 Task: For heading  Tahoma with underline.  font size for heading20,  'Change the font style of data to'Arial.  and font size to 12,  Change the alignment of both headline & data to Align left.  In the sheet  Expense Log Workbook Spreadsheet Template Sheetbook
Action: Mouse moved to (38, 99)
Screenshot: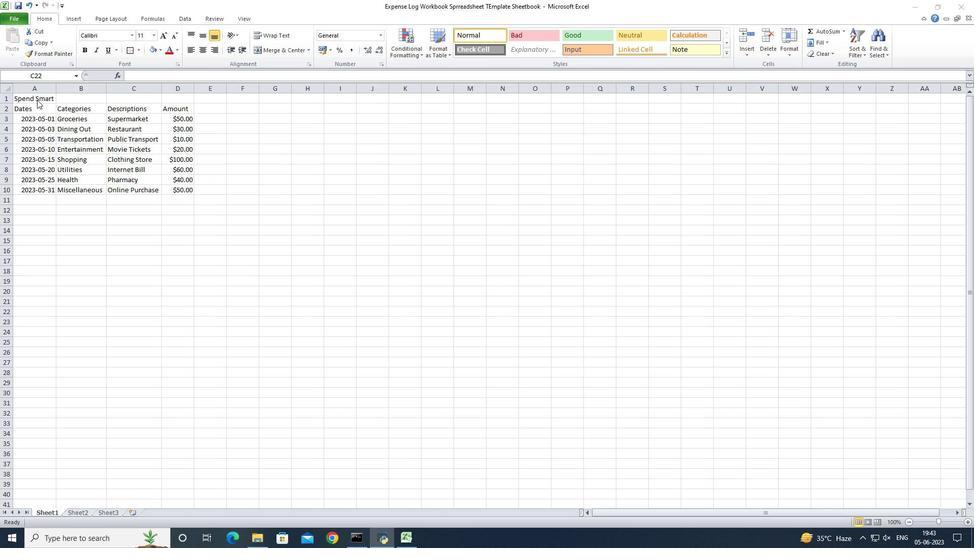 
Action: Mouse pressed left at (38, 99)
Screenshot: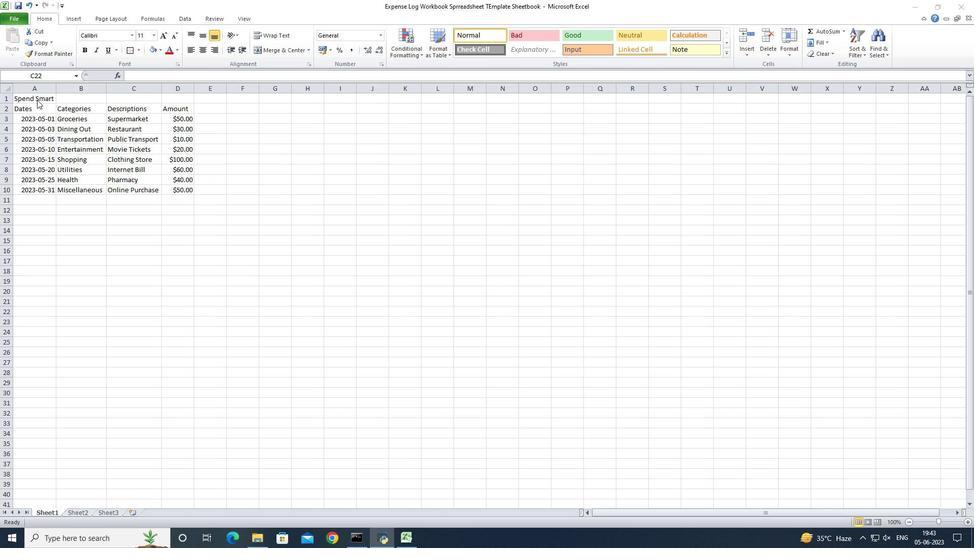 
Action: Mouse moved to (54, 92)
Screenshot: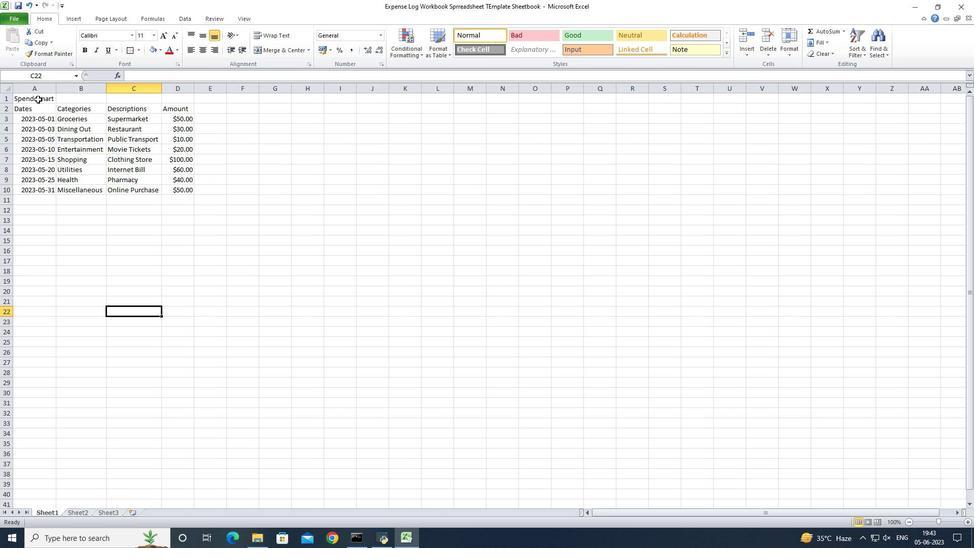 
Action: Mouse pressed left at (54, 92)
Screenshot: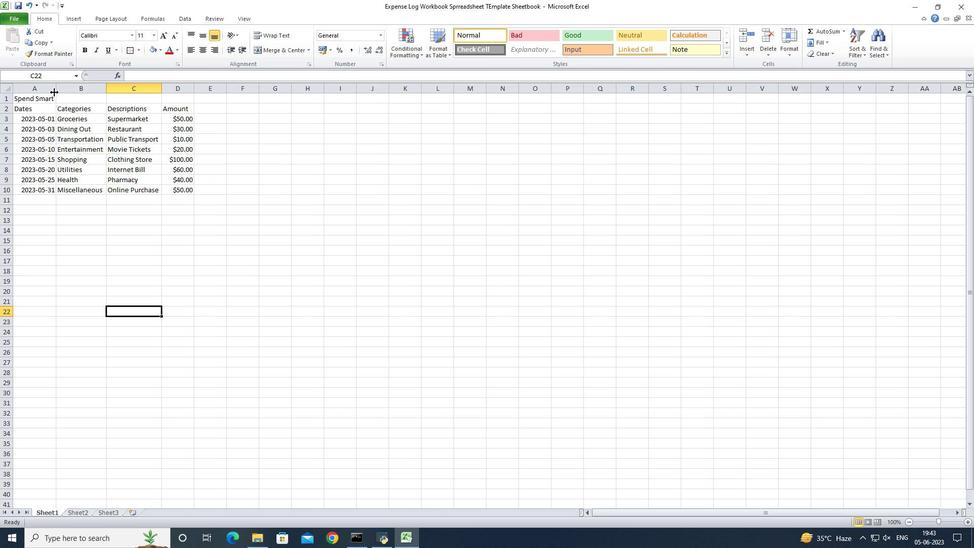 
Action: Mouse moved to (40, 98)
Screenshot: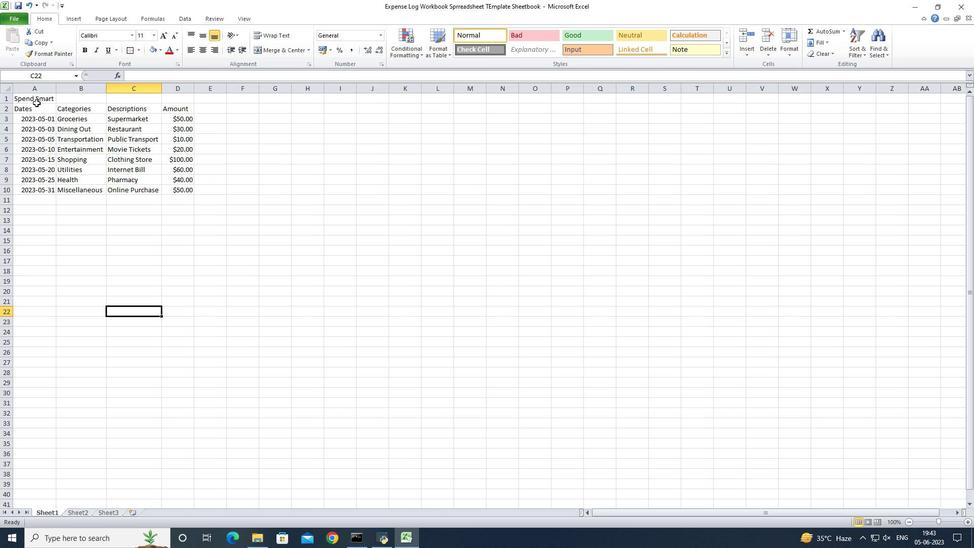 
Action: Mouse pressed left at (40, 98)
Screenshot: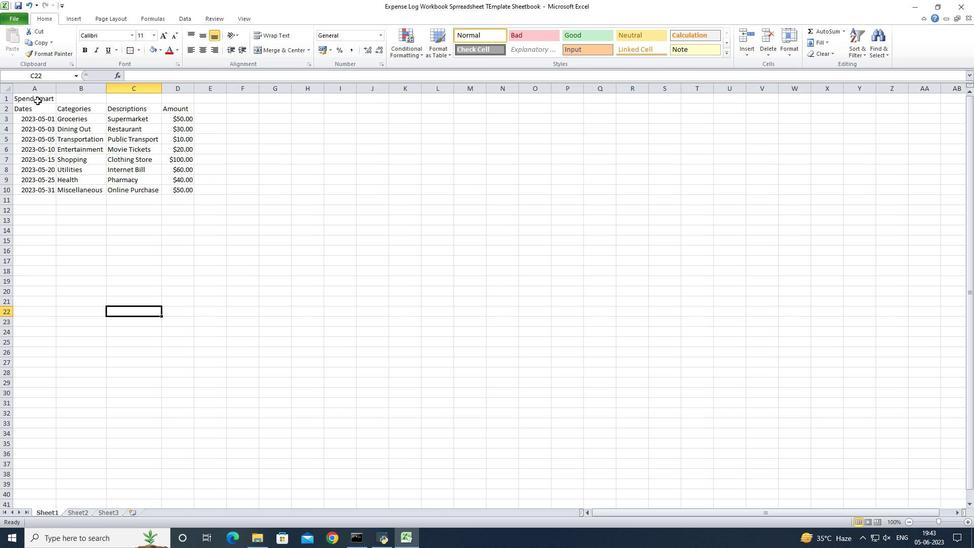 
Action: Mouse moved to (131, 35)
Screenshot: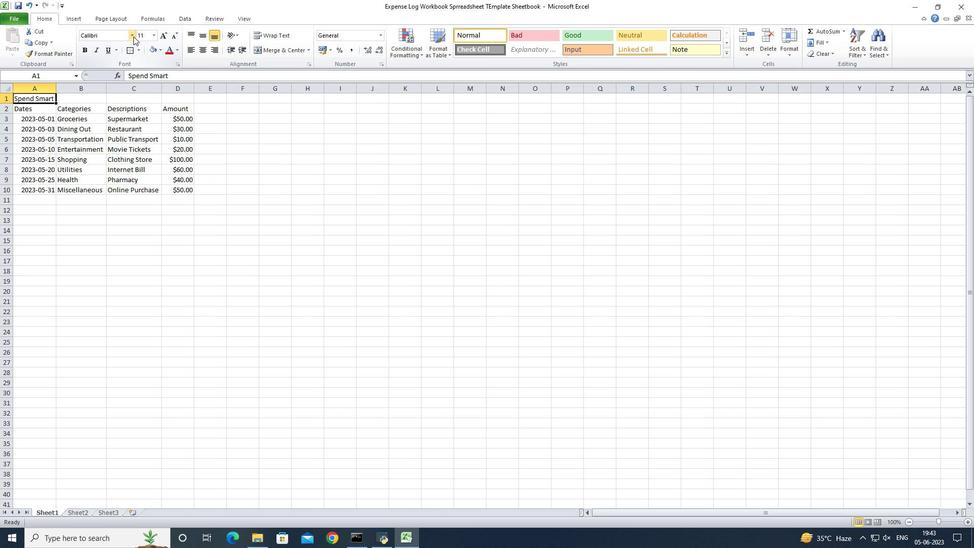 
Action: Mouse pressed left at (131, 35)
Screenshot: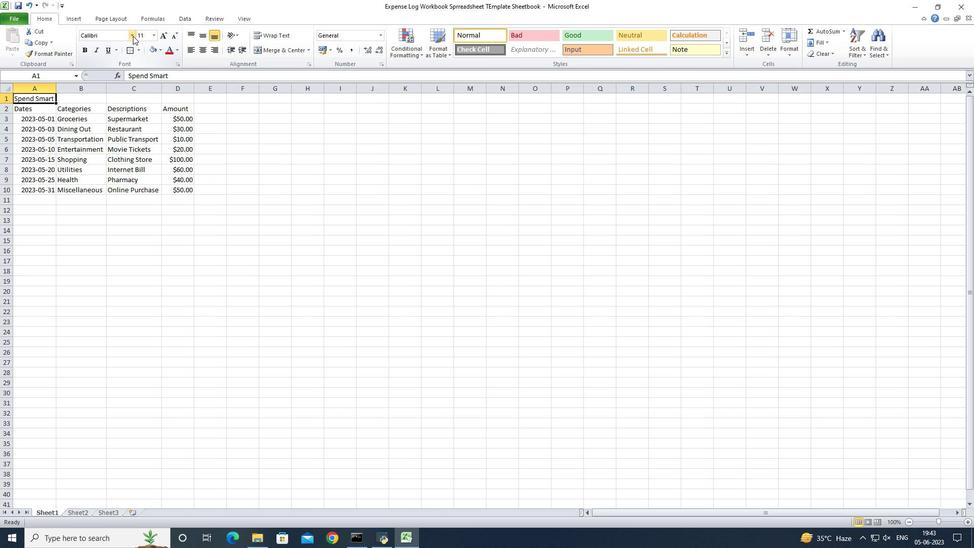 
Action: Mouse moved to (128, 260)
Screenshot: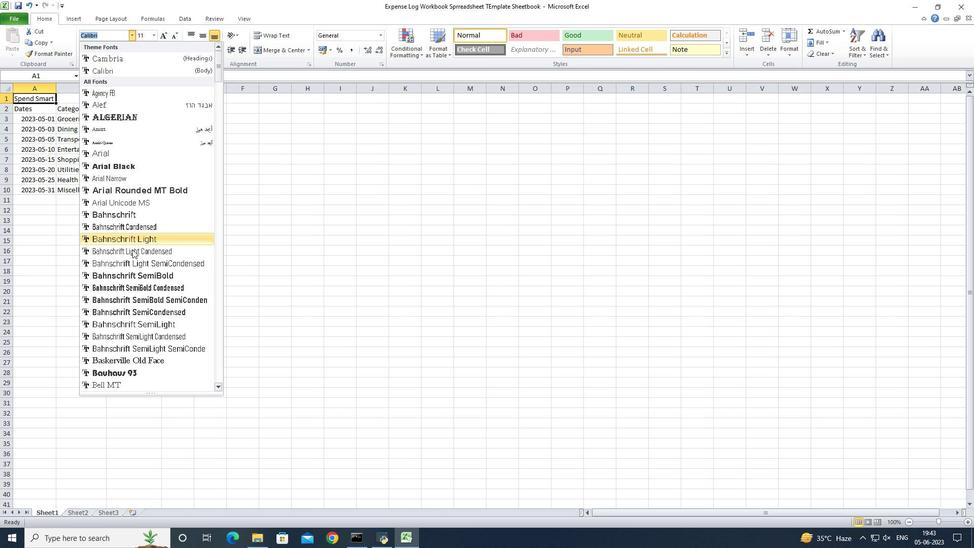 
Action: Mouse scrolled (128, 260) with delta (0, 0)
Screenshot: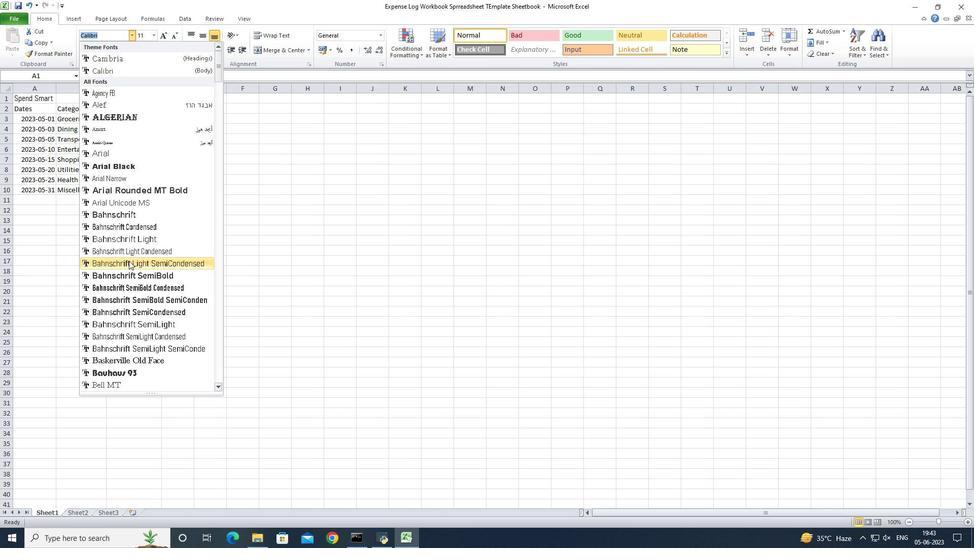 
Action: Mouse scrolled (128, 260) with delta (0, 0)
Screenshot: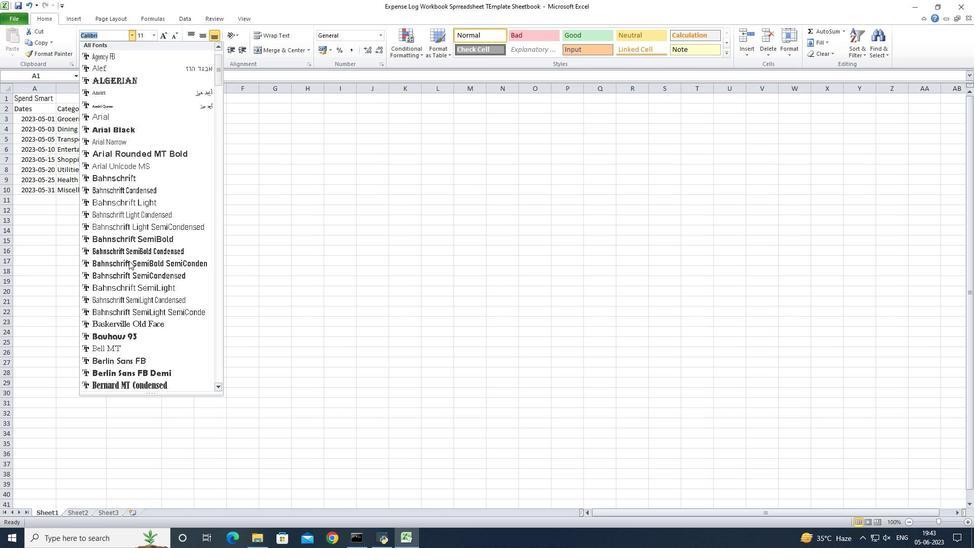 
Action: Mouse scrolled (128, 260) with delta (0, 0)
Screenshot: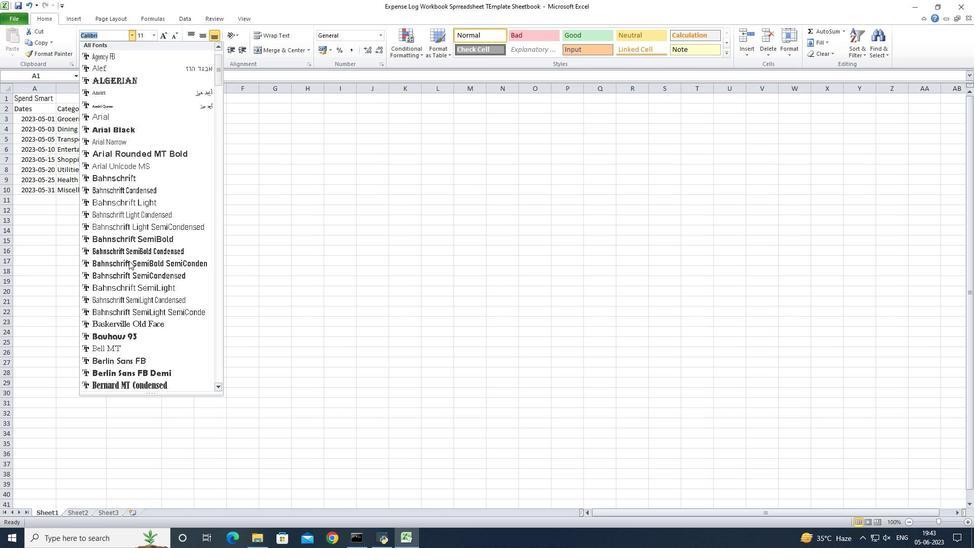 
Action: Mouse scrolled (128, 260) with delta (0, 0)
Screenshot: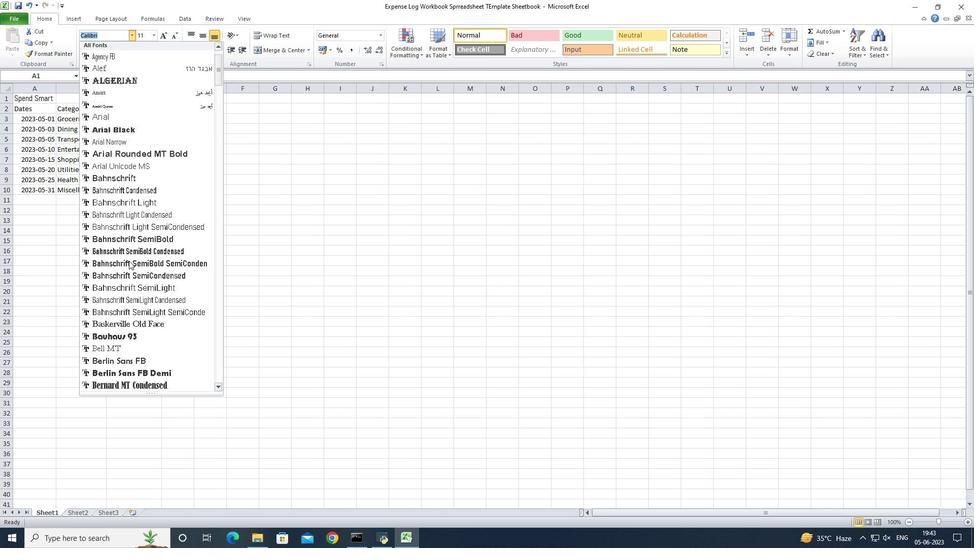 
Action: Mouse scrolled (128, 260) with delta (0, 0)
Screenshot: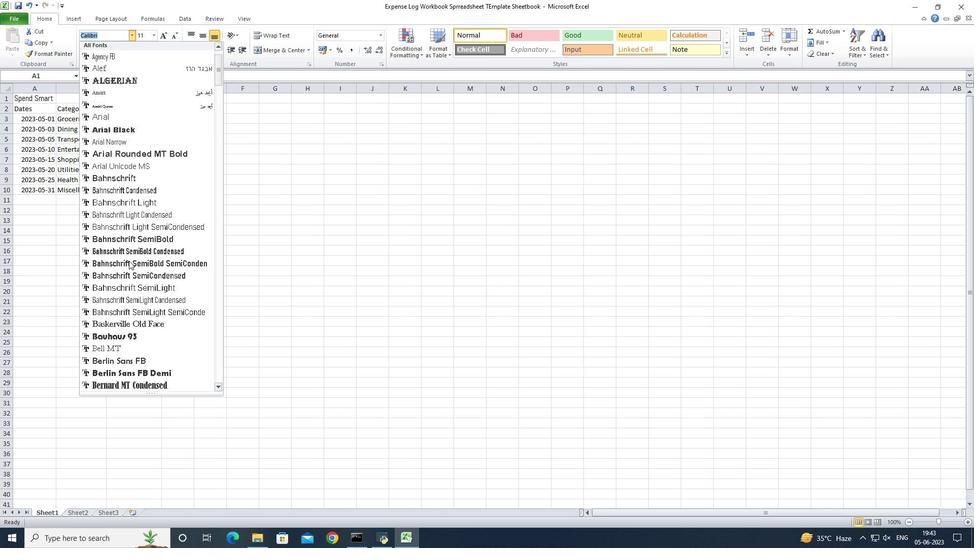 
Action: Mouse scrolled (128, 260) with delta (0, 0)
Screenshot: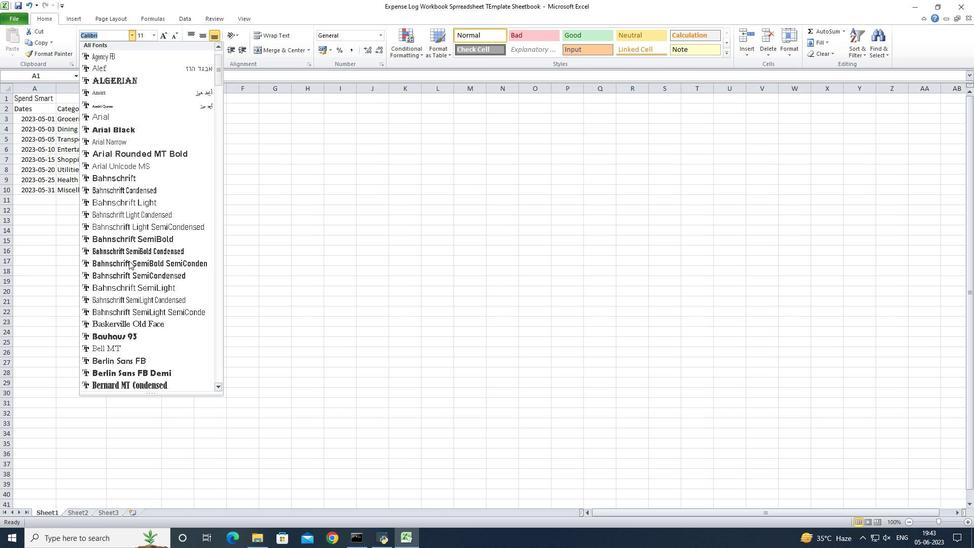 
Action: Mouse moved to (128, 259)
Screenshot: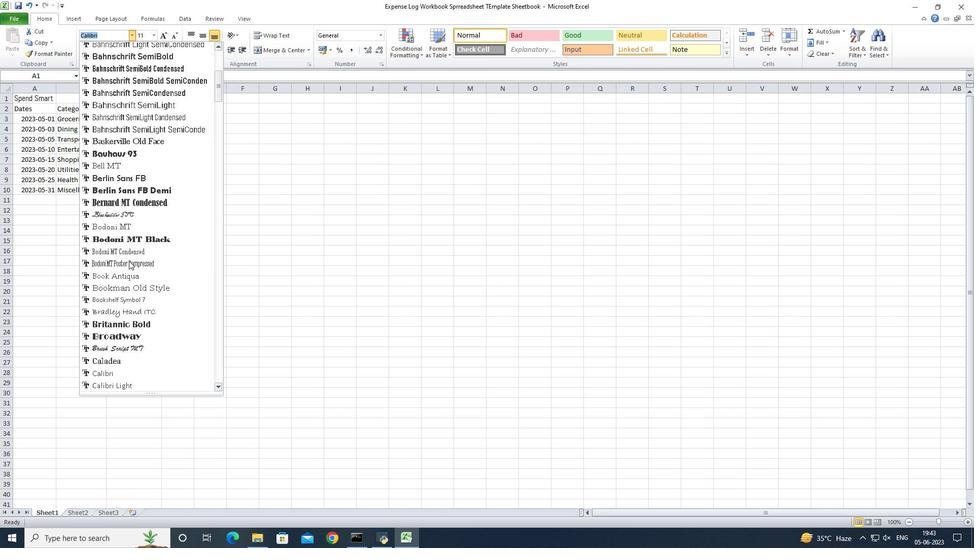 
Action: Mouse scrolled (128, 258) with delta (0, 0)
Screenshot: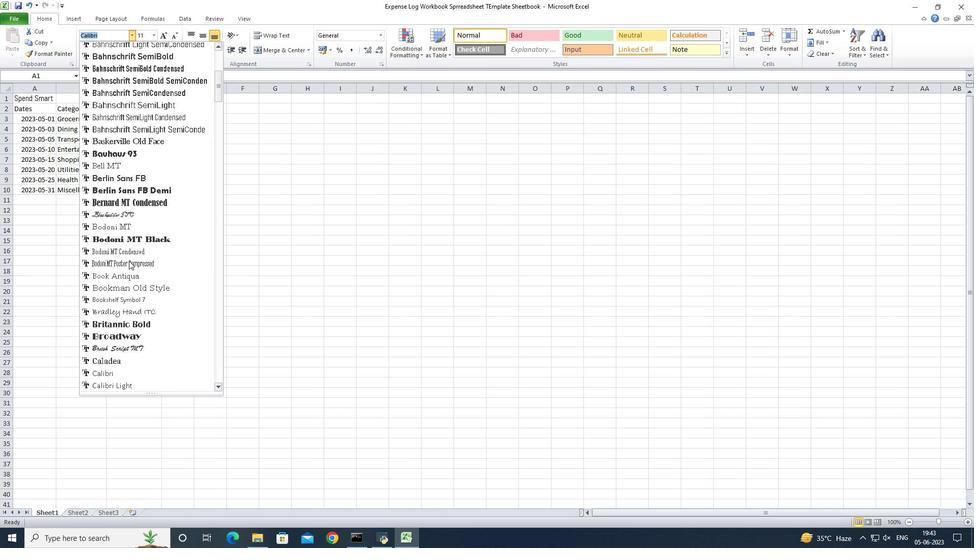 
Action: Mouse scrolled (128, 258) with delta (0, 0)
Screenshot: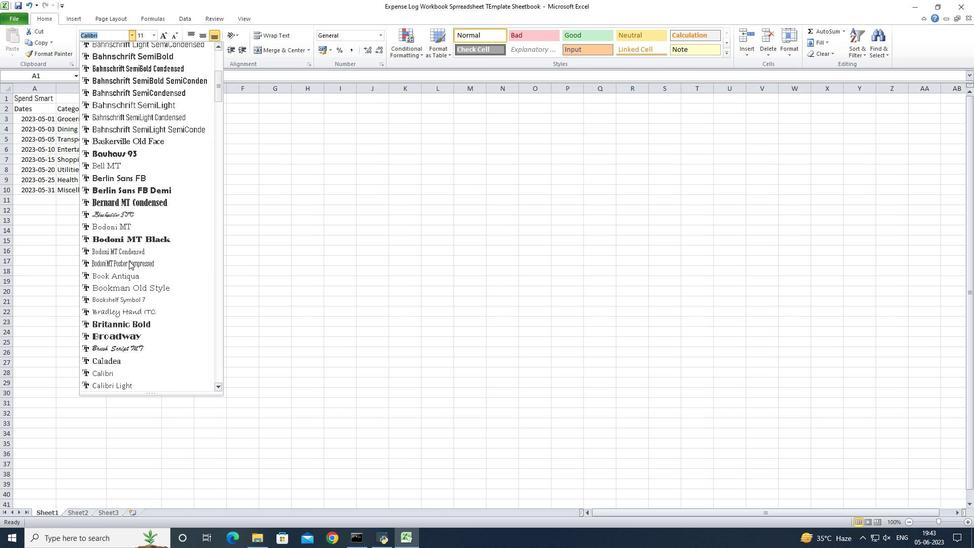 
Action: Mouse scrolled (128, 258) with delta (0, 0)
Screenshot: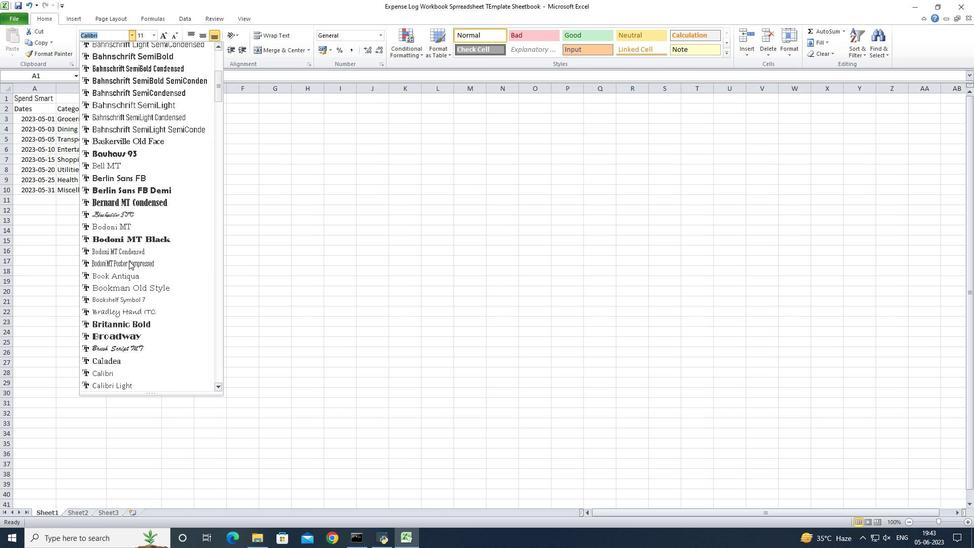 
Action: Mouse scrolled (128, 258) with delta (0, -1)
Screenshot: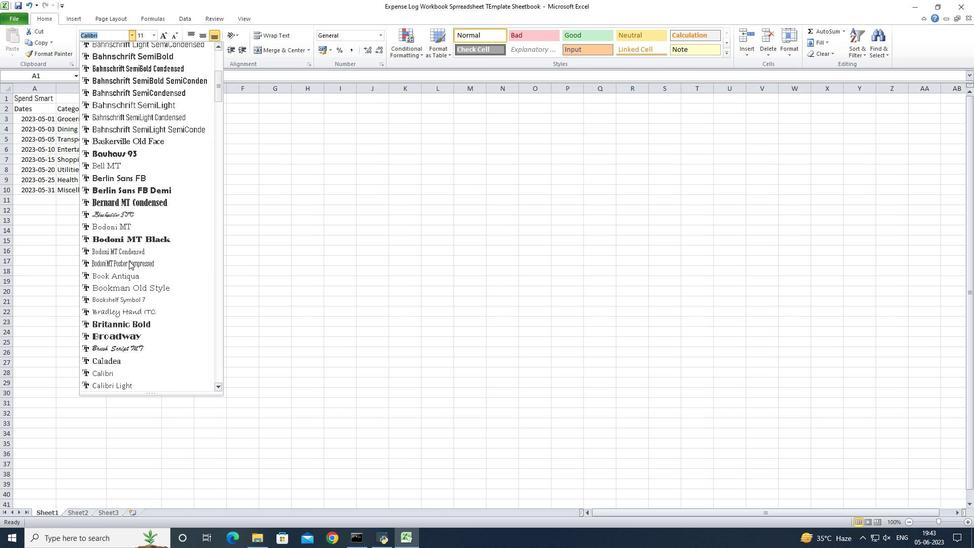 
Action: Mouse scrolled (128, 258) with delta (0, 0)
Screenshot: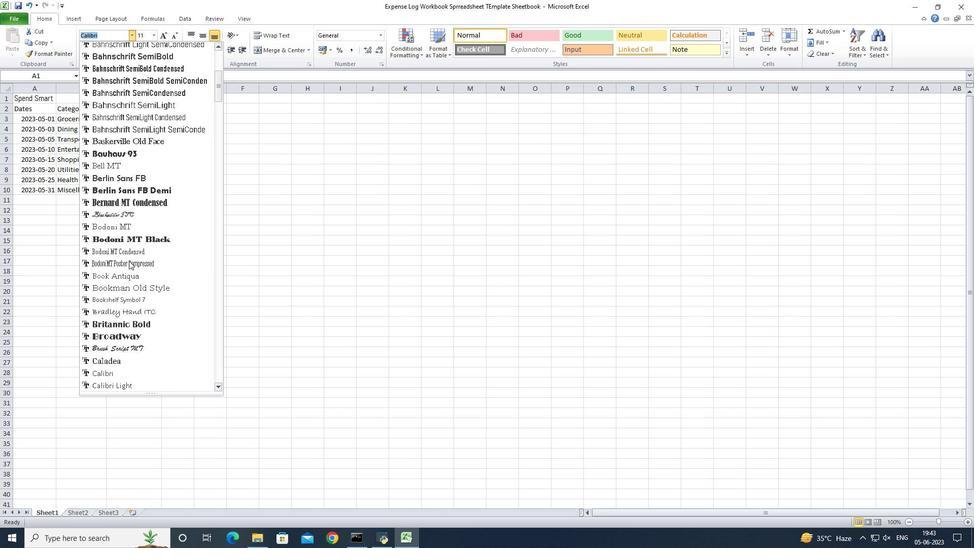 
Action: Mouse scrolled (128, 258) with delta (0, 0)
Screenshot: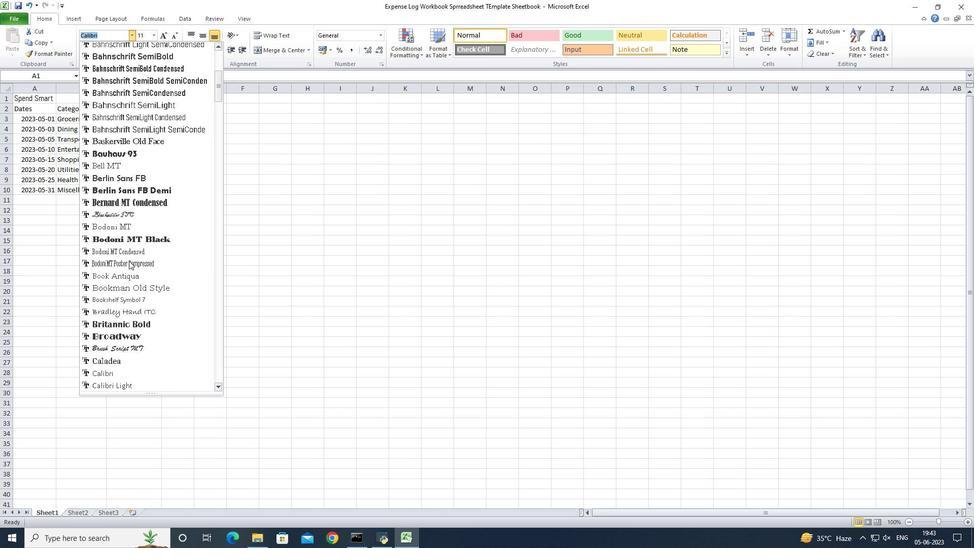 
Action: Mouse moved to (127, 249)
Screenshot: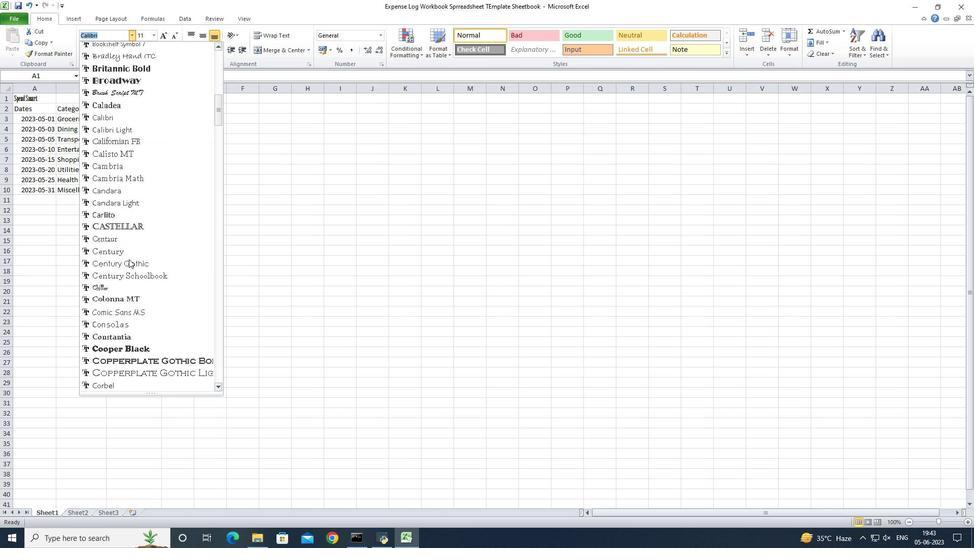 
Action: Mouse scrolled (127, 249) with delta (0, 0)
Screenshot: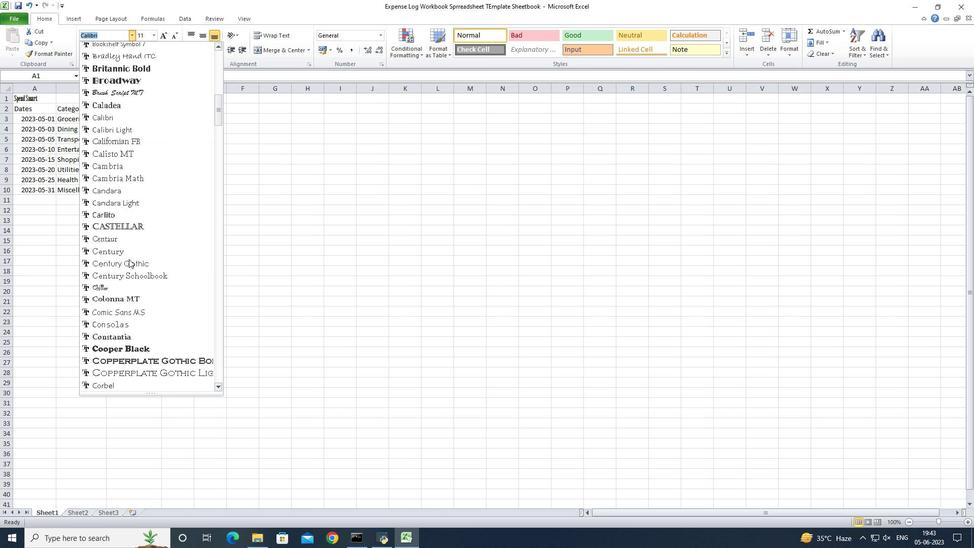 
Action: Mouse scrolled (127, 249) with delta (0, 0)
Screenshot: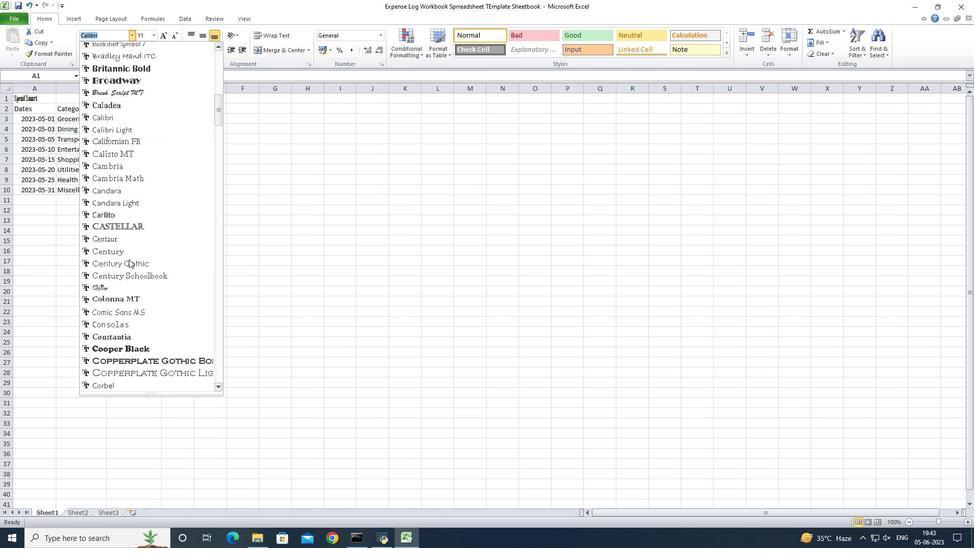 
Action: Mouse scrolled (127, 249) with delta (0, 0)
Screenshot: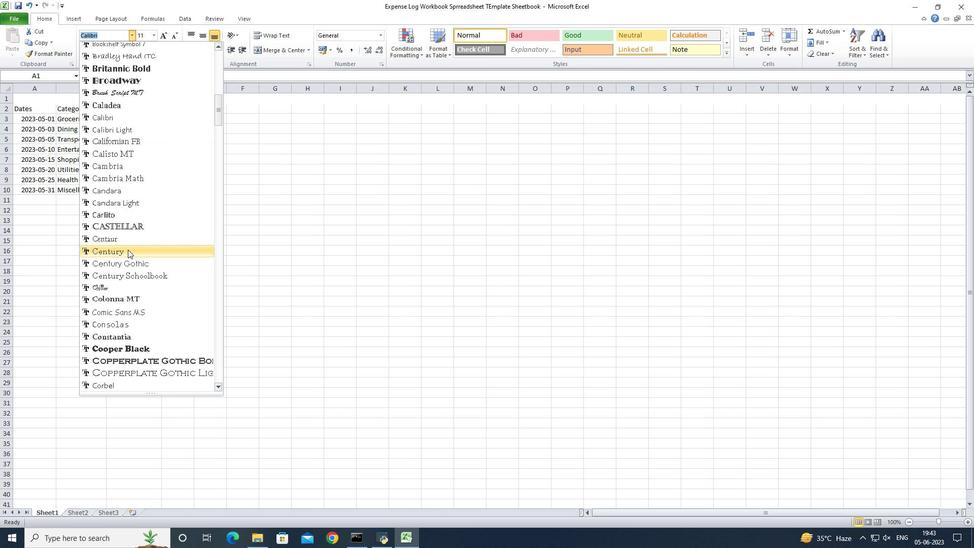 
Action: Mouse scrolled (127, 249) with delta (0, 0)
Screenshot: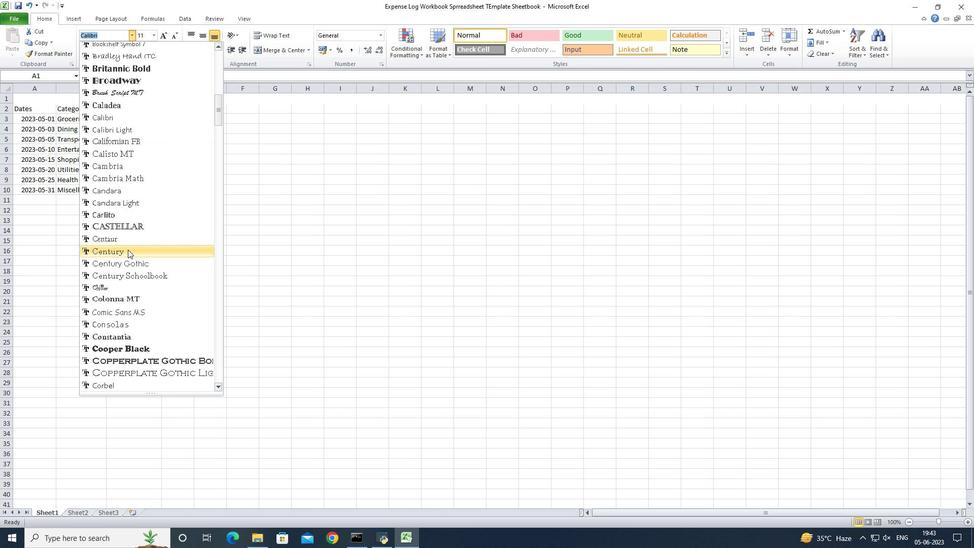 
Action: Mouse scrolled (127, 249) with delta (0, 0)
Screenshot: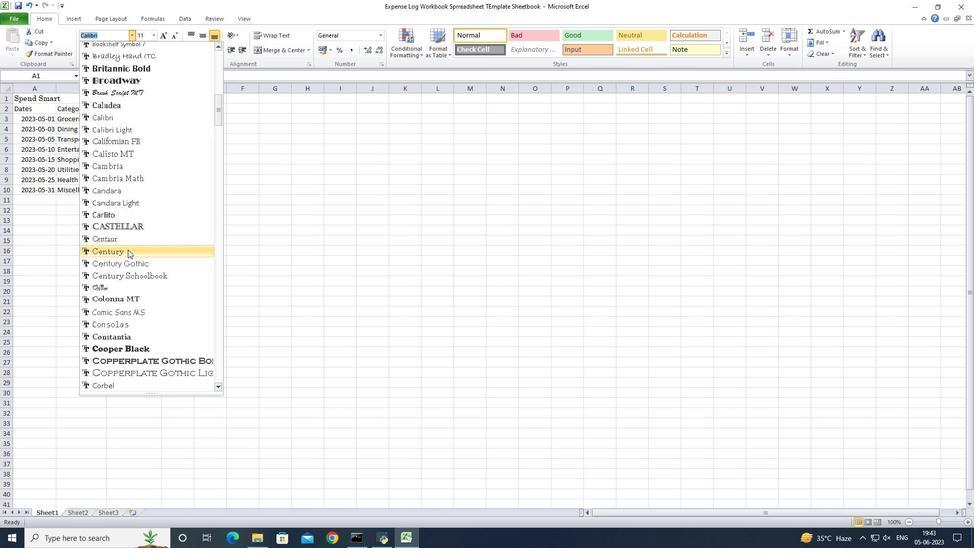 
Action: Mouse scrolled (127, 249) with delta (0, 0)
Screenshot: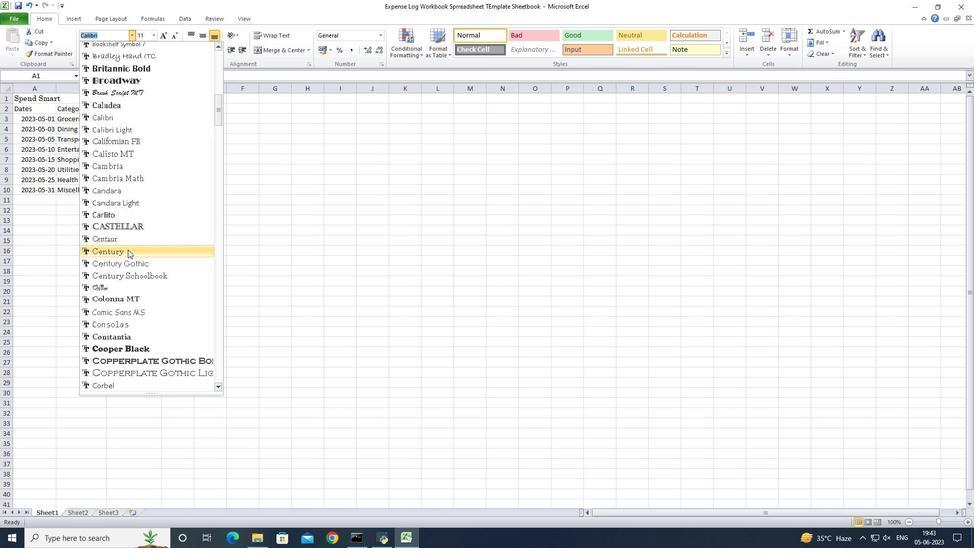 
Action: Mouse scrolled (127, 249) with delta (0, 0)
Screenshot: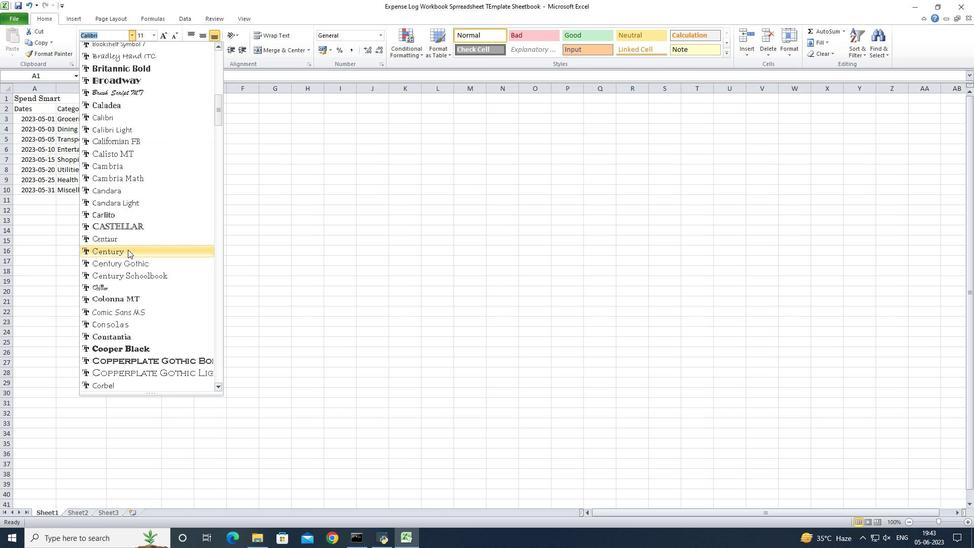 
Action: Mouse scrolled (127, 249) with delta (0, 0)
Screenshot: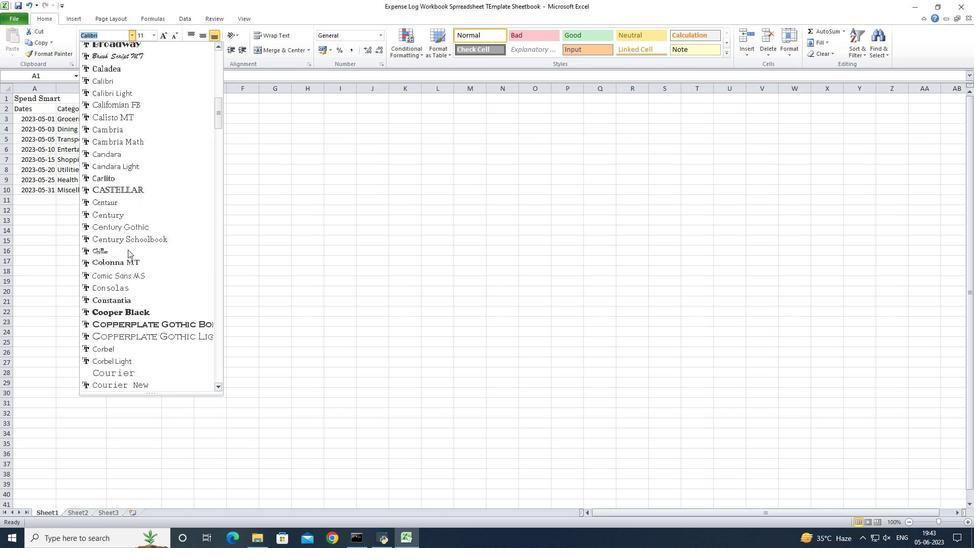 
Action: Mouse scrolled (127, 249) with delta (0, 0)
Screenshot: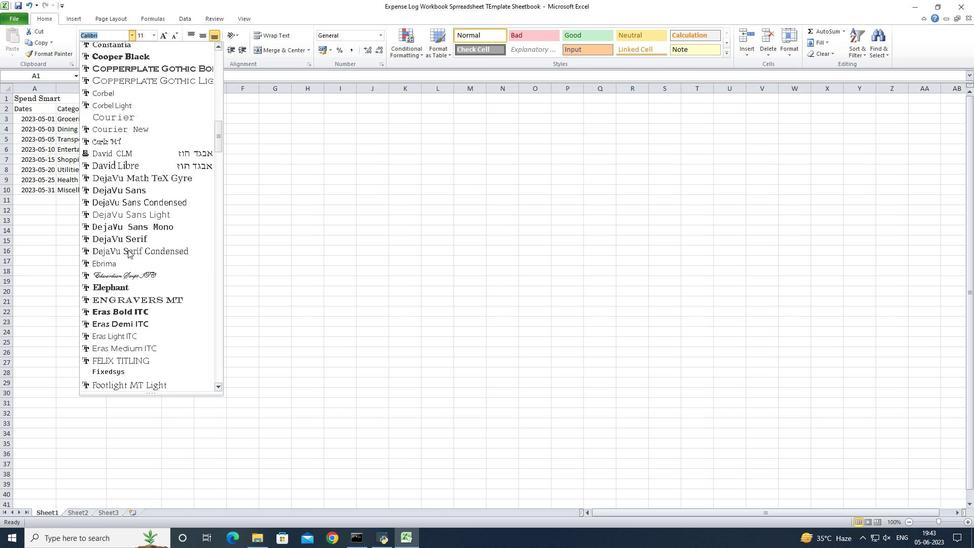 
Action: Mouse scrolled (127, 249) with delta (0, 0)
Screenshot: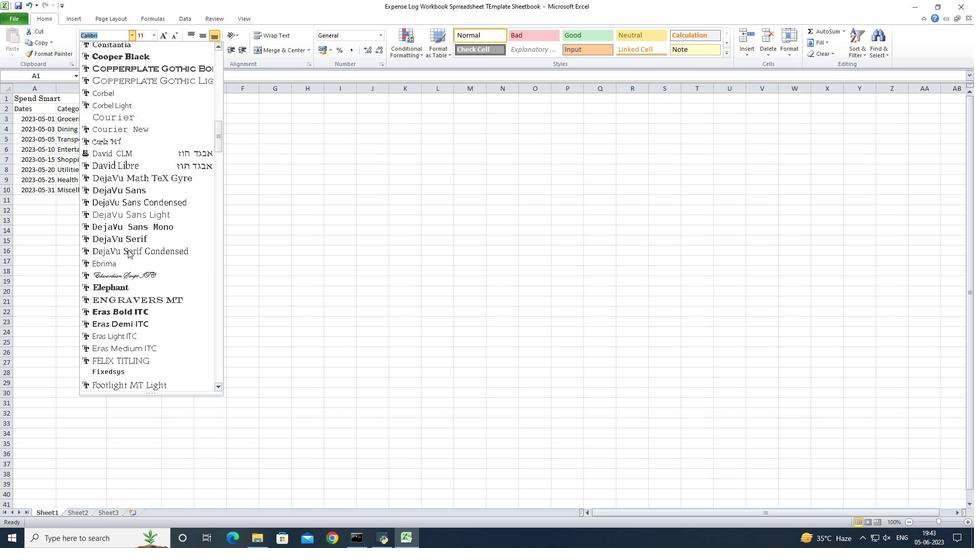 
Action: Mouse scrolled (127, 249) with delta (0, 0)
Screenshot: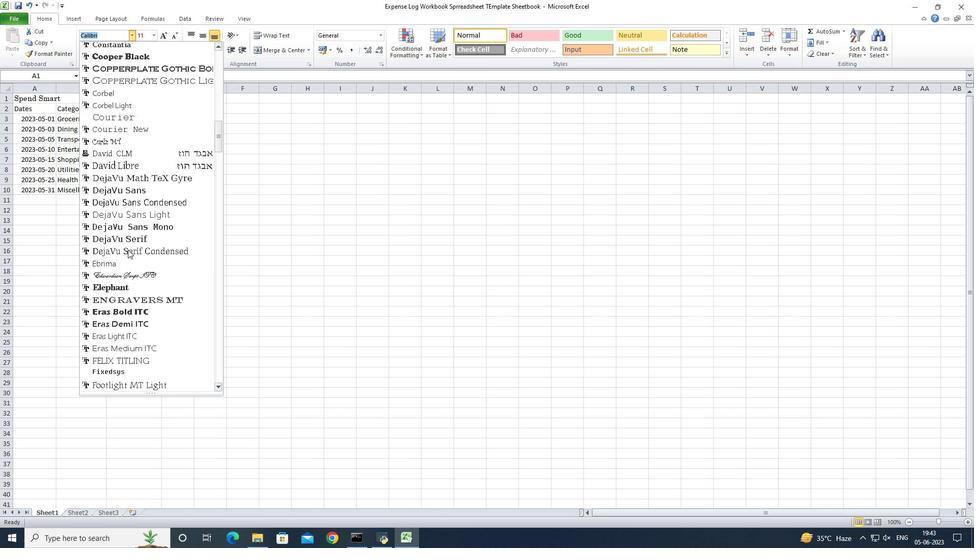 
Action: Mouse scrolled (127, 249) with delta (0, 0)
Screenshot: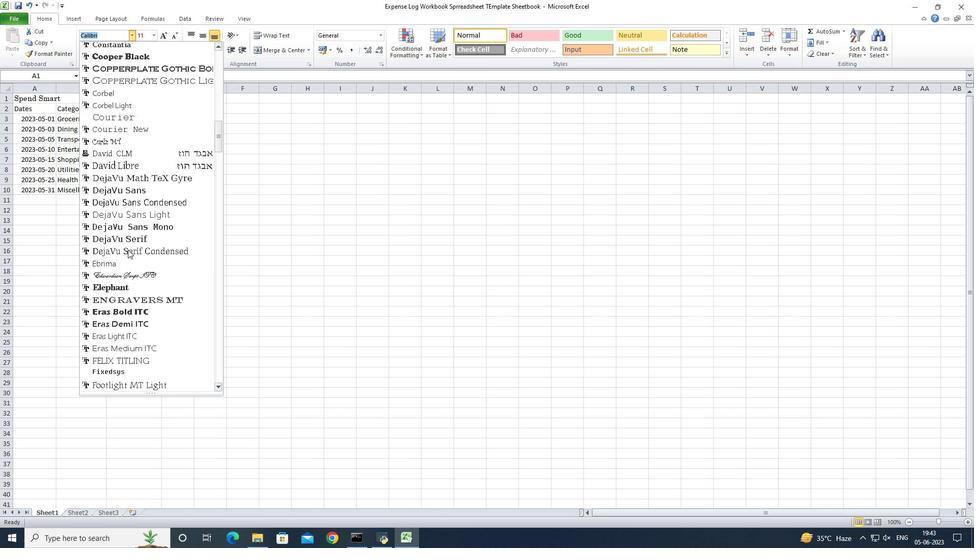 
Action: Mouse scrolled (127, 249) with delta (0, 0)
Screenshot: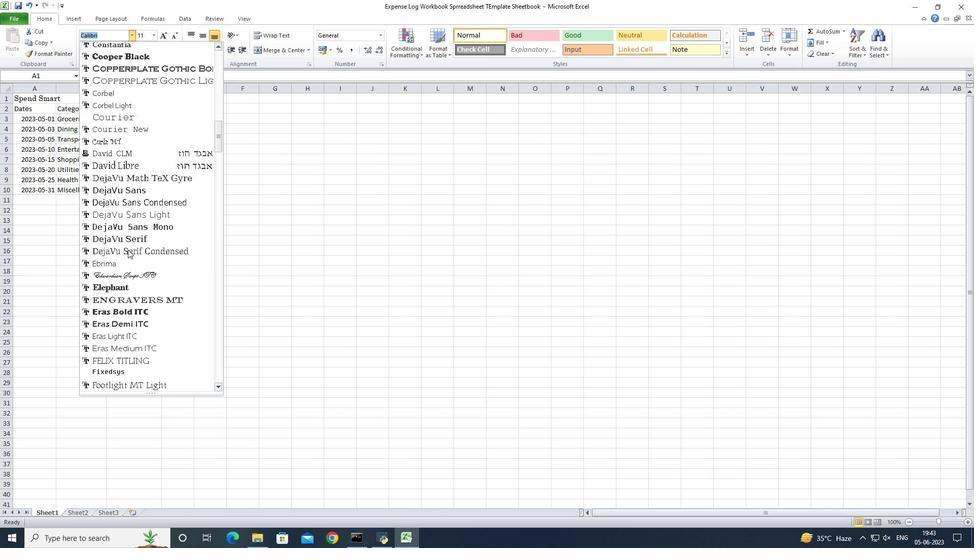 
Action: Mouse scrolled (127, 249) with delta (0, 0)
Screenshot: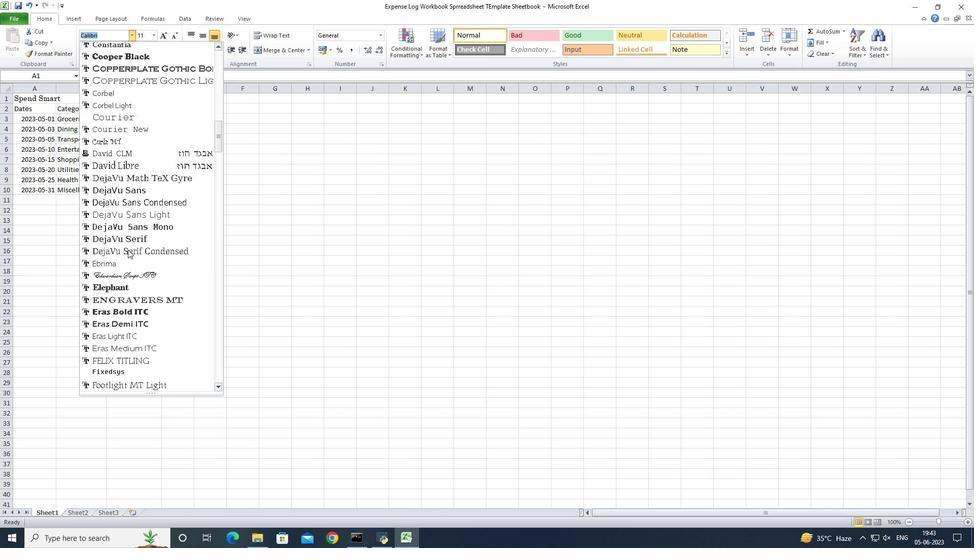 
Action: Mouse scrolled (127, 249) with delta (0, 0)
Screenshot: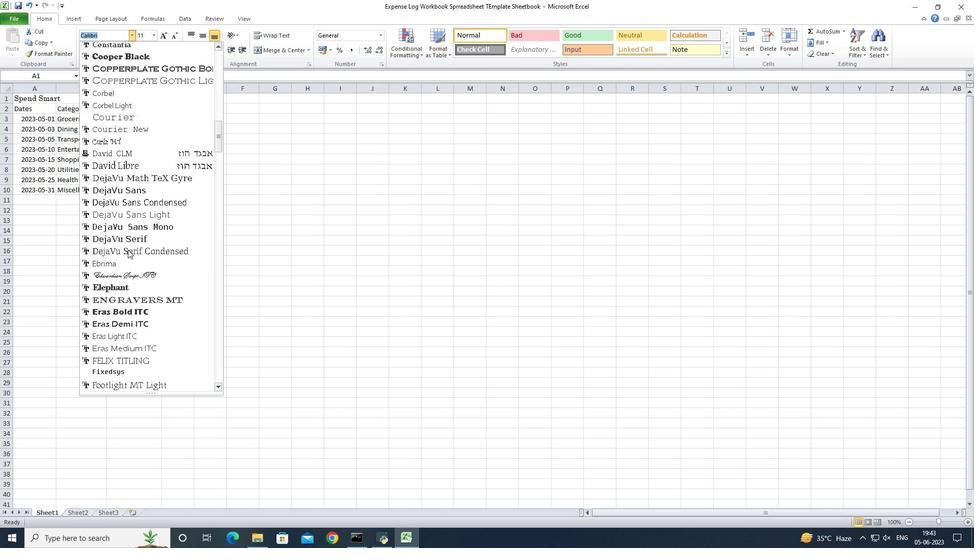 
Action: Mouse scrolled (127, 249) with delta (0, 0)
Screenshot: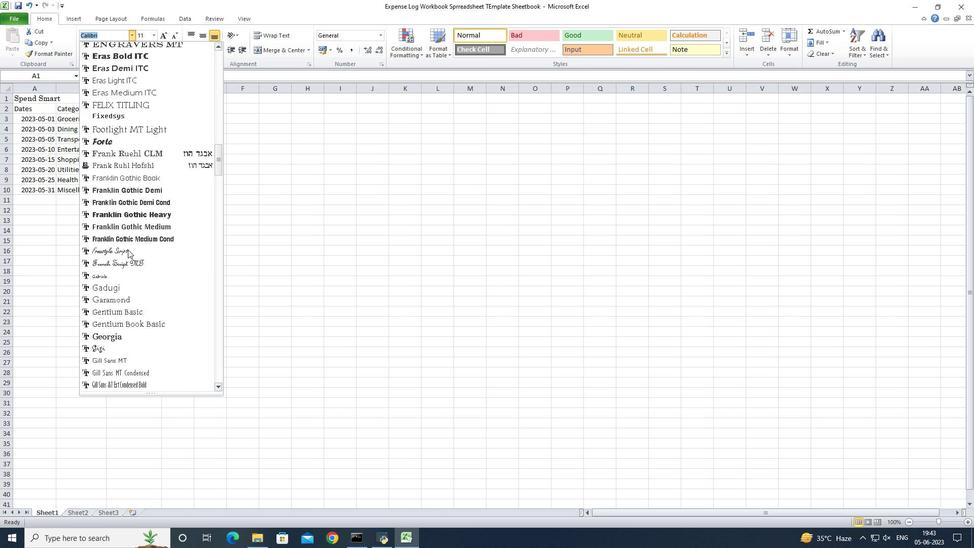
Action: Mouse scrolled (127, 249) with delta (0, 0)
Screenshot: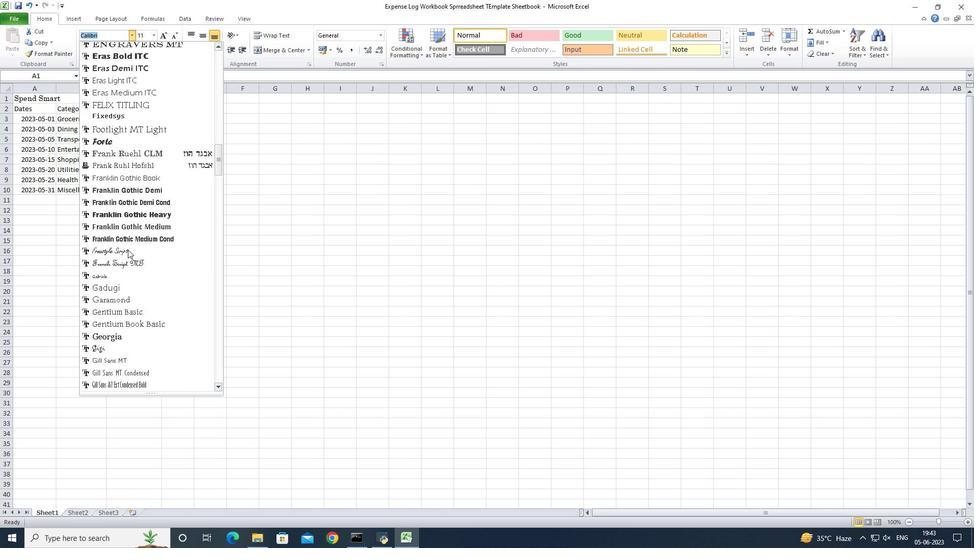 
Action: Mouse scrolled (127, 249) with delta (0, 0)
Screenshot: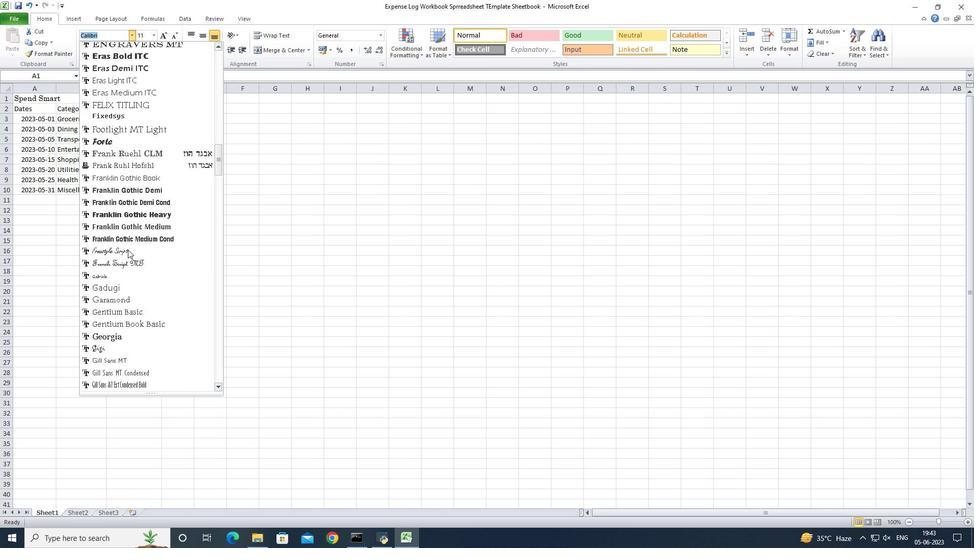 
Action: Mouse scrolled (127, 249) with delta (0, 0)
Screenshot: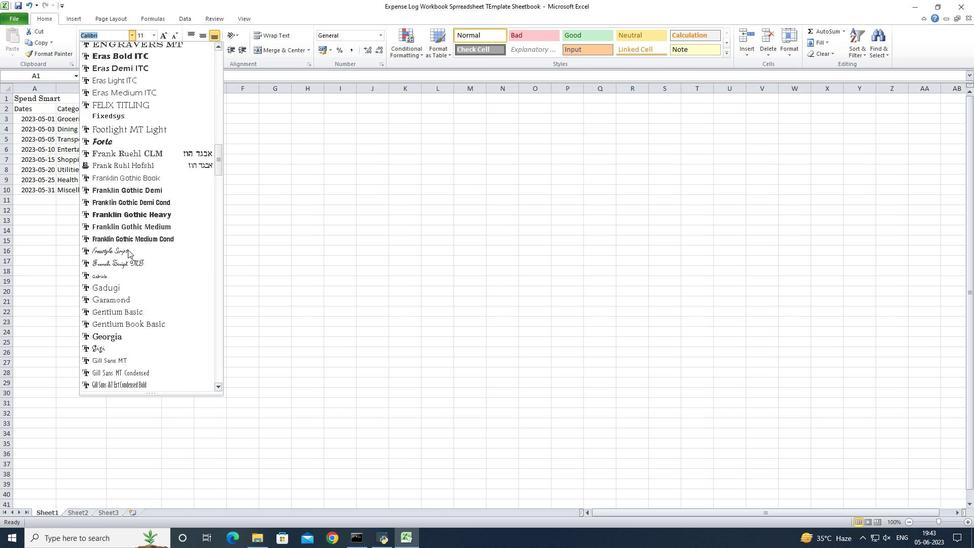 
Action: Mouse scrolled (127, 249) with delta (0, 0)
Screenshot: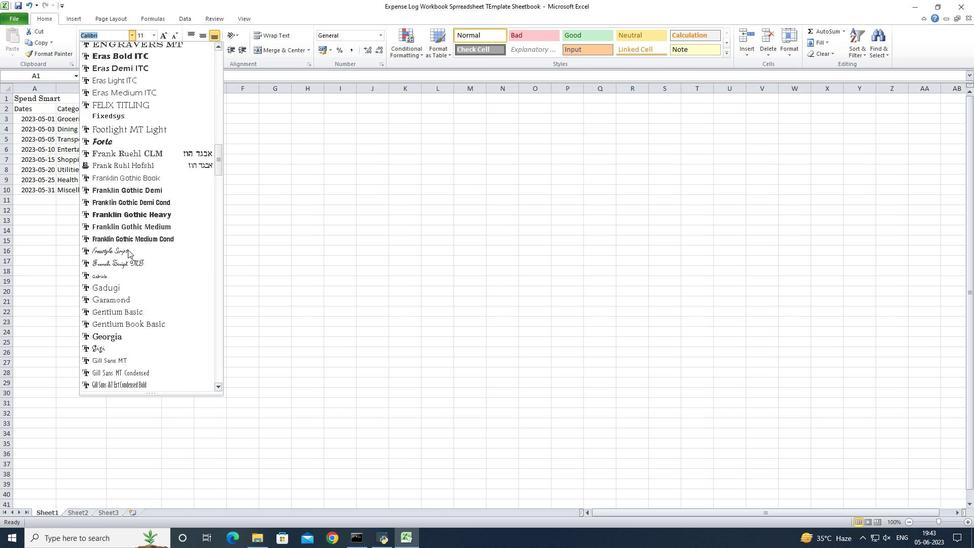 
Action: Mouse scrolled (127, 249) with delta (0, 0)
Screenshot: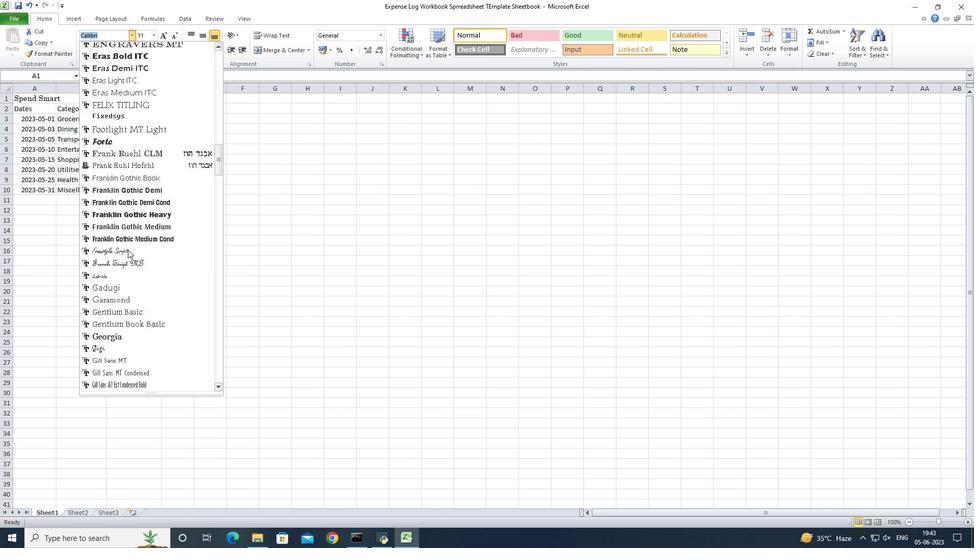 
Action: Mouse scrolled (127, 249) with delta (0, 0)
Screenshot: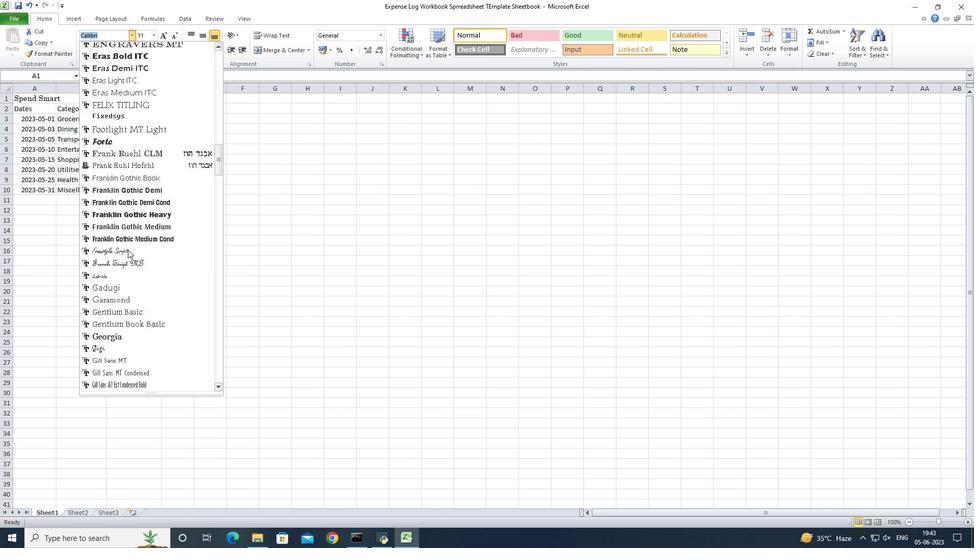 
Action: Mouse scrolled (127, 249) with delta (0, 0)
Screenshot: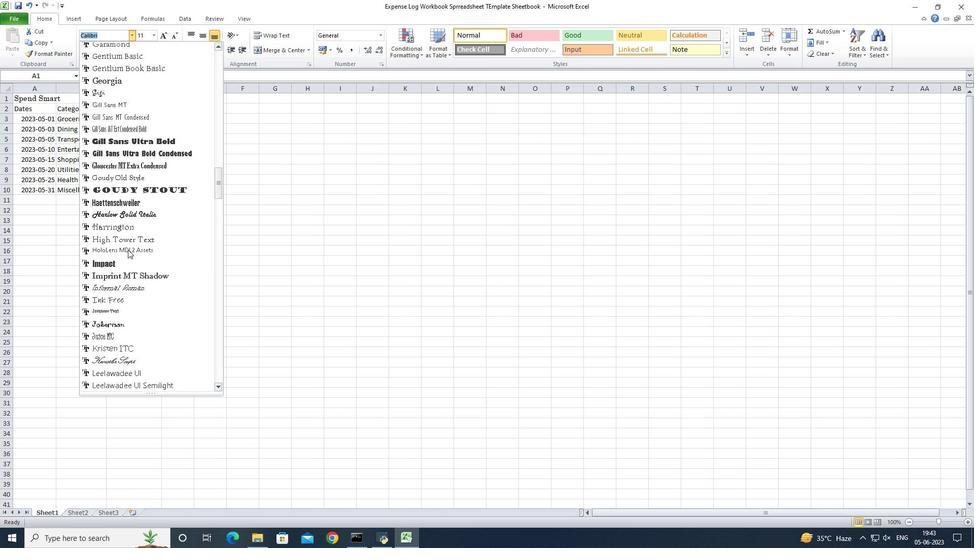 
Action: Mouse scrolled (127, 249) with delta (0, 0)
Screenshot: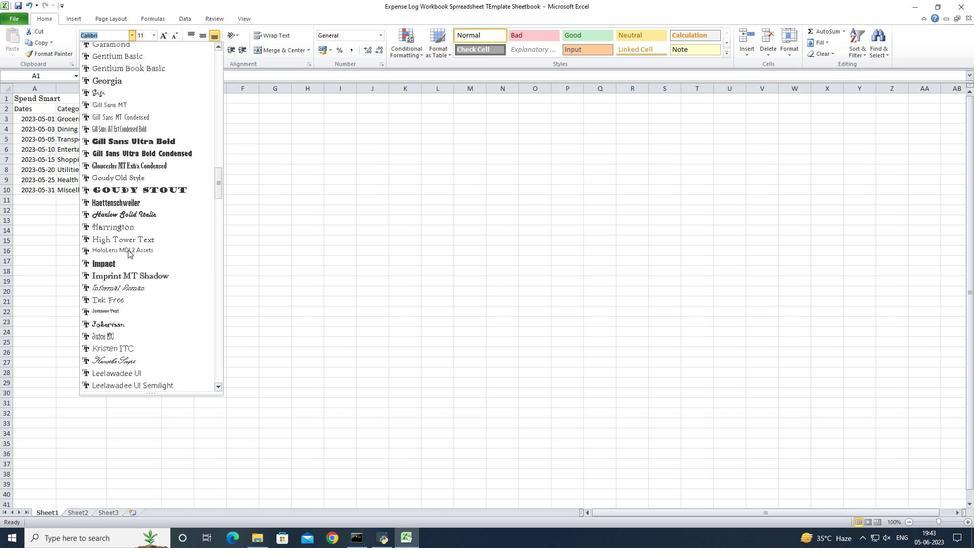 
Action: Mouse scrolled (127, 249) with delta (0, 0)
Screenshot: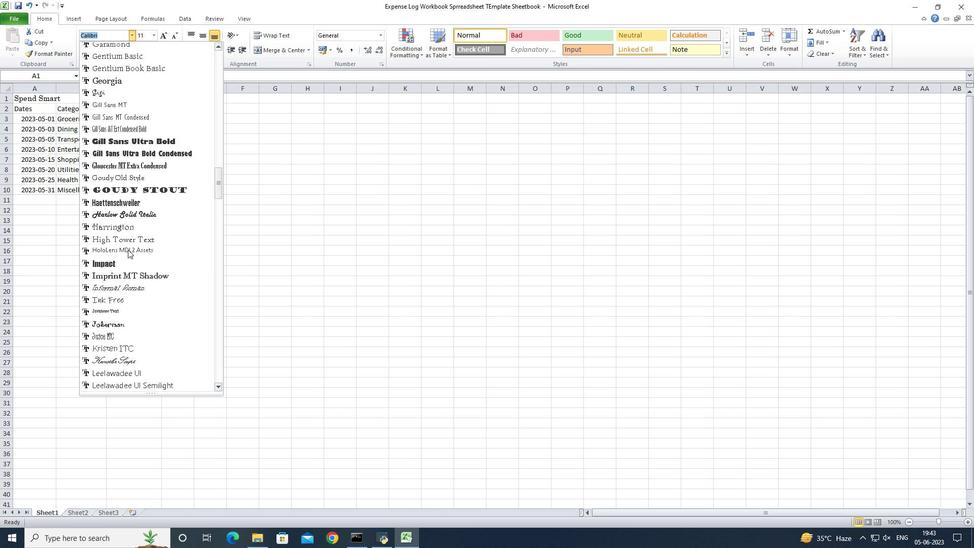 
Action: Mouse scrolled (127, 249) with delta (0, 0)
Screenshot: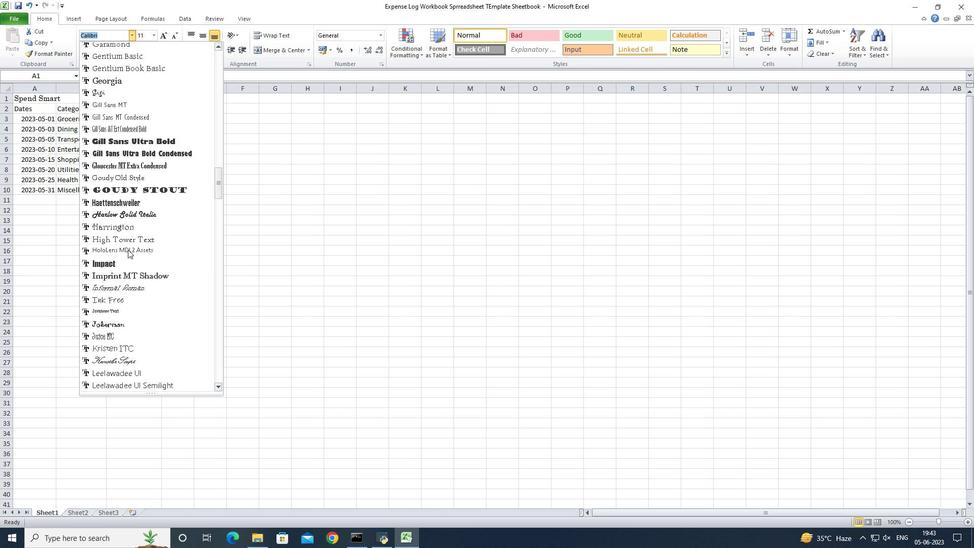 
Action: Mouse scrolled (127, 249) with delta (0, 0)
Screenshot: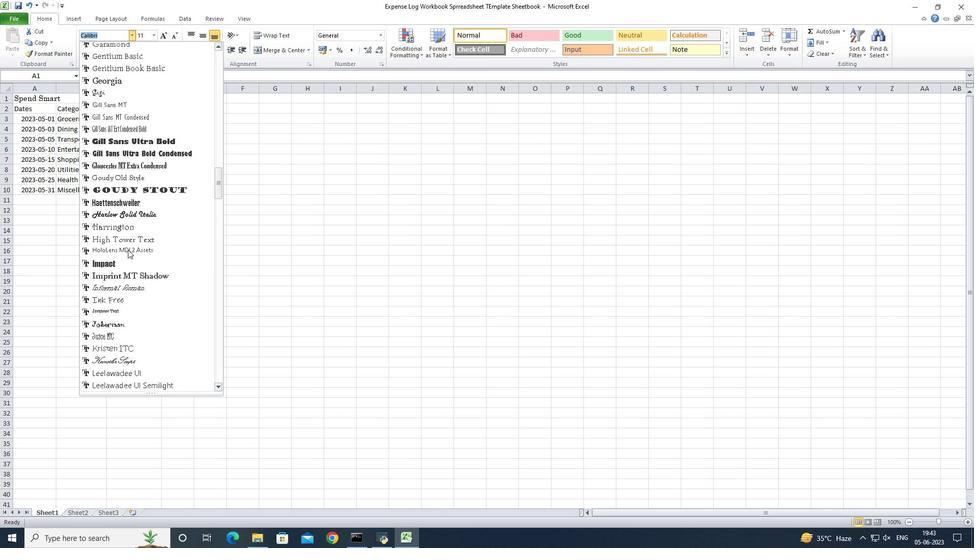 
Action: Mouse scrolled (127, 249) with delta (0, 0)
Screenshot: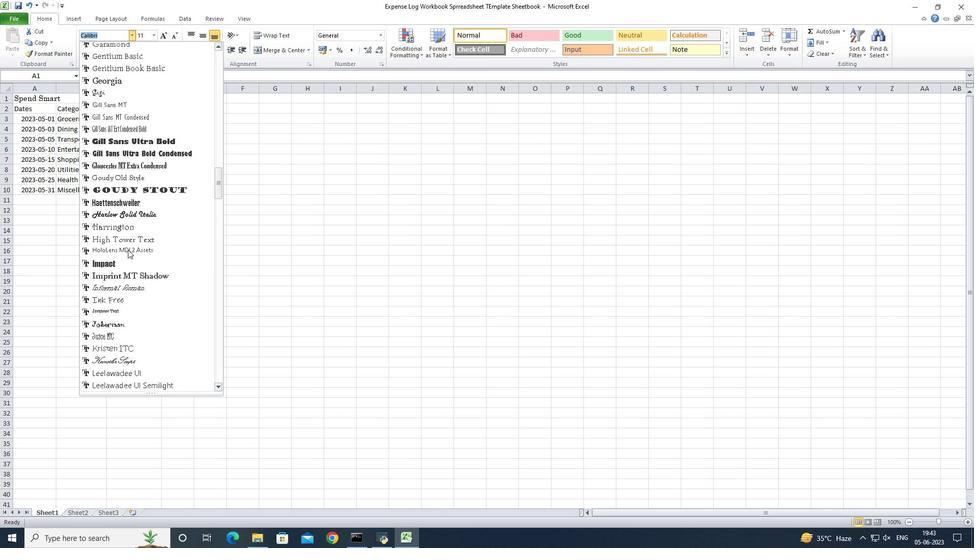 
Action: Mouse scrolled (127, 249) with delta (0, 0)
Screenshot: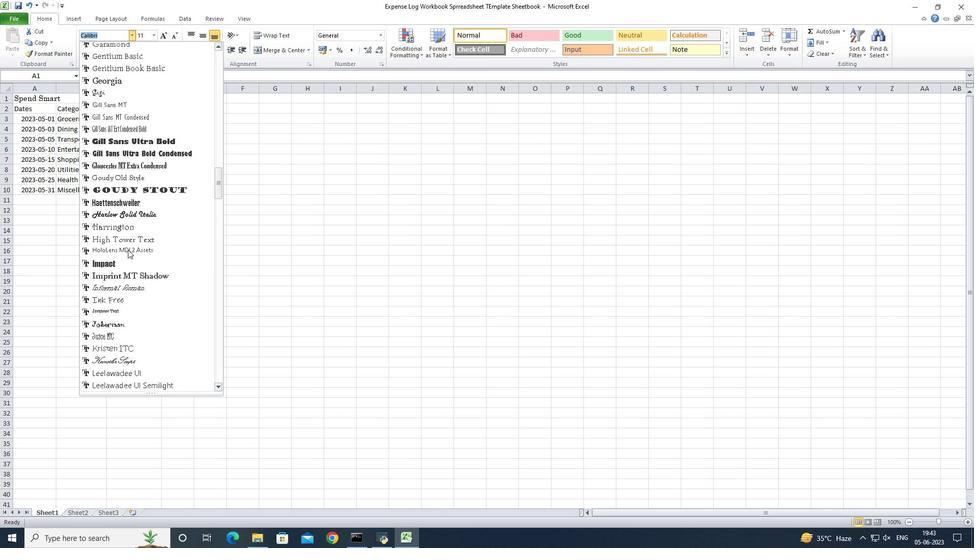 
Action: Mouse scrolled (127, 249) with delta (0, 0)
Screenshot: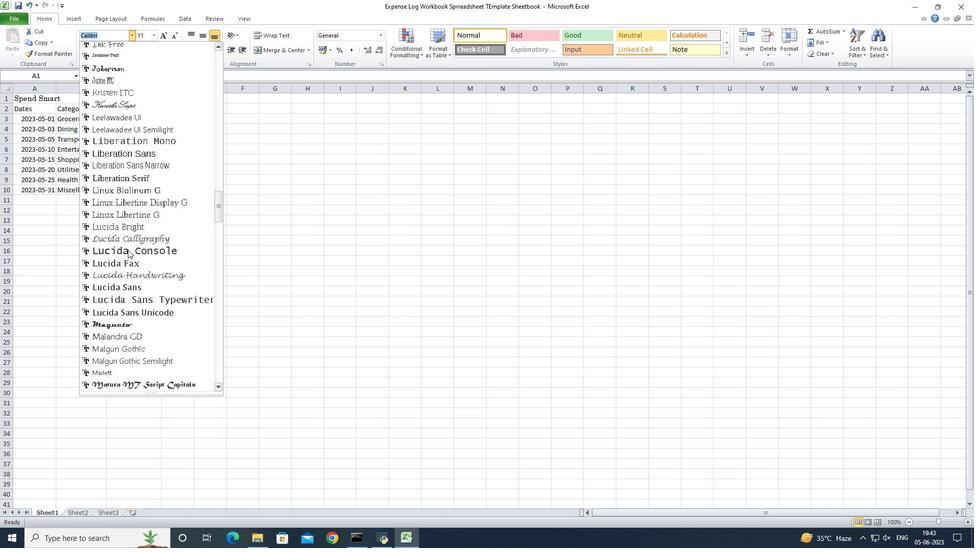 
Action: Mouse scrolled (127, 249) with delta (0, 0)
Screenshot: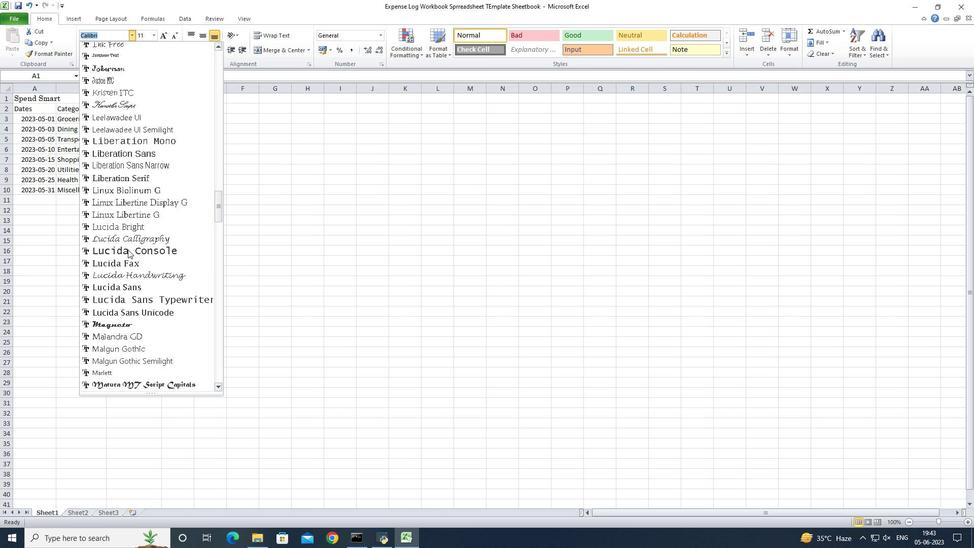 
Action: Mouse scrolled (127, 249) with delta (0, 0)
Screenshot: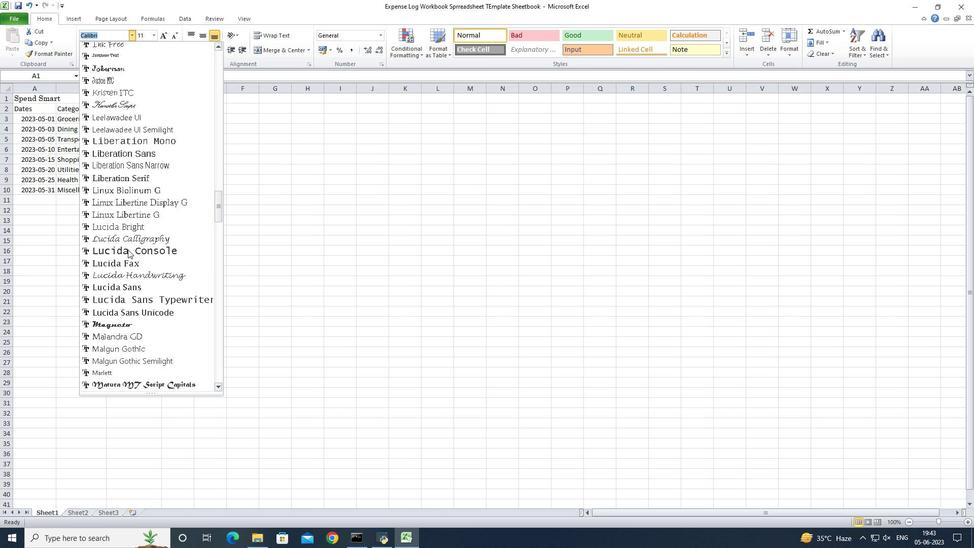 
Action: Mouse scrolled (127, 249) with delta (0, 0)
Screenshot: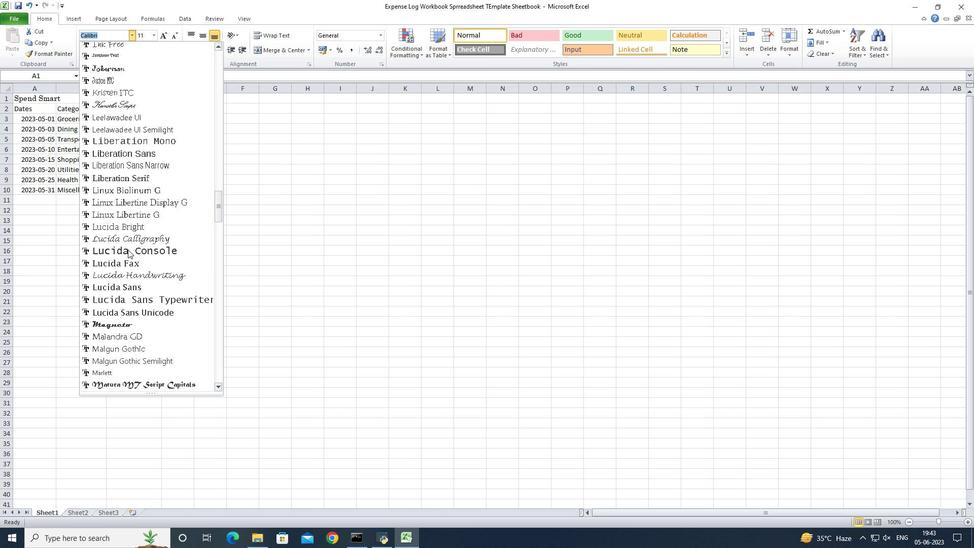 
Action: Mouse scrolled (127, 249) with delta (0, 0)
Screenshot: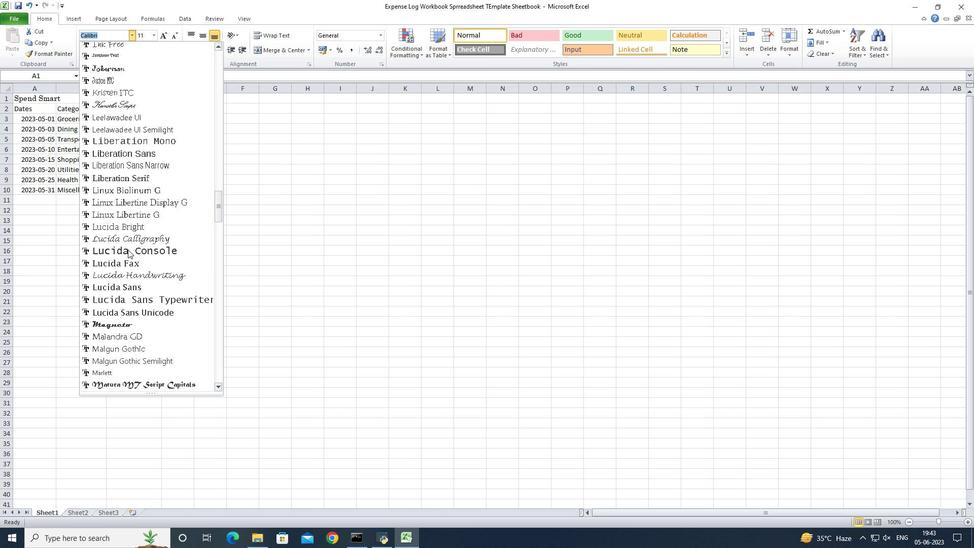
Action: Mouse scrolled (127, 249) with delta (0, 0)
Screenshot: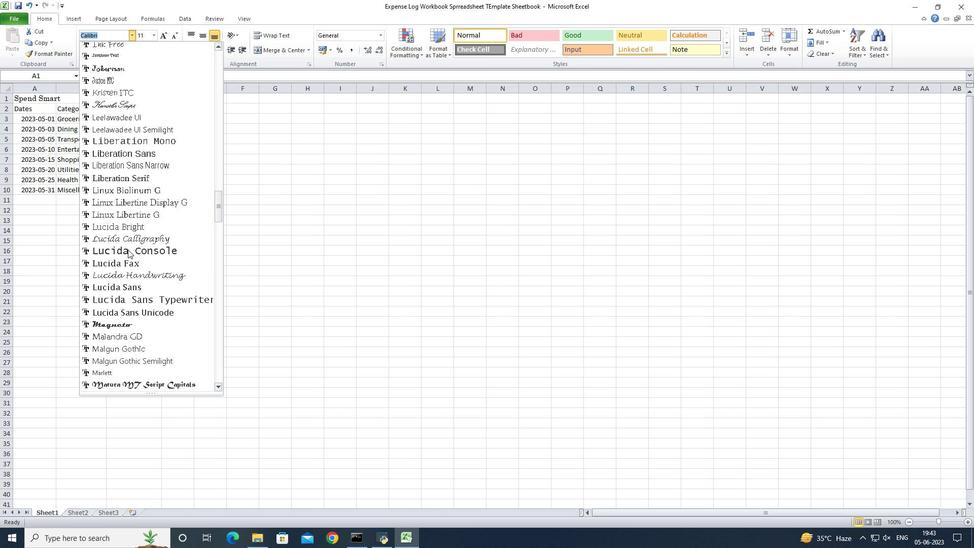 
Action: Mouse scrolled (127, 249) with delta (0, 0)
Screenshot: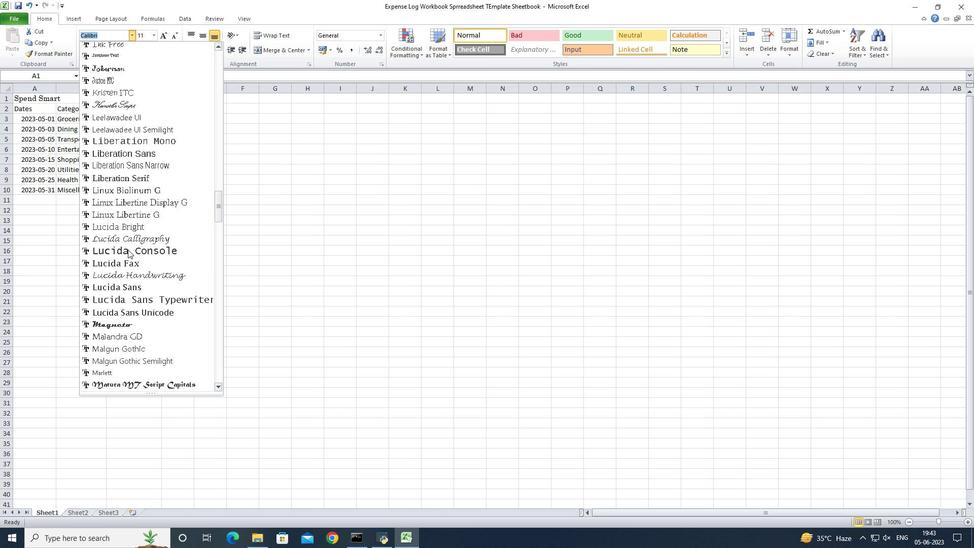 
Action: Mouse scrolled (127, 249) with delta (0, 0)
Screenshot: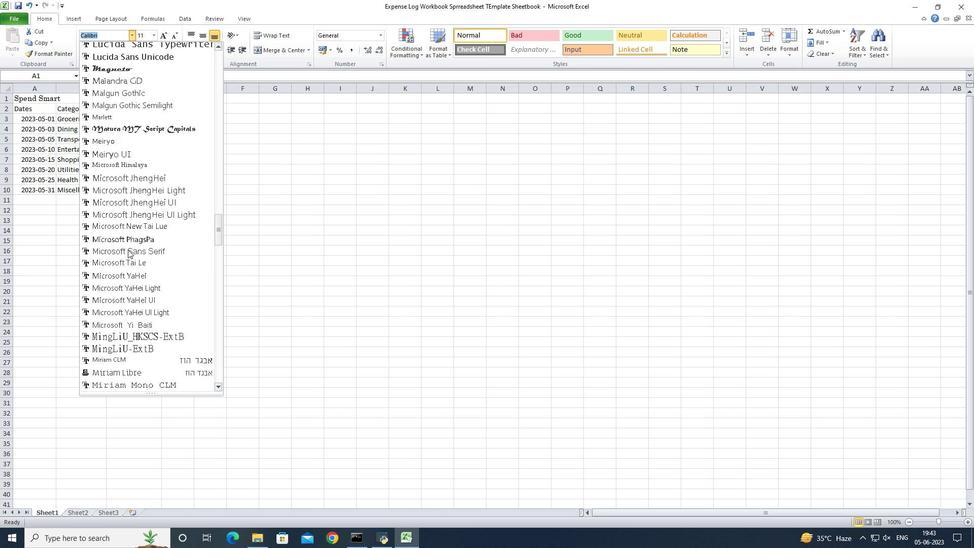 
Action: Mouse scrolled (127, 249) with delta (0, 0)
Screenshot: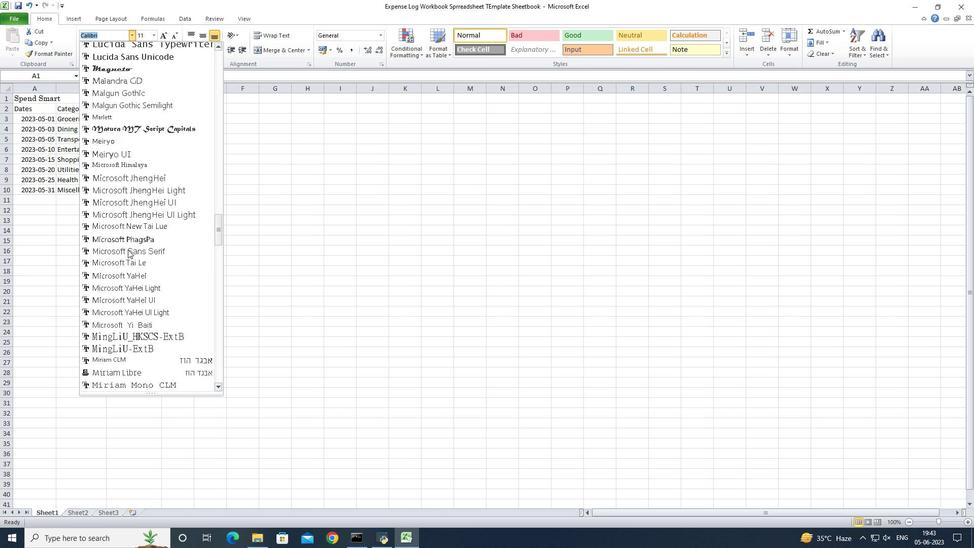 
Action: Mouse scrolled (127, 249) with delta (0, 0)
Screenshot: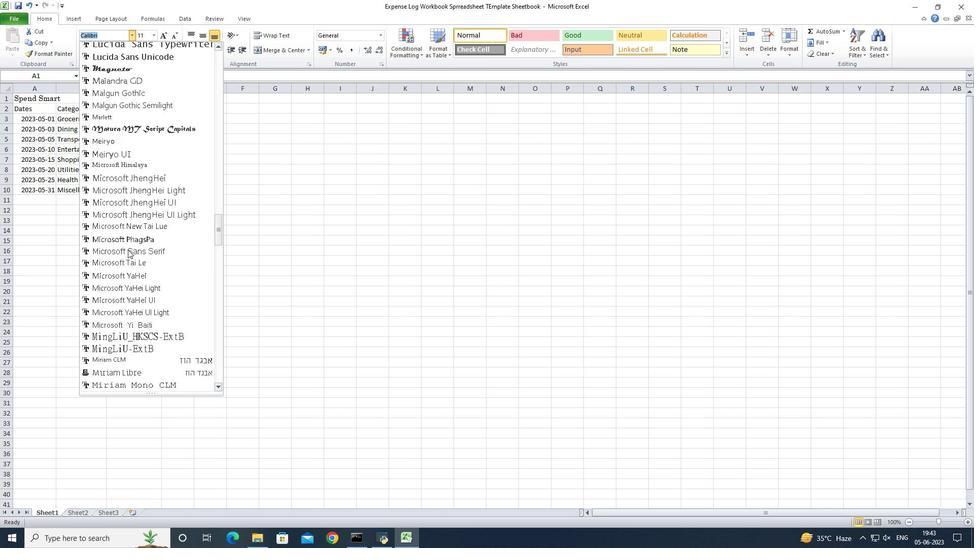 
Action: Mouse scrolled (127, 249) with delta (0, 0)
Screenshot: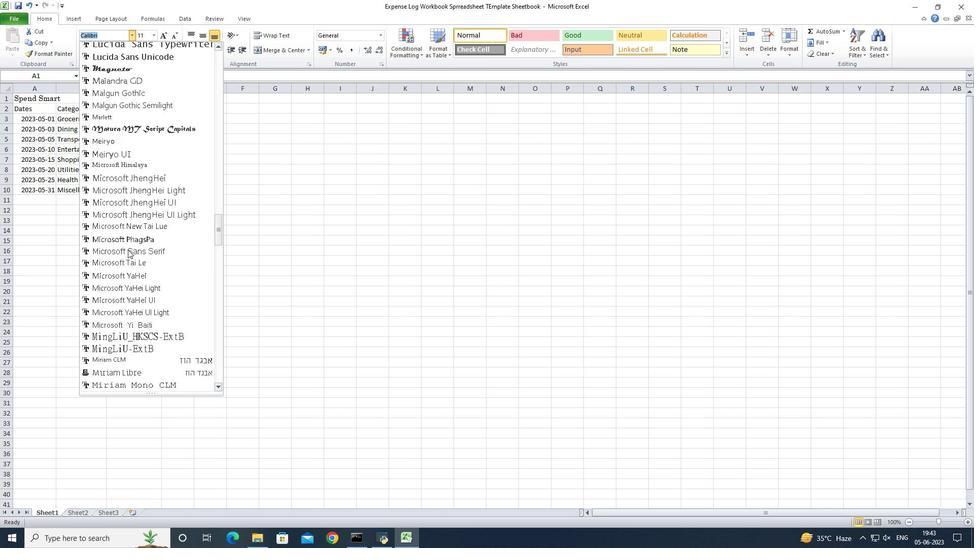 
Action: Mouse scrolled (127, 249) with delta (0, 0)
Screenshot: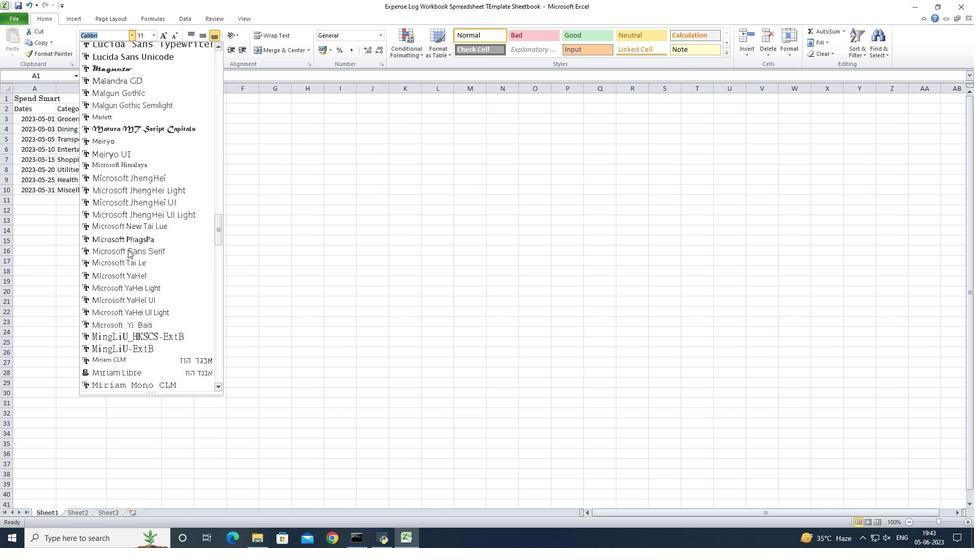 
Action: Mouse scrolled (127, 249) with delta (0, 0)
Screenshot: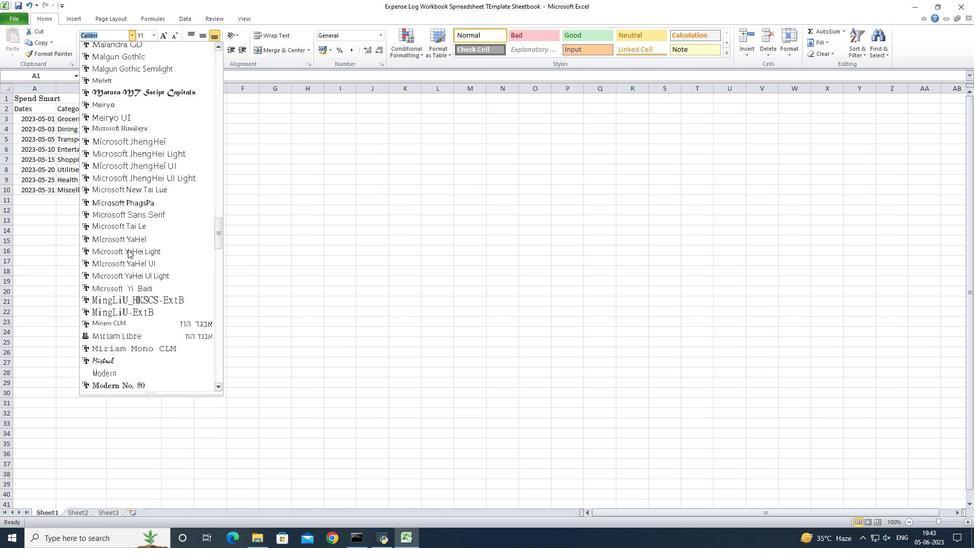 
Action: Mouse scrolled (127, 249) with delta (0, 0)
Screenshot: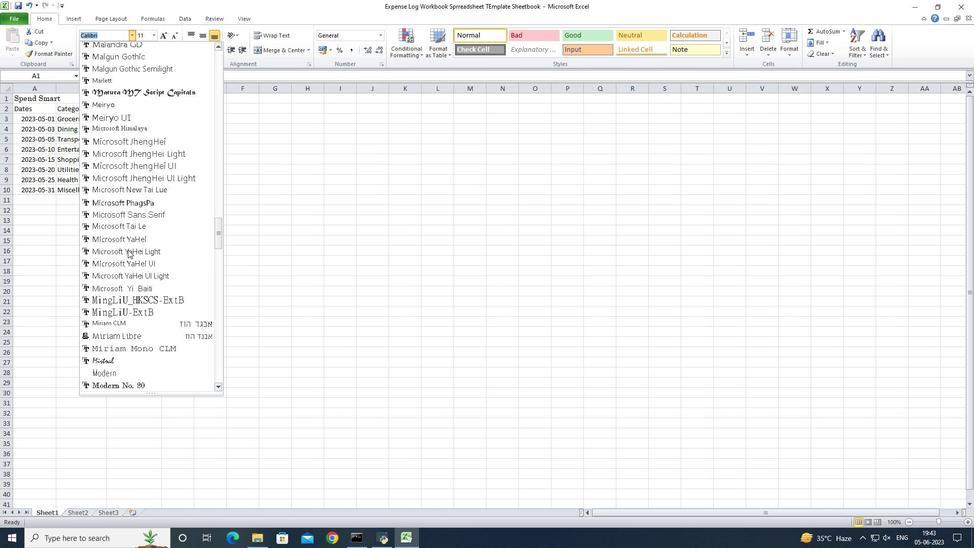 
Action: Mouse scrolled (127, 249) with delta (0, 0)
Screenshot: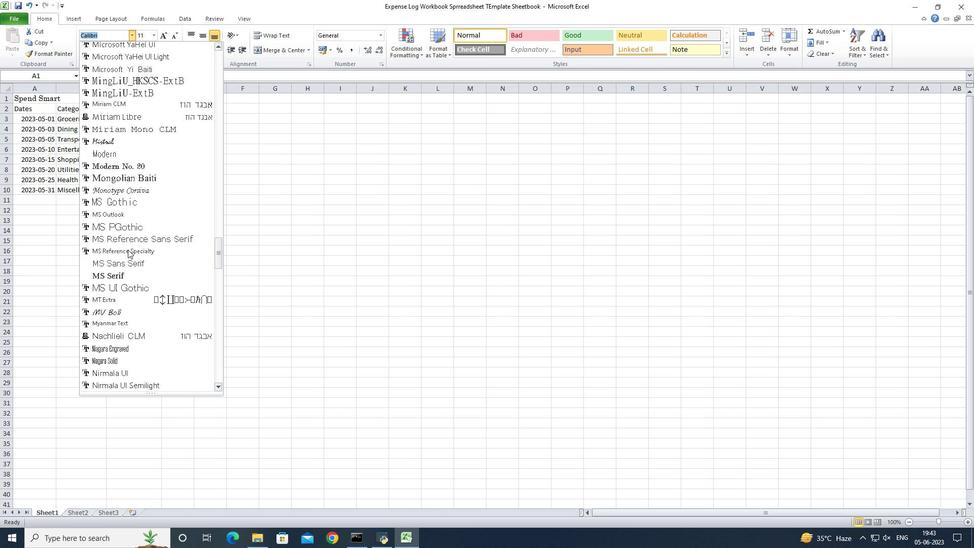 
Action: Mouse scrolled (127, 249) with delta (0, 0)
Screenshot: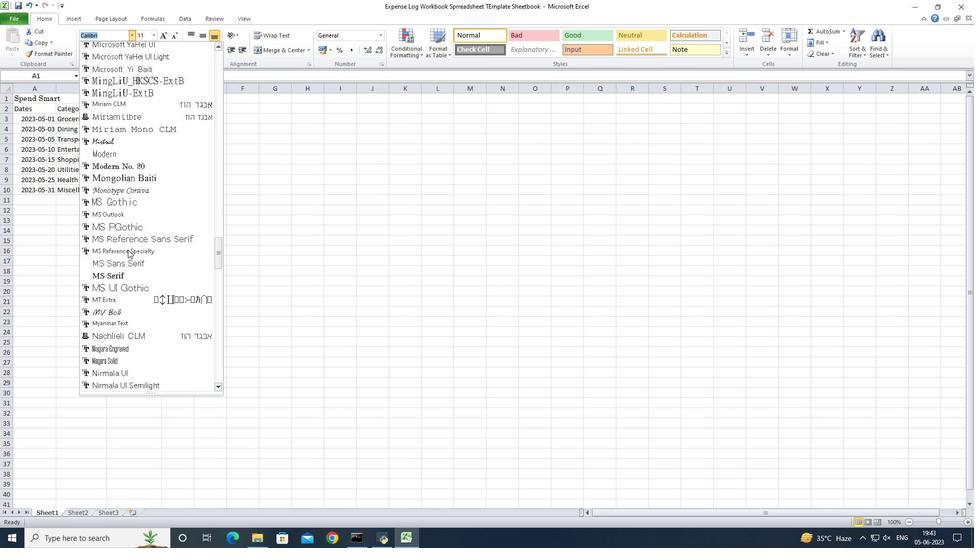 
Action: Mouse scrolled (127, 249) with delta (0, 0)
Screenshot: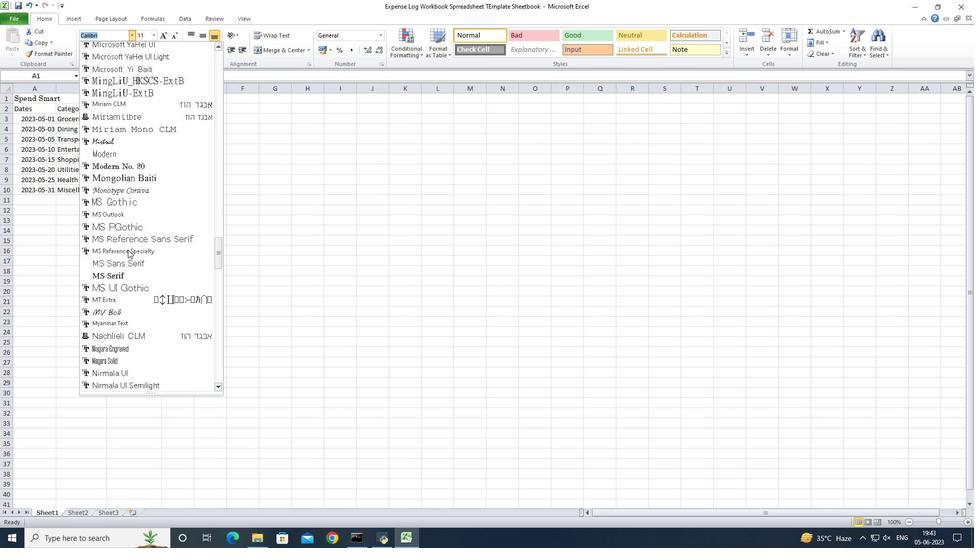 
Action: Mouse scrolled (127, 249) with delta (0, 0)
Screenshot: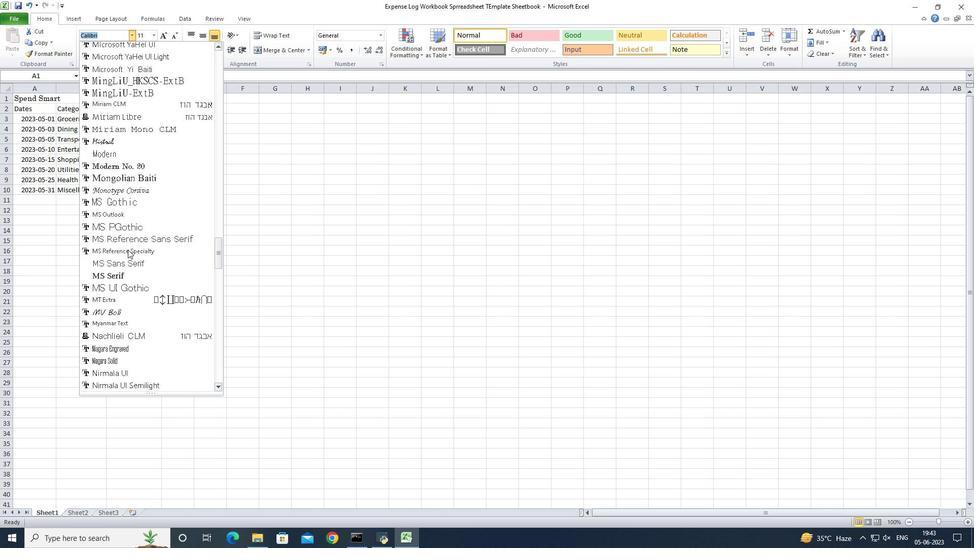 
Action: Mouse scrolled (127, 249) with delta (0, 0)
Screenshot: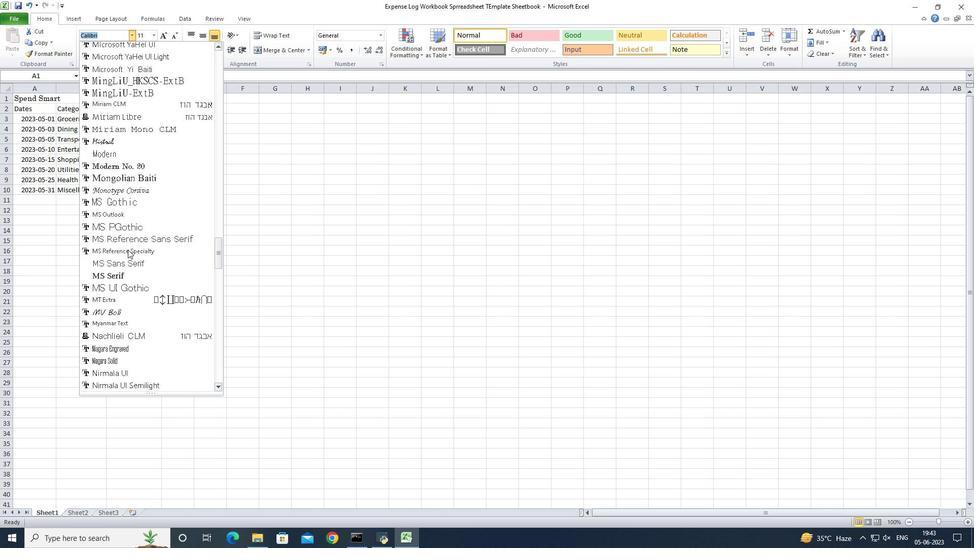 
Action: Mouse scrolled (127, 249) with delta (0, 0)
Screenshot: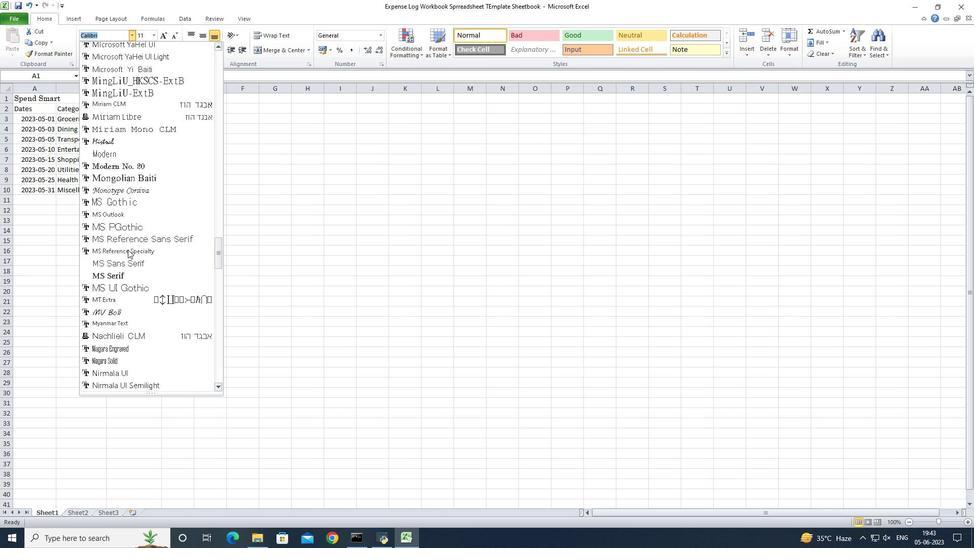 
Action: Mouse scrolled (127, 249) with delta (0, 0)
Screenshot: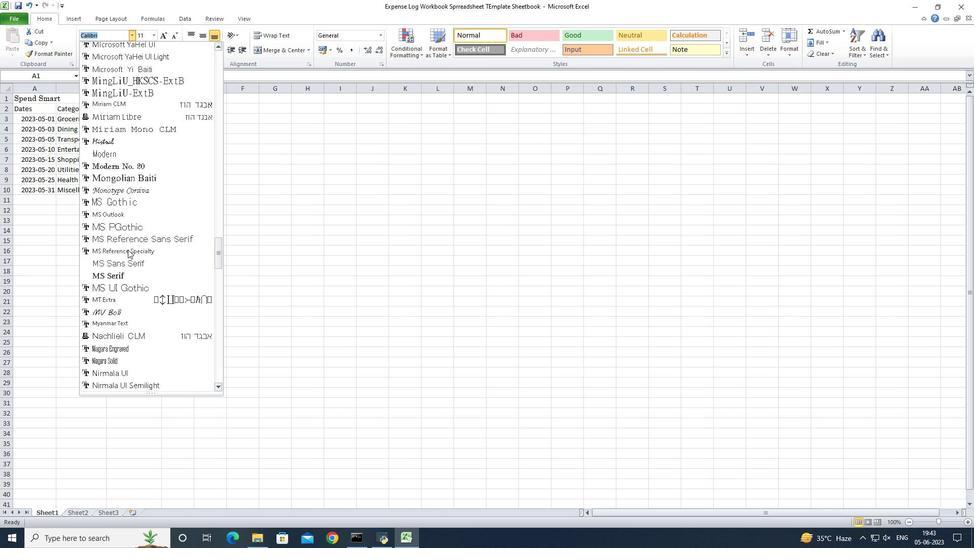 
Action: Mouse scrolled (127, 249) with delta (0, 0)
Screenshot: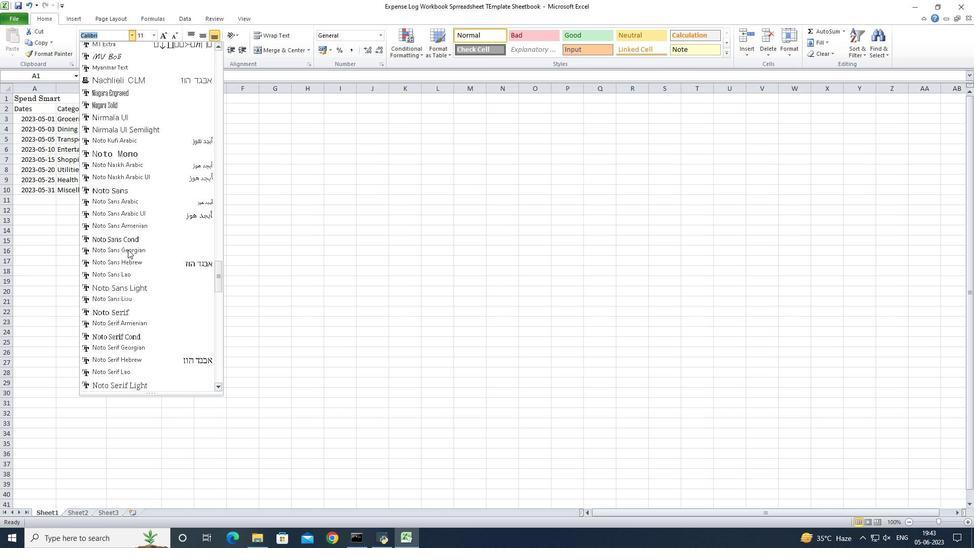 
Action: Mouse scrolled (127, 249) with delta (0, 0)
Screenshot: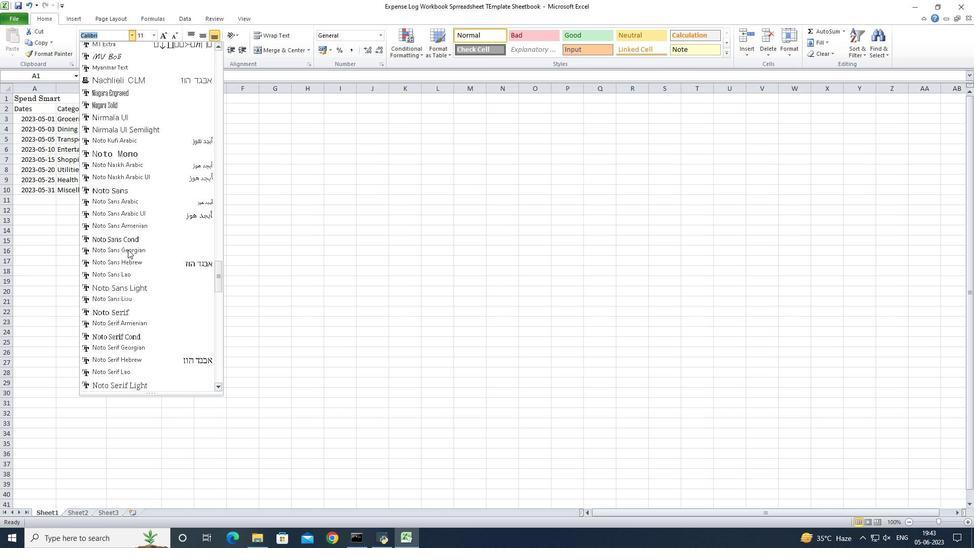 
Action: Mouse scrolled (127, 249) with delta (0, 0)
Screenshot: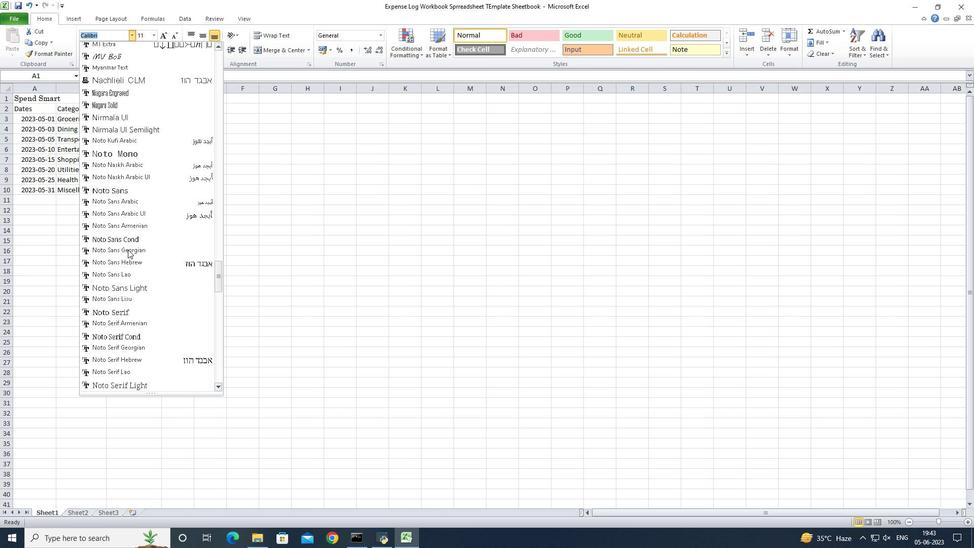 
Action: Mouse scrolled (127, 249) with delta (0, 0)
Screenshot: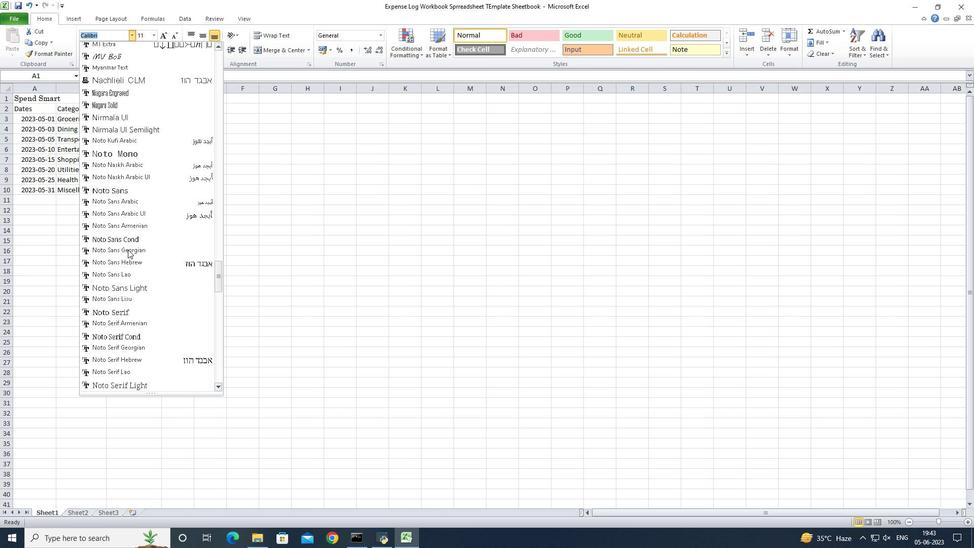 
Action: Mouse scrolled (127, 249) with delta (0, 0)
Screenshot: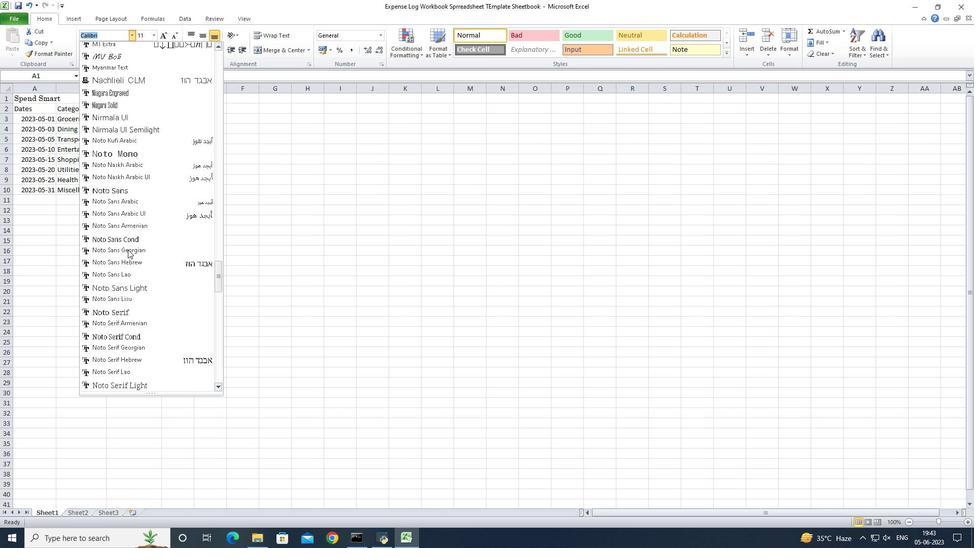 
Action: Mouse scrolled (127, 249) with delta (0, 0)
Screenshot: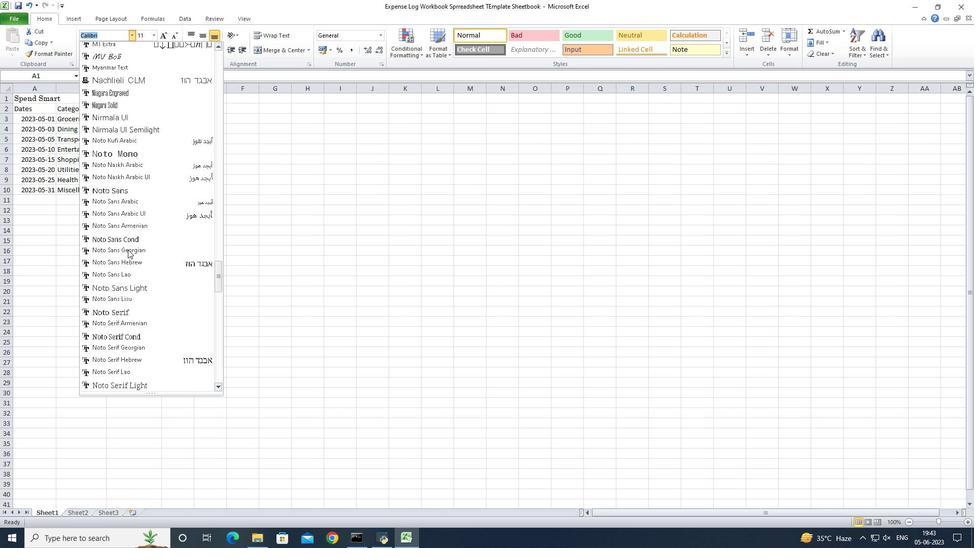 
Action: Mouse scrolled (127, 249) with delta (0, 0)
Screenshot: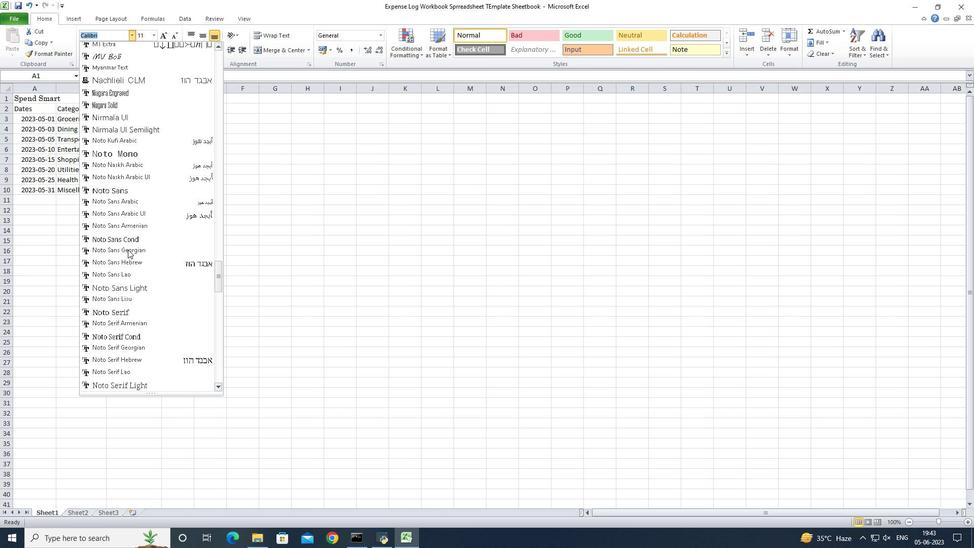
Action: Mouse scrolled (127, 249) with delta (0, 0)
Screenshot: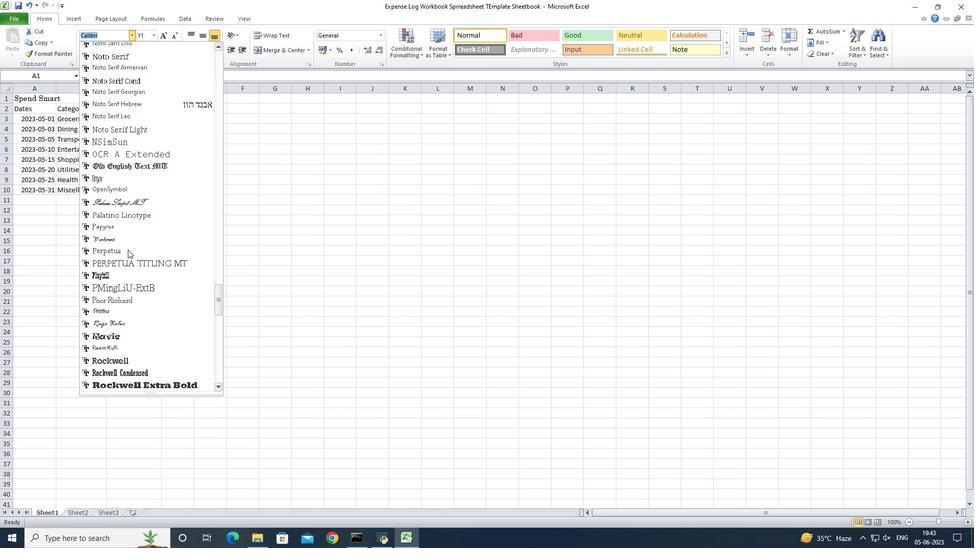 
Action: Mouse scrolled (127, 249) with delta (0, 0)
Screenshot: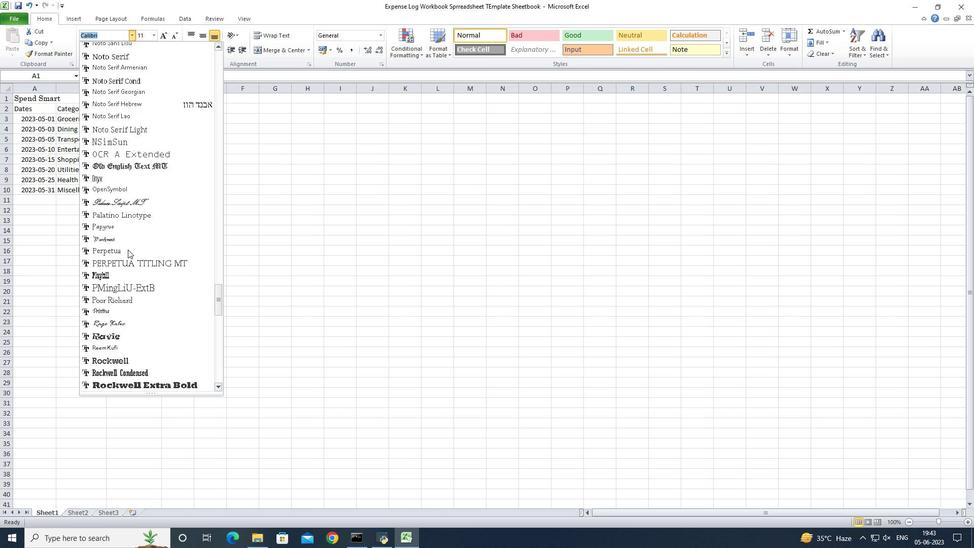 
Action: Mouse scrolled (127, 249) with delta (0, 0)
Screenshot: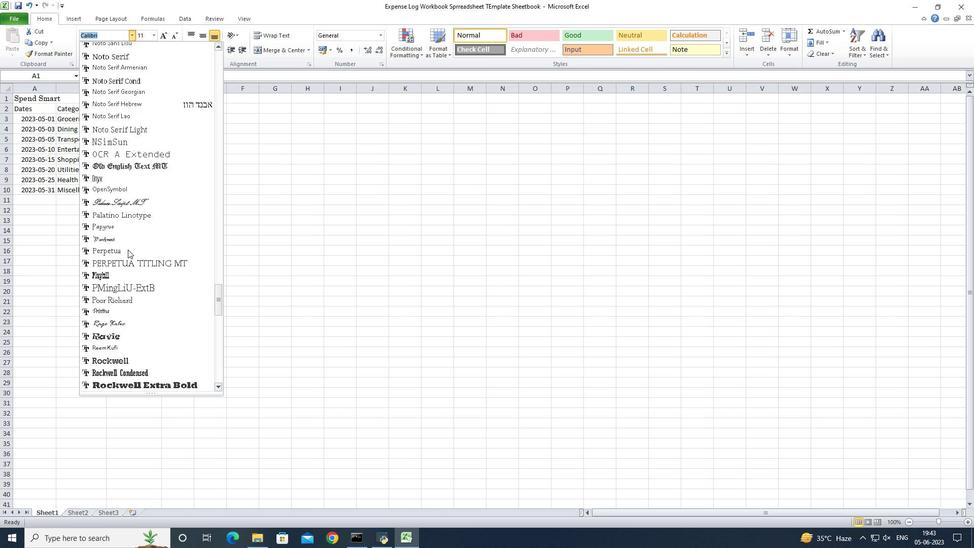 
Action: Mouse scrolled (127, 249) with delta (0, 0)
Screenshot: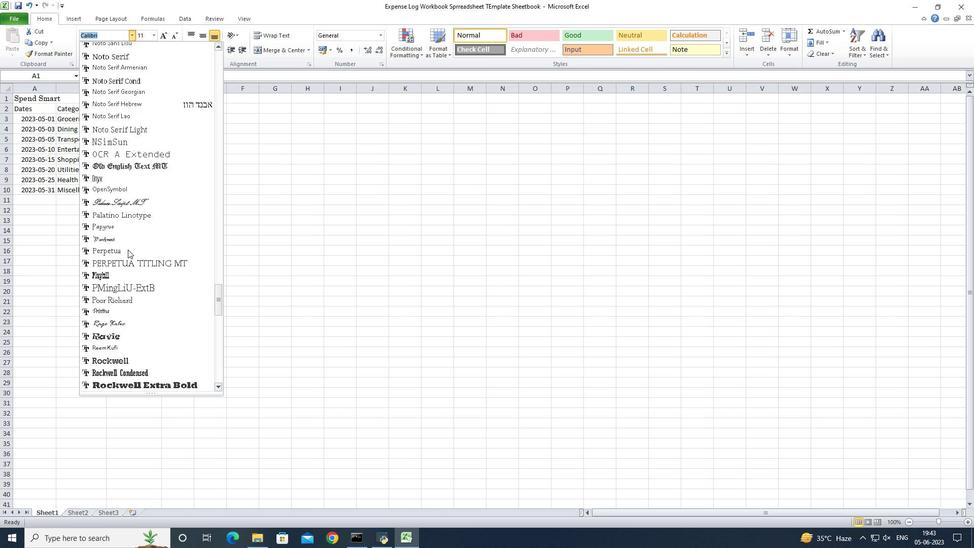 
Action: Mouse scrolled (127, 249) with delta (0, 0)
Screenshot: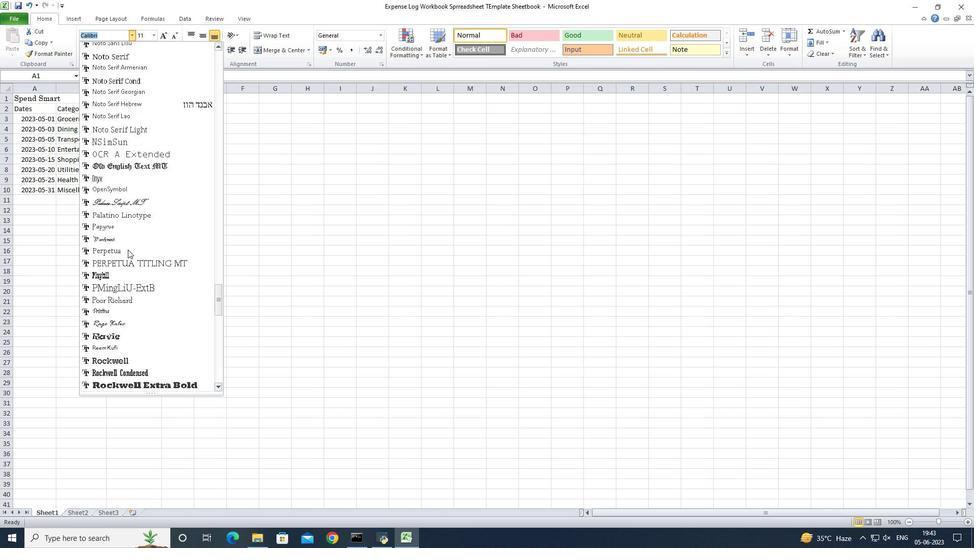 
Action: Mouse scrolled (127, 249) with delta (0, 0)
Screenshot: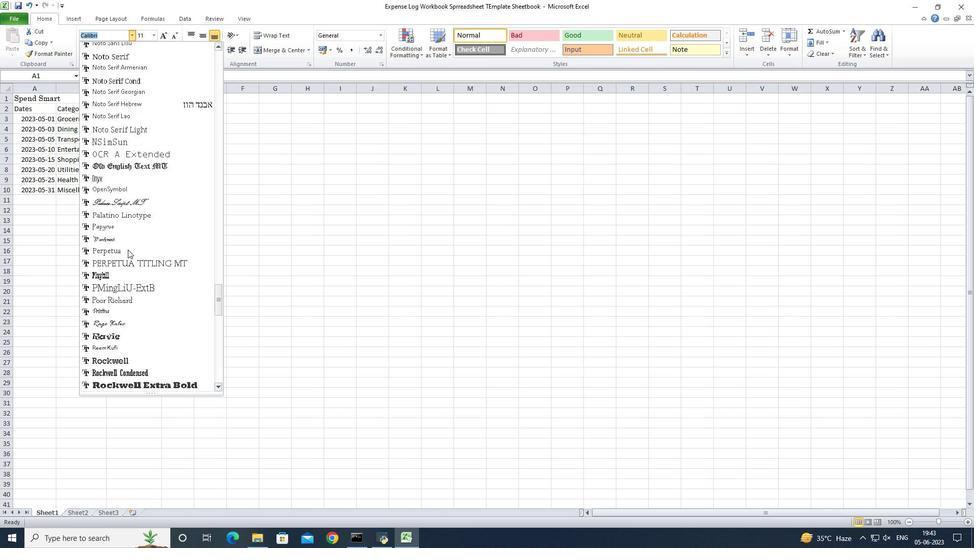 
Action: Mouse scrolled (127, 249) with delta (0, 0)
Screenshot: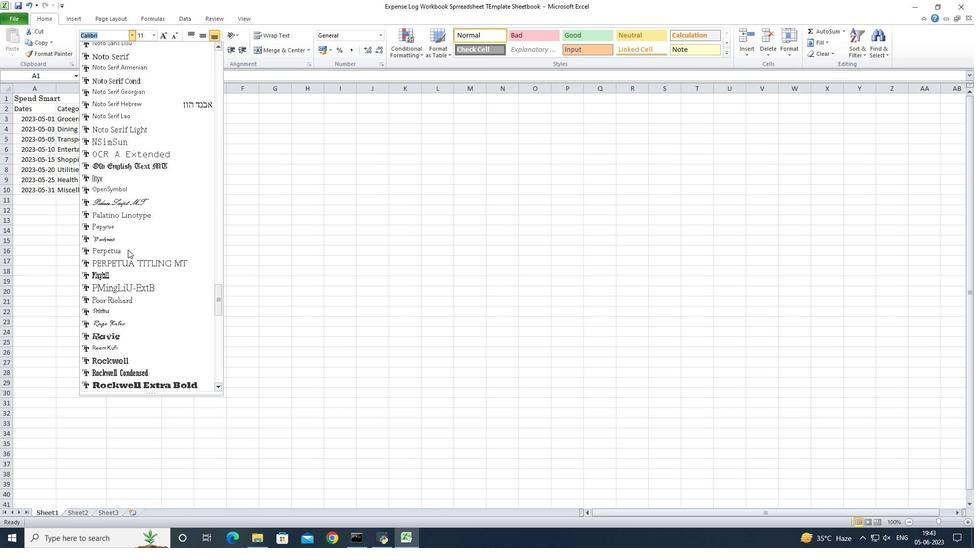 
Action: Mouse scrolled (127, 249) with delta (0, 0)
Screenshot: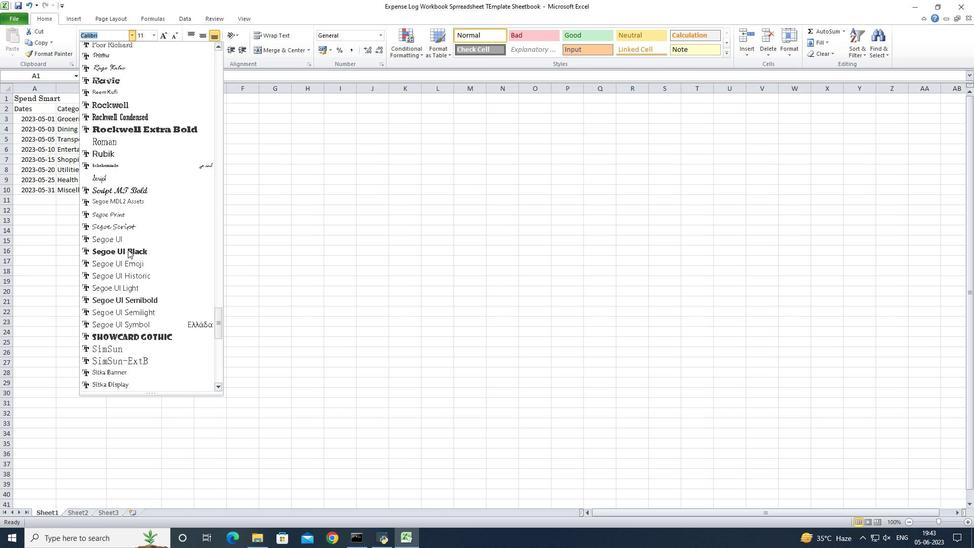 
Action: Mouse scrolled (127, 249) with delta (0, 0)
Screenshot: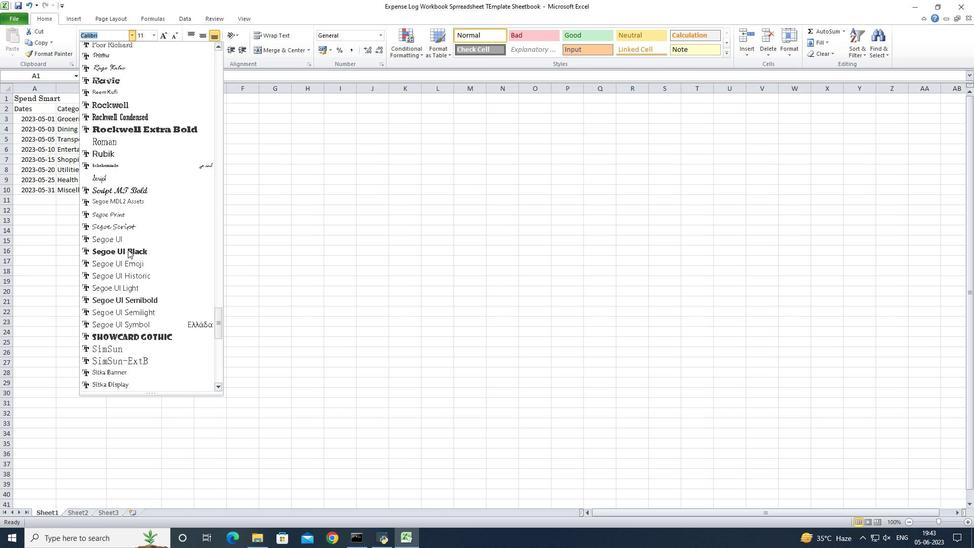 
Action: Mouse scrolled (127, 249) with delta (0, 0)
Screenshot: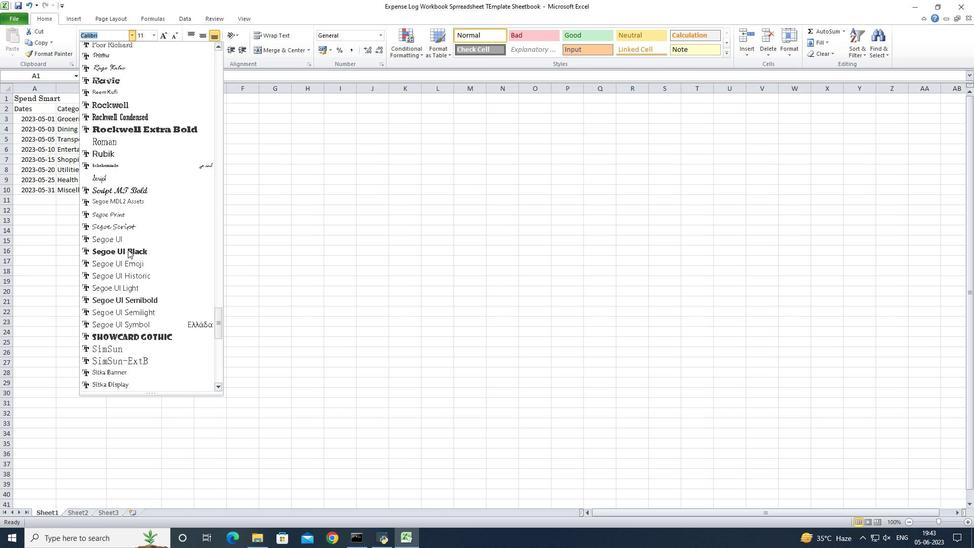 
Action: Mouse scrolled (127, 249) with delta (0, 0)
Screenshot: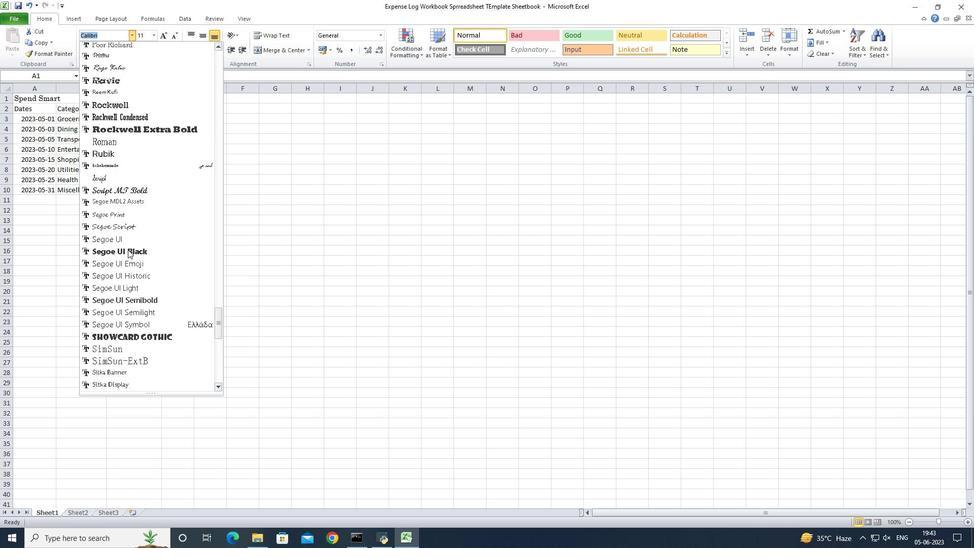 
Action: Mouse scrolled (127, 249) with delta (0, 0)
Screenshot: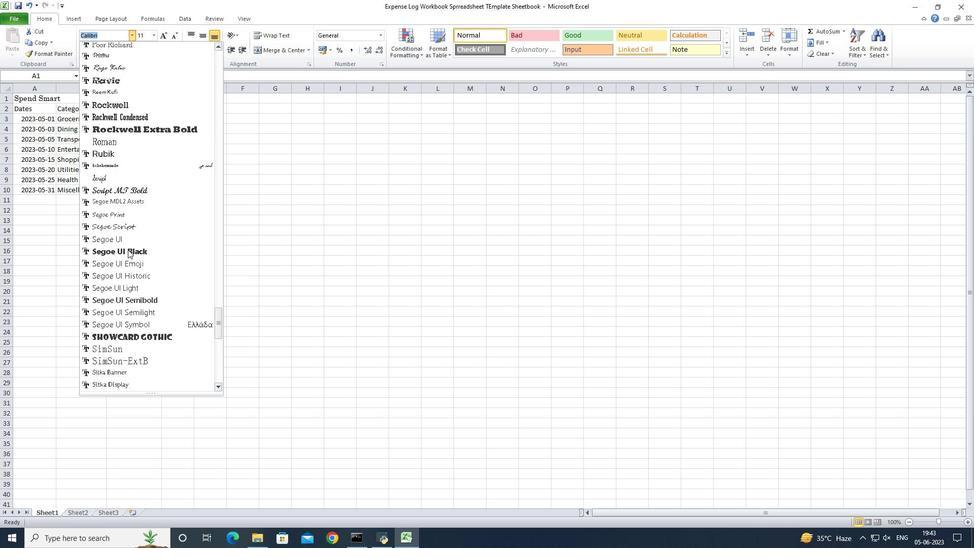 
Action: Mouse scrolled (127, 249) with delta (0, 0)
Screenshot: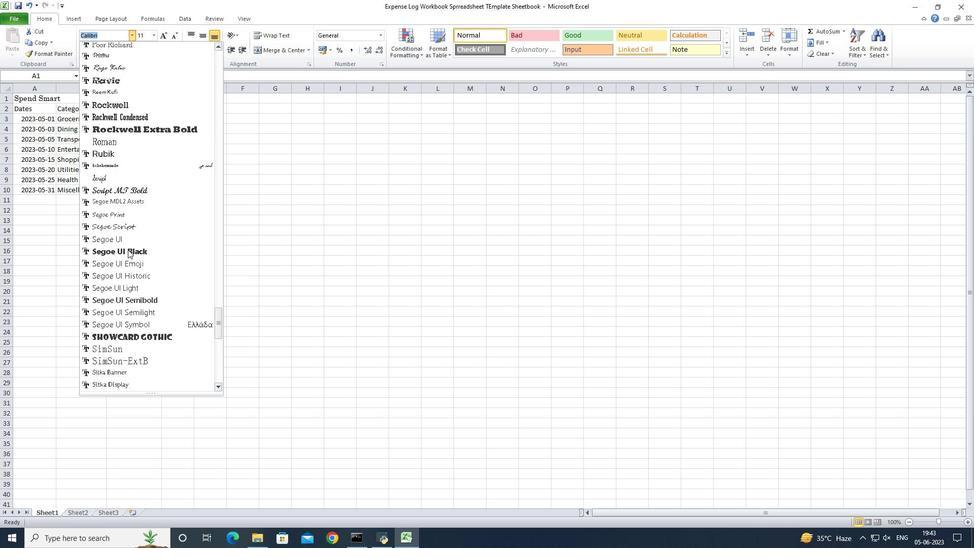 
Action: Mouse scrolled (127, 249) with delta (0, 0)
Screenshot: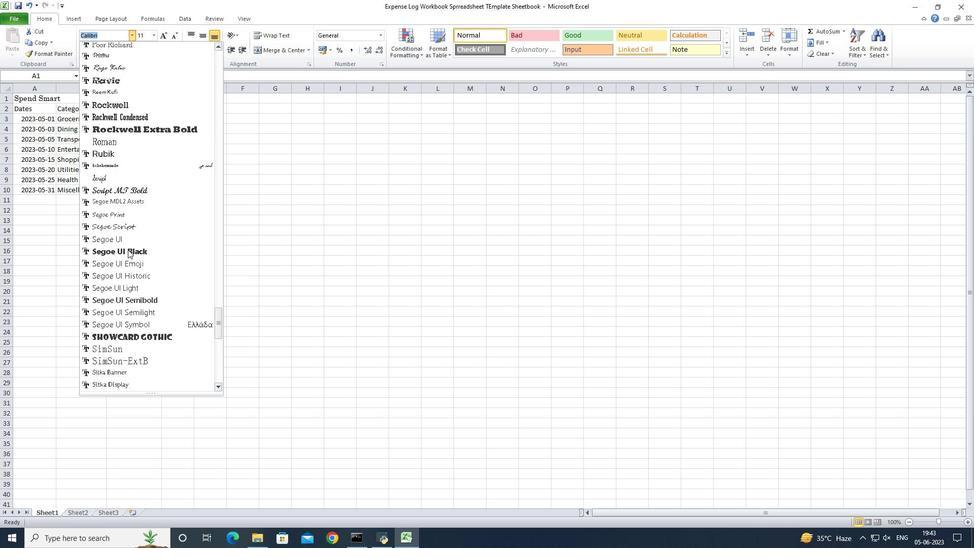 
Action: Mouse scrolled (127, 249) with delta (0, 0)
Screenshot: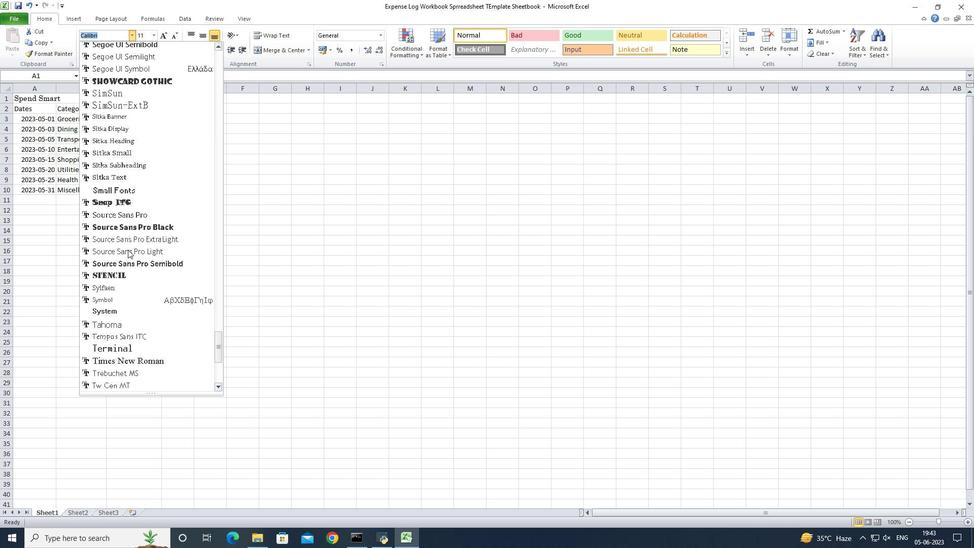 
Action: Mouse scrolled (127, 249) with delta (0, 0)
Screenshot: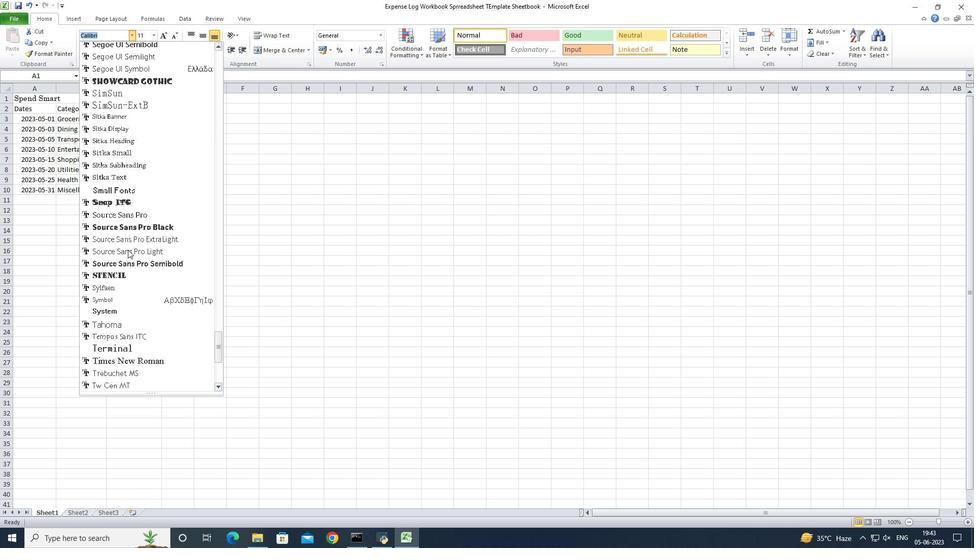 
Action: Mouse moved to (120, 251)
Screenshot: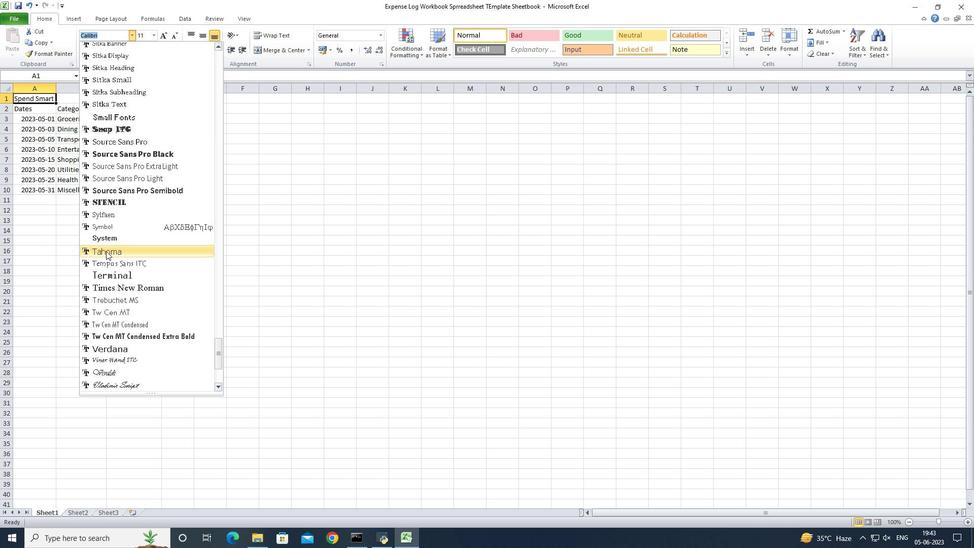 
Action: Mouse pressed left at (120, 251)
Screenshot: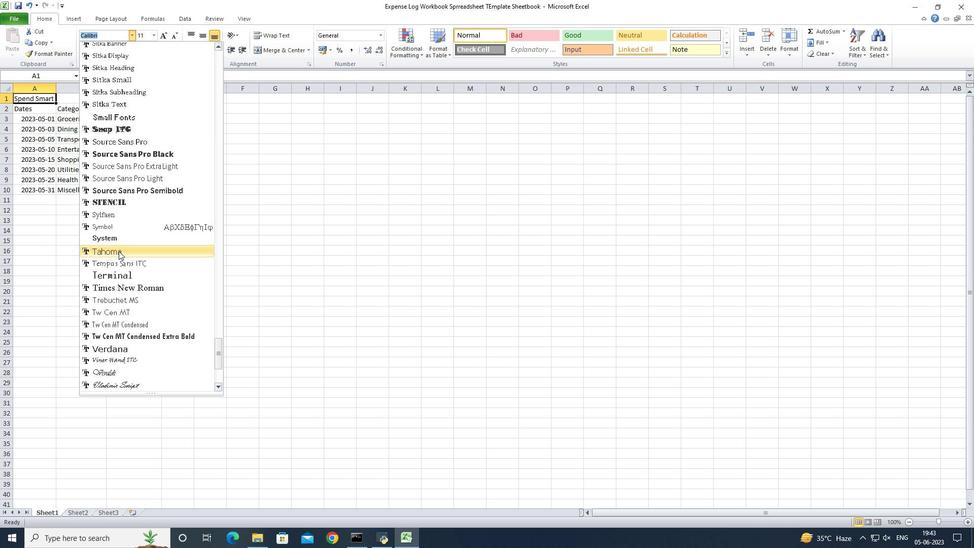 
Action: Mouse moved to (106, 51)
Screenshot: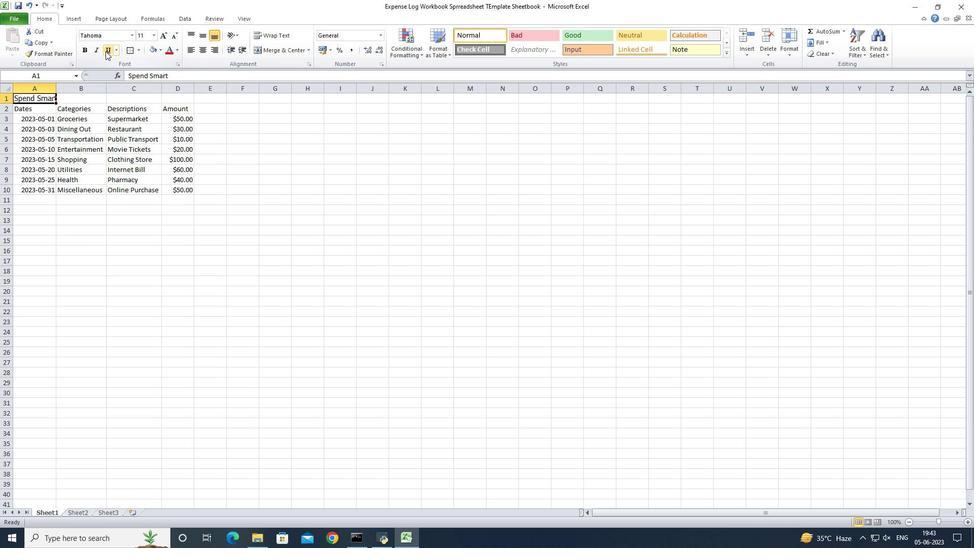 
Action: Mouse pressed left at (106, 51)
Screenshot: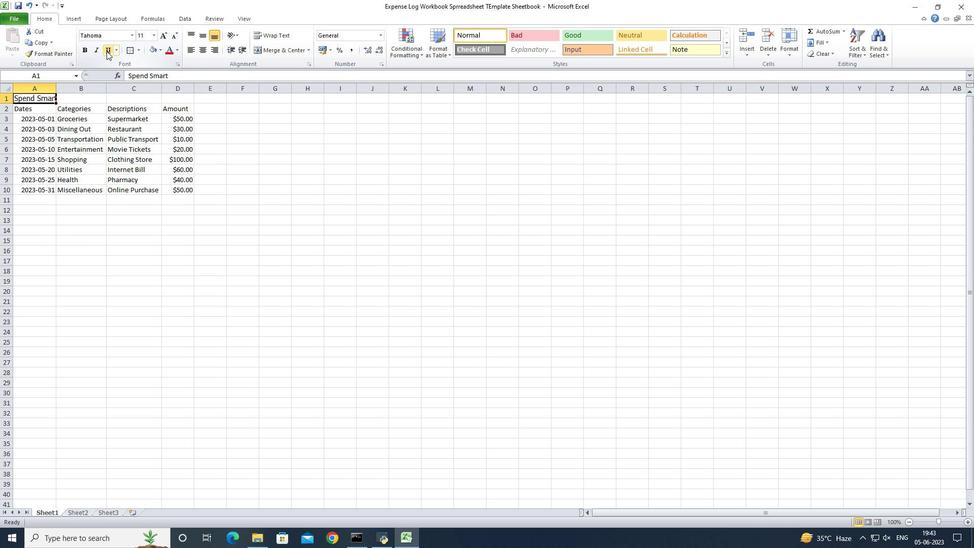 
Action: Mouse moved to (153, 36)
Screenshot: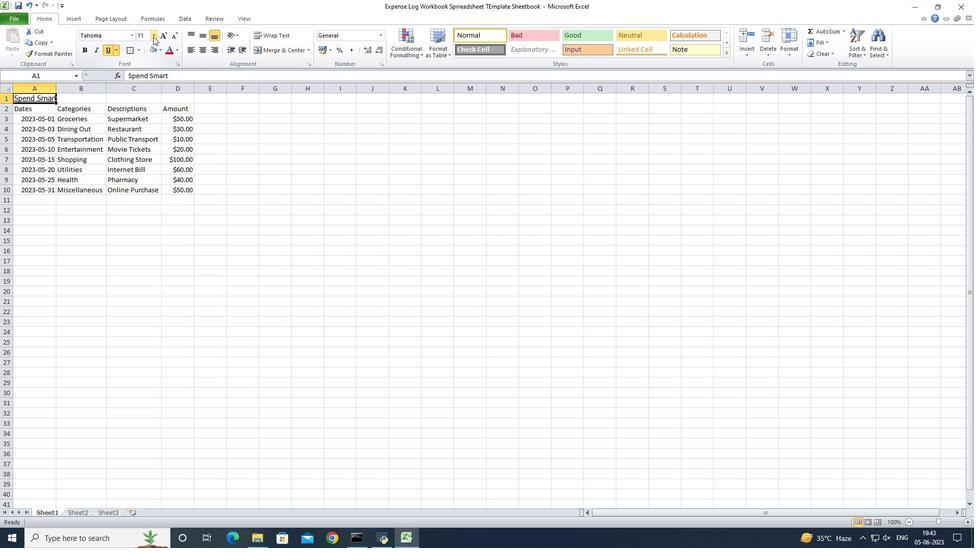 
Action: Mouse pressed left at (153, 36)
Screenshot: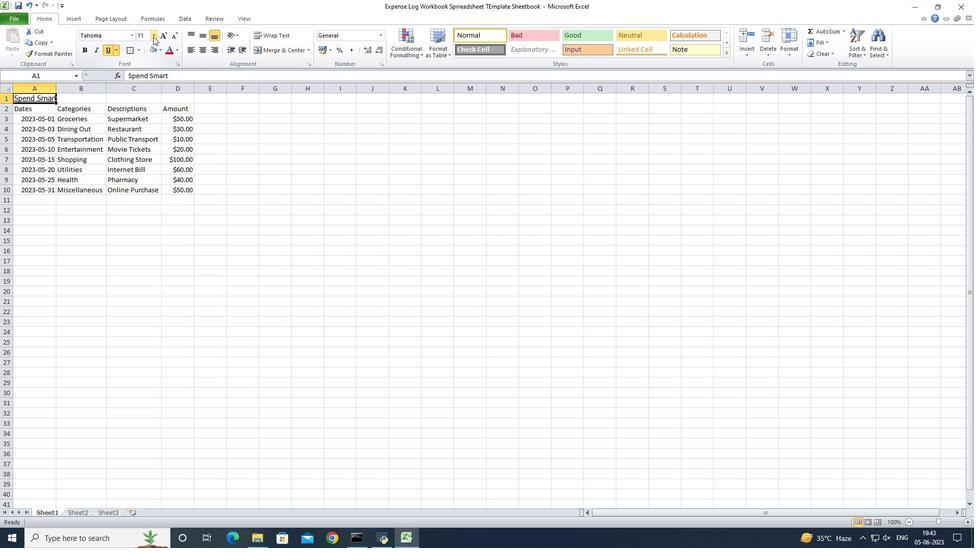 
Action: Mouse moved to (141, 117)
Screenshot: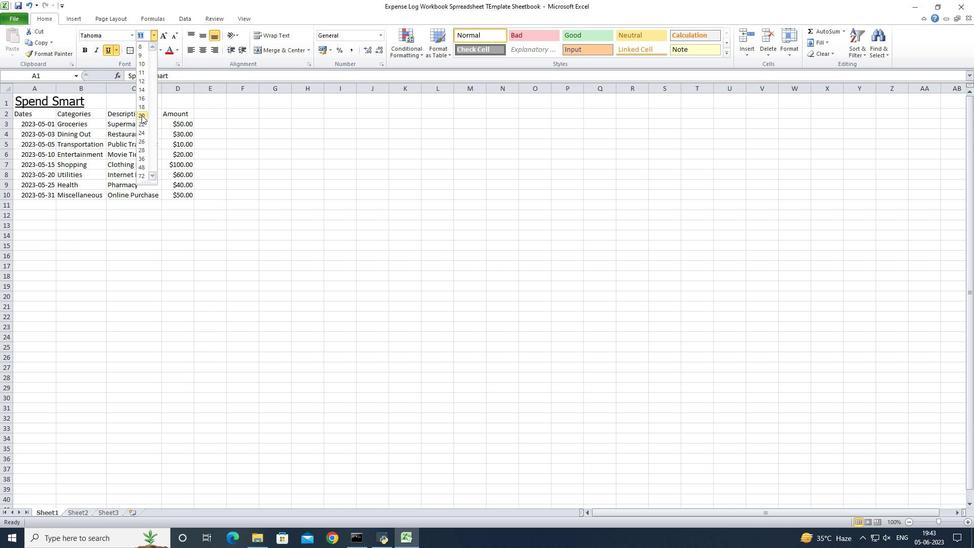 
Action: Mouse pressed left at (141, 117)
Screenshot: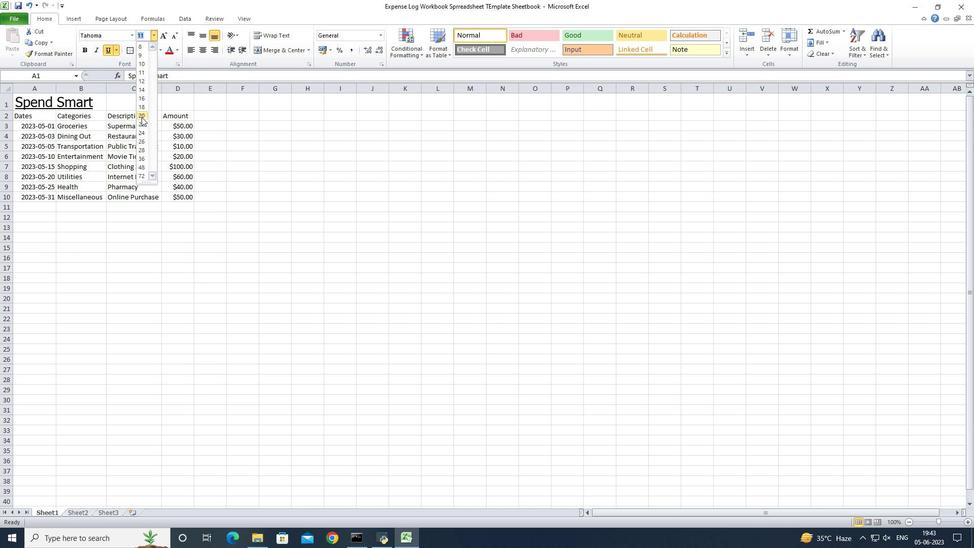 
Action: Mouse moved to (41, 118)
Screenshot: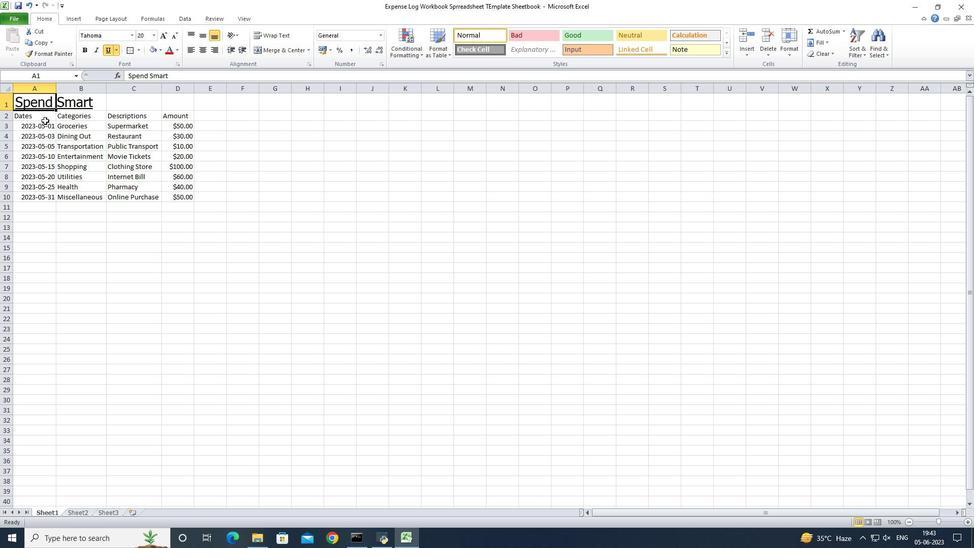 
Action: Mouse pressed left at (41, 118)
Screenshot: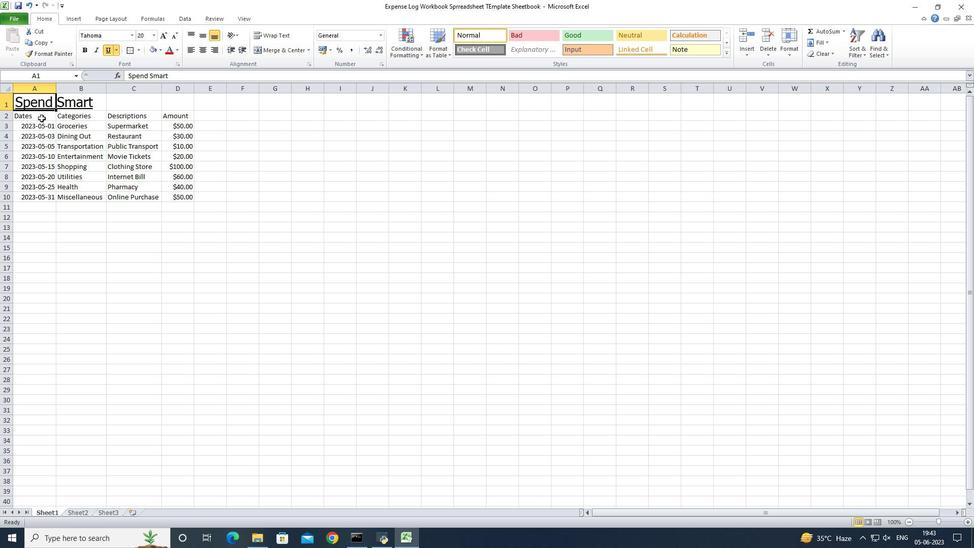 
Action: Mouse moved to (134, 35)
Screenshot: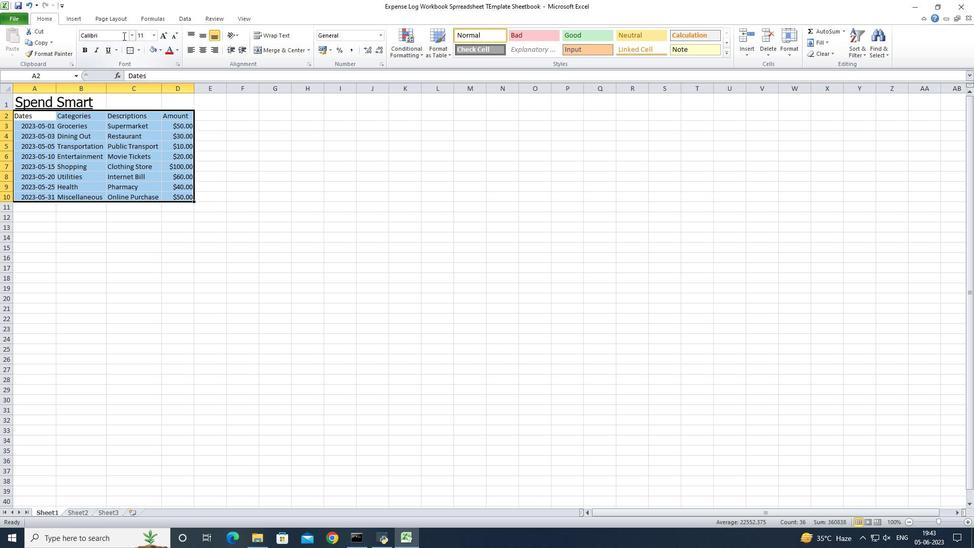 
Action: Mouse pressed left at (134, 35)
Screenshot: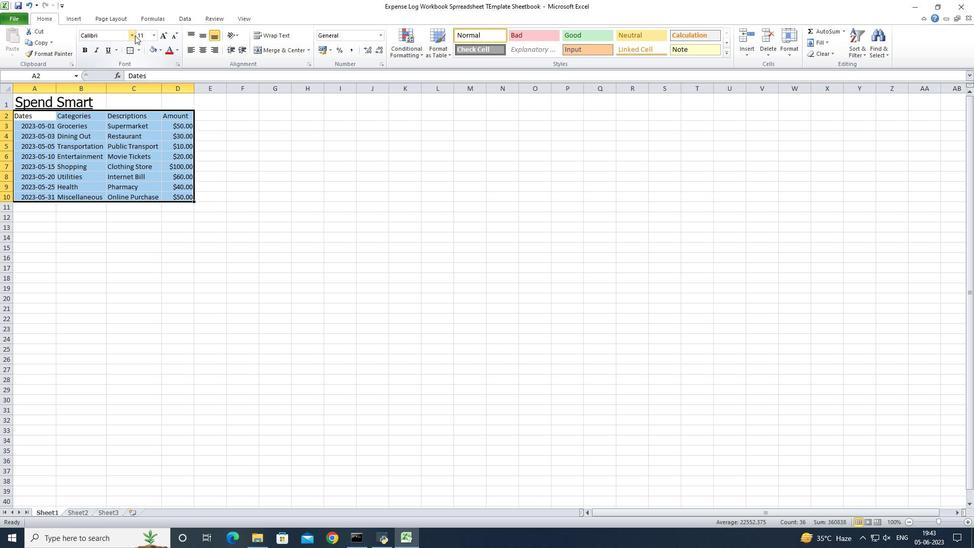 
Action: Mouse moved to (107, 156)
Screenshot: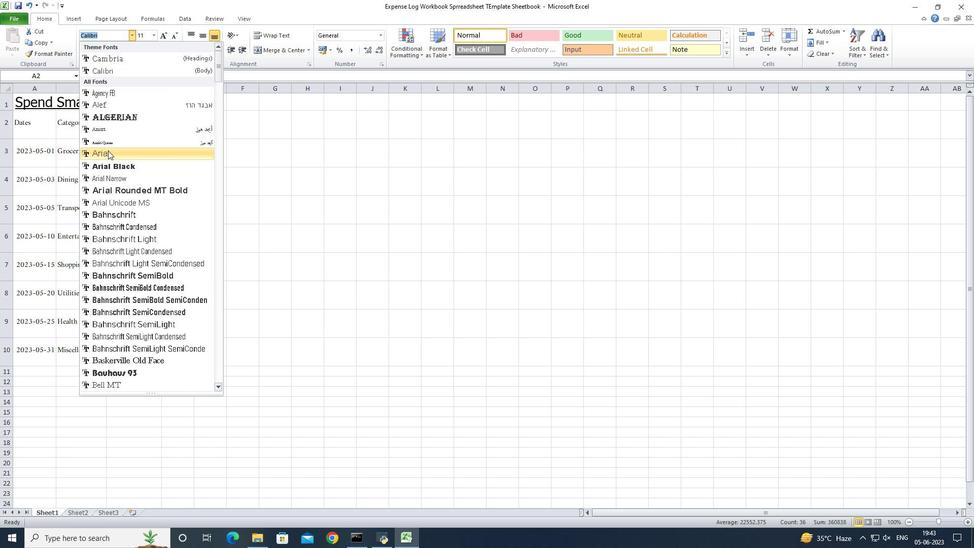 
Action: Mouse pressed left at (107, 156)
Screenshot: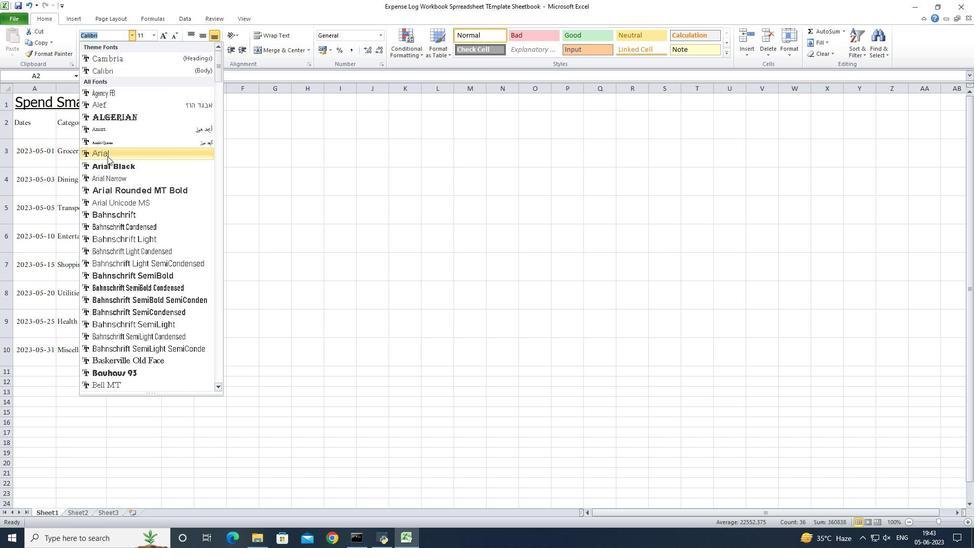 
Action: Mouse moved to (152, 36)
Screenshot: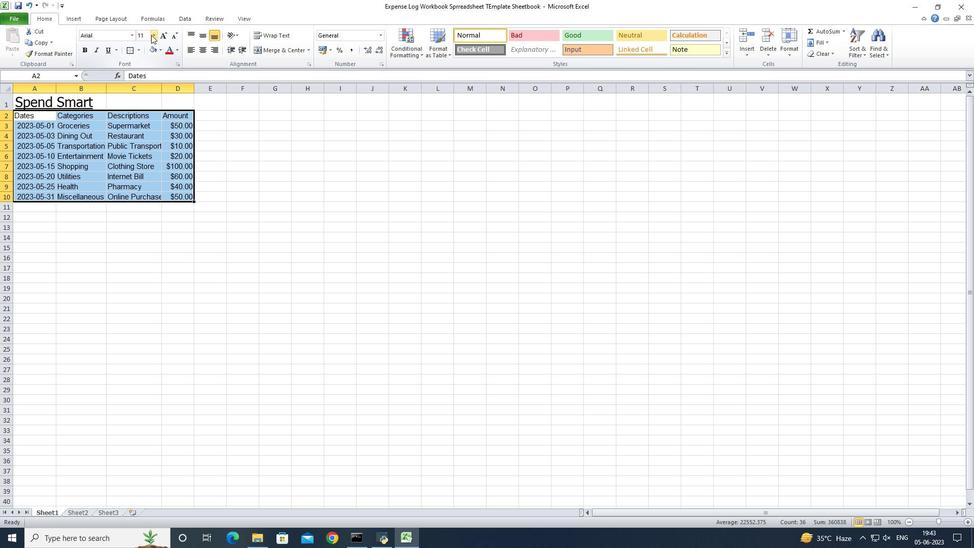 
Action: Mouse pressed left at (152, 36)
Screenshot: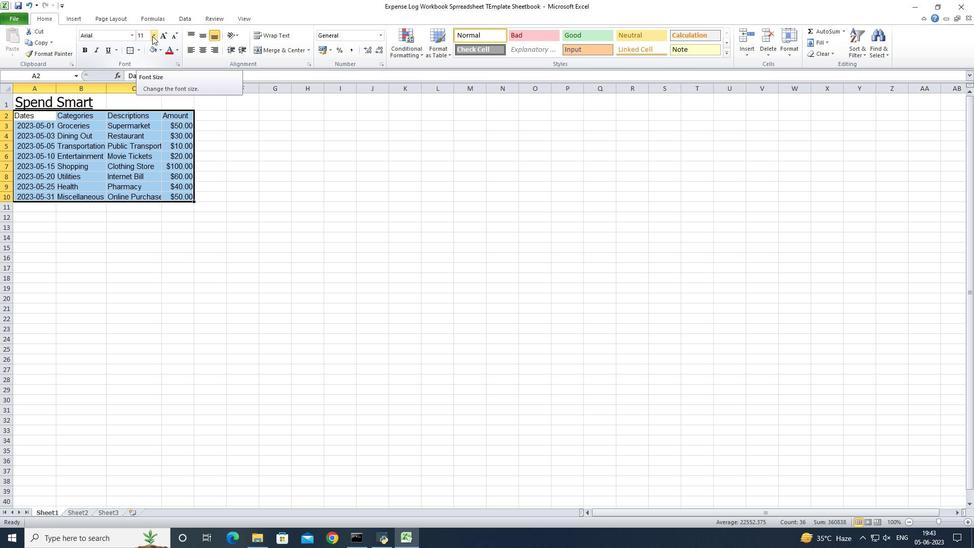 
Action: Mouse moved to (140, 79)
Screenshot: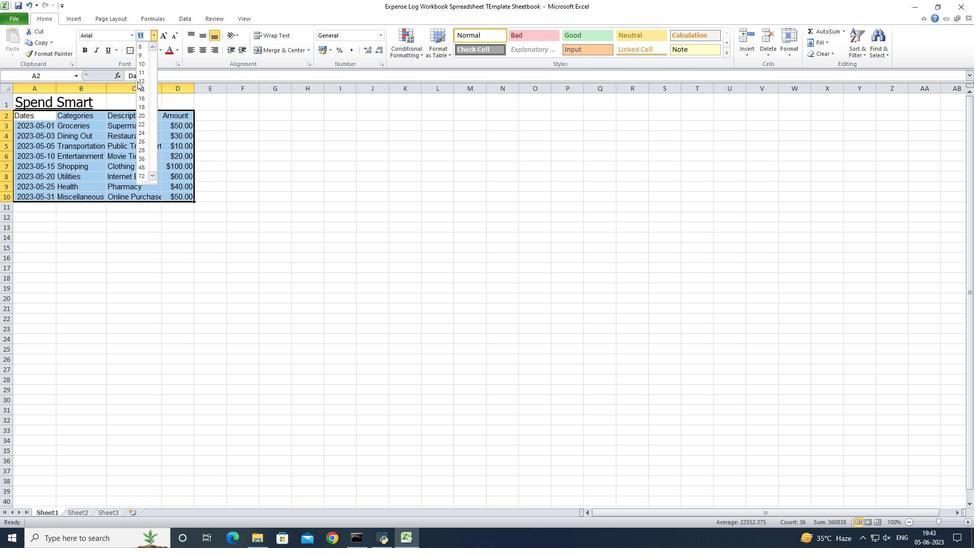 
Action: Mouse pressed left at (140, 79)
Screenshot: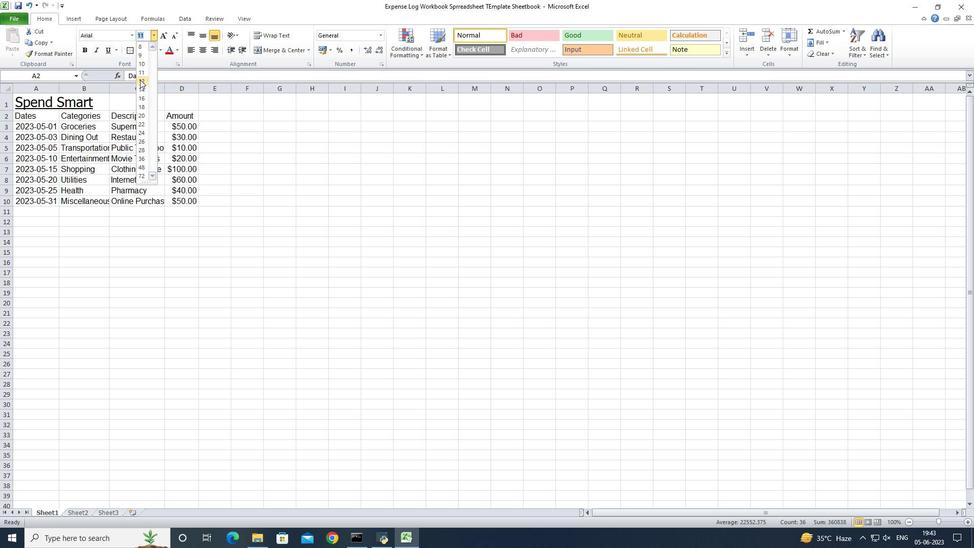 
Action: Mouse moved to (34, 97)
Screenshot: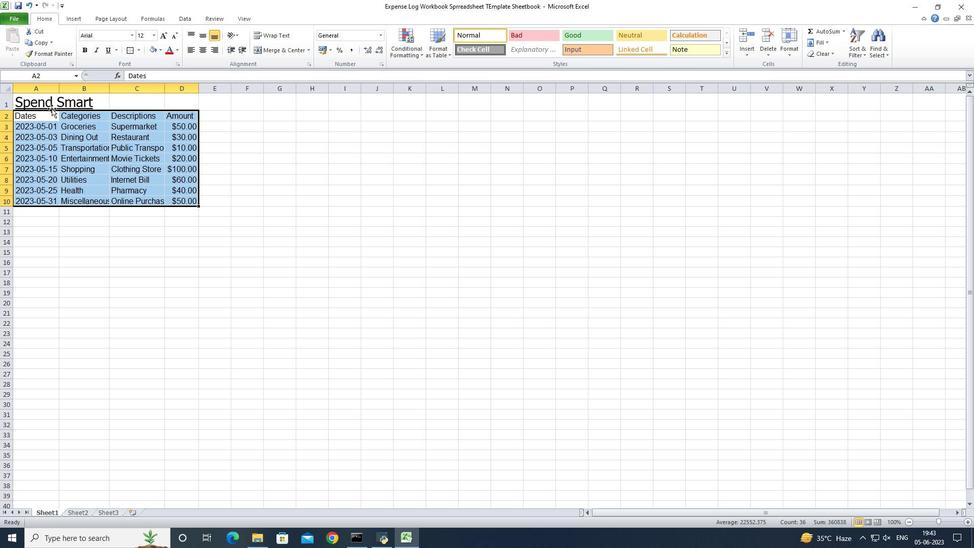 
Action: Mouse pressed left at (34, 97)
Screenshot: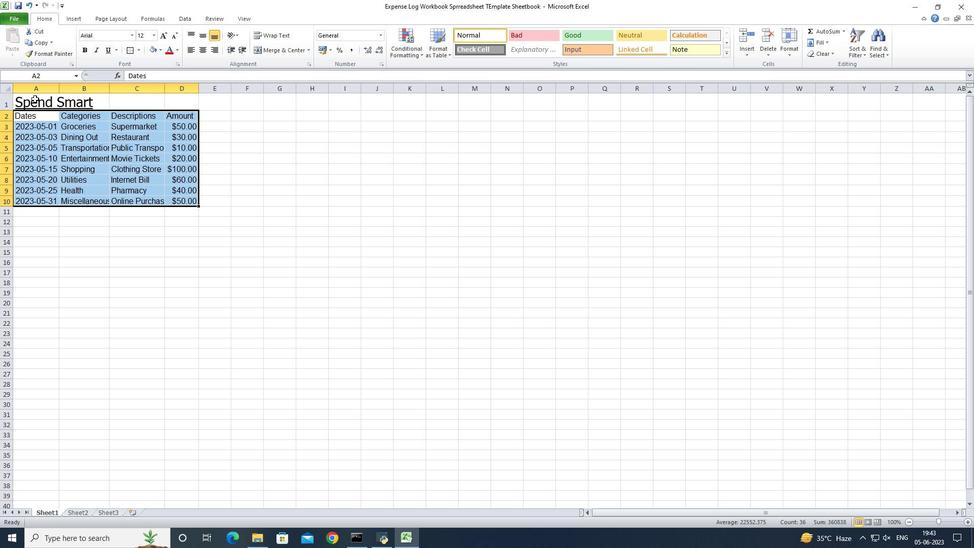 
Action: Mouse moved to (189, 49)
Screenshot: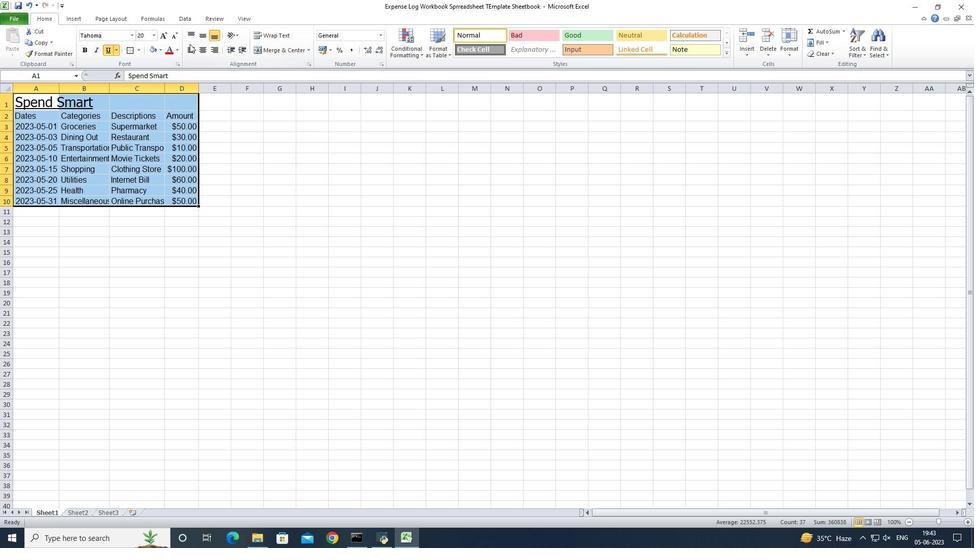 
Action: Mouse pressed left at (189, 49)
Screenshot: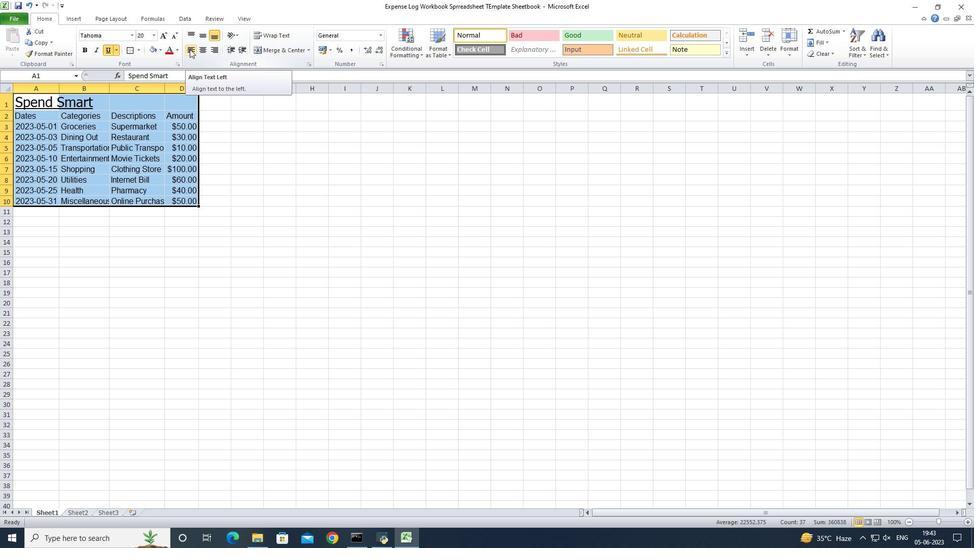 
Action: Mouse moved to (111, 92)
Screenshot: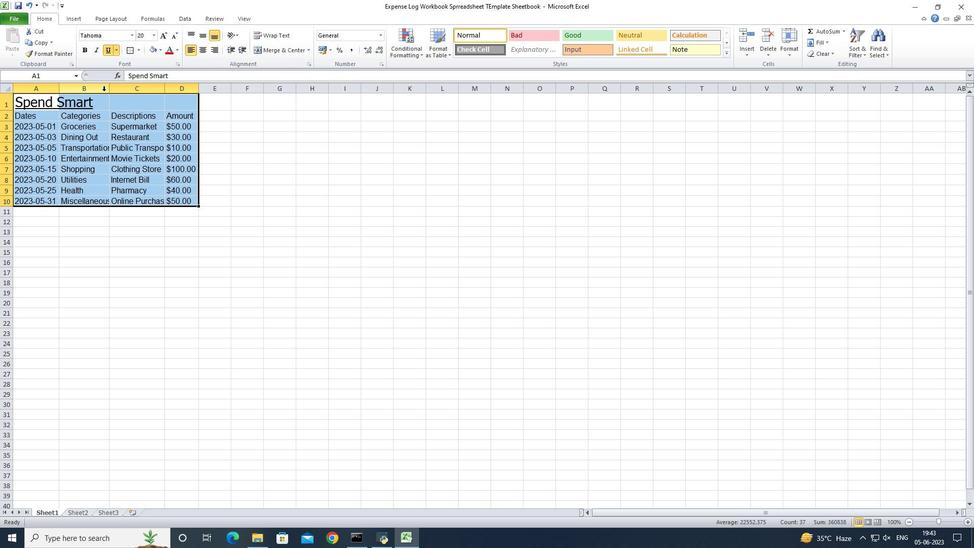 
Action: Mouse pressed left at (111, 92)
Screenshot: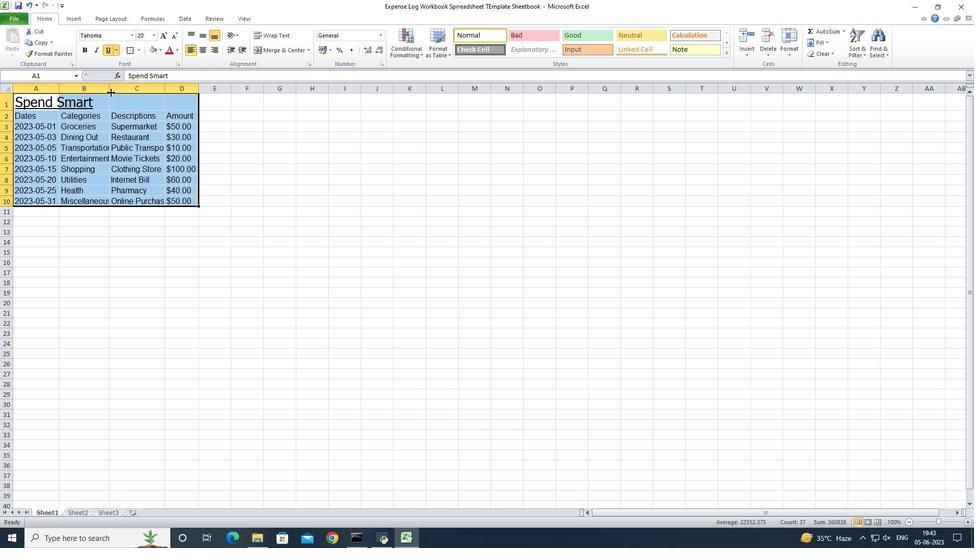 
Action: Mouse pressed left at (111, 92)
Screenshot: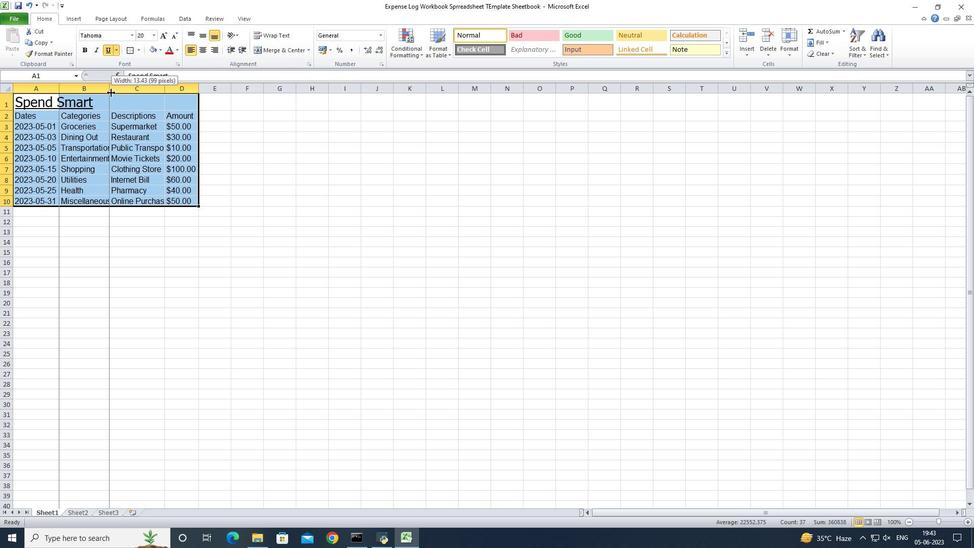 
Action: Mouse pressed left at (111, 92)
Screenshot: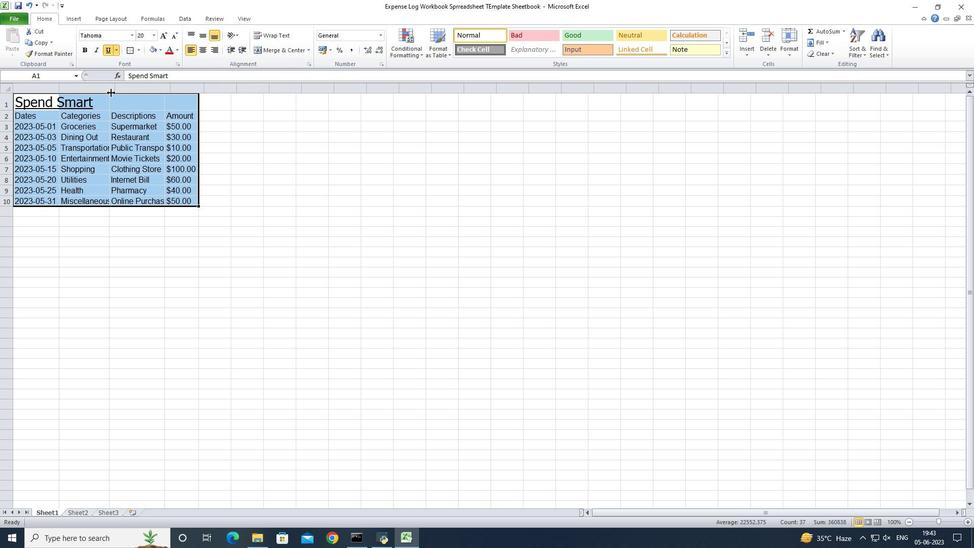 
Action: Mouse moved to (171, 86)
Screenshot: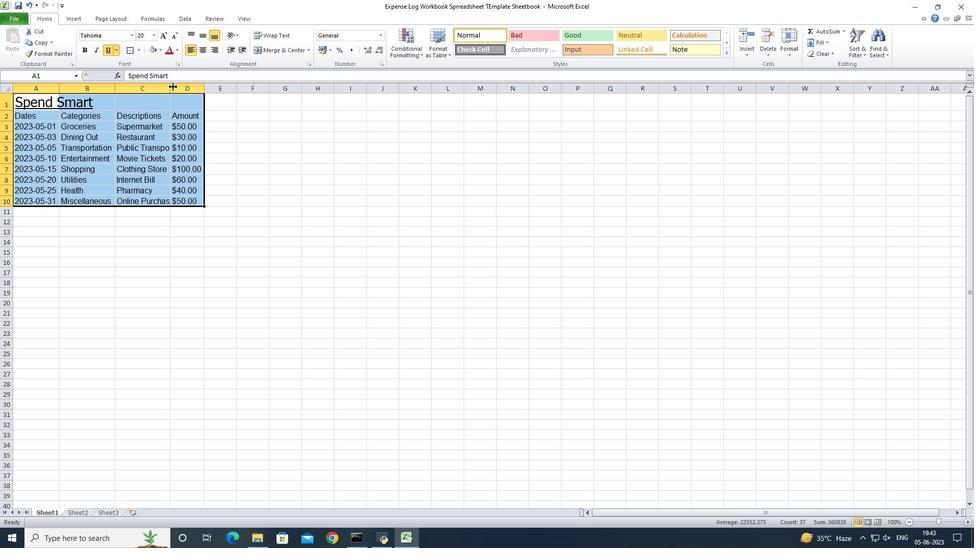 
Action: Mouse pressed left at (171, 86)
Screenshot: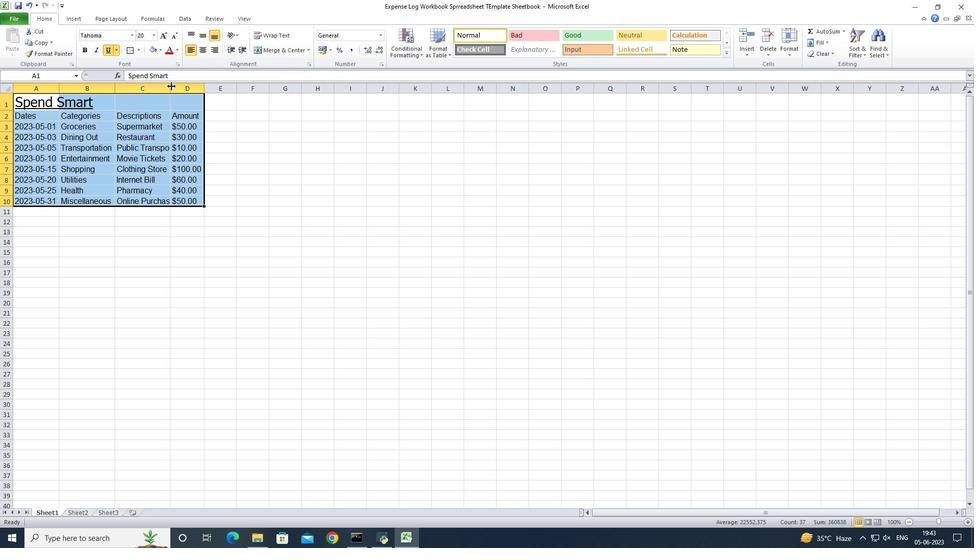 
Action: Mouse pressed left at (171, 86)
Screenshot: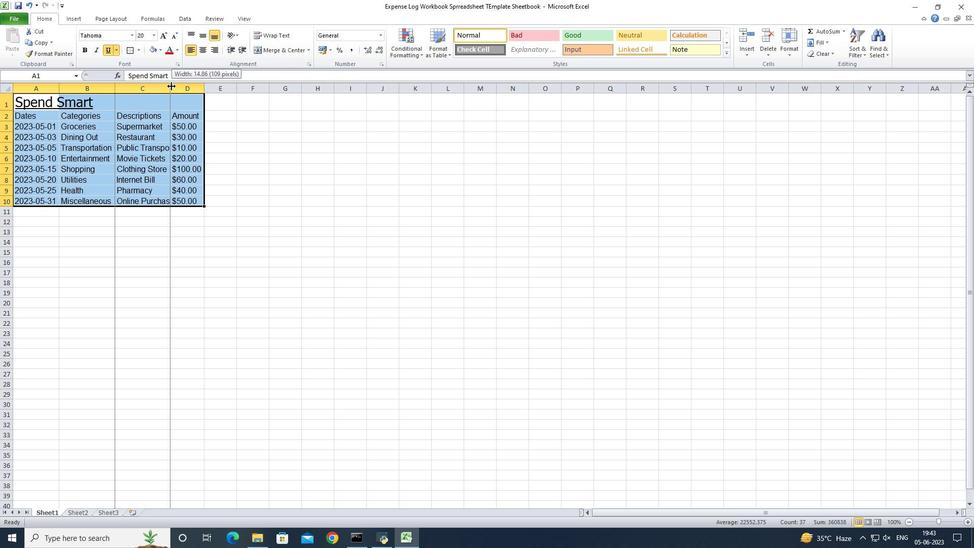 
Action: Mouse moved to (211, 84)
Screenshot: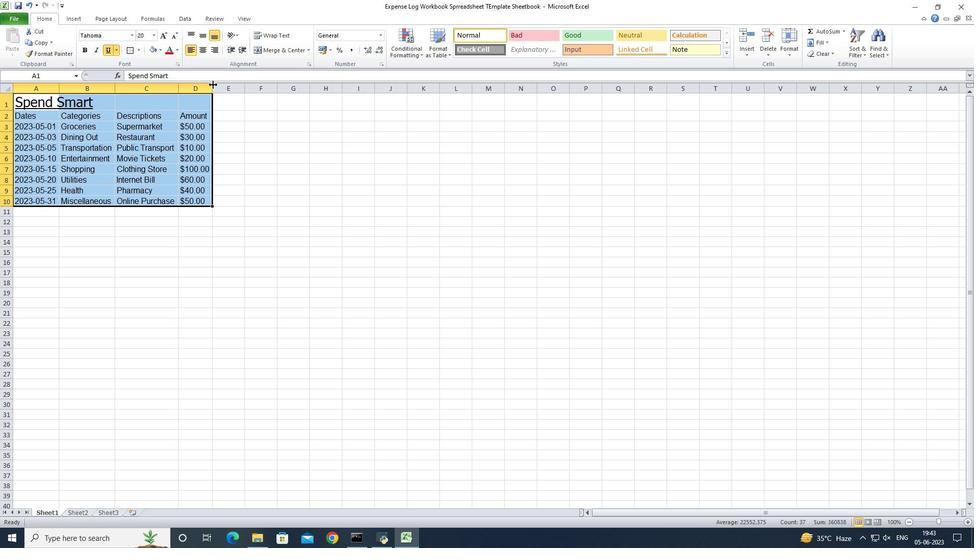 
Action: Mouse pressed left at (211, 84)
Screenshot: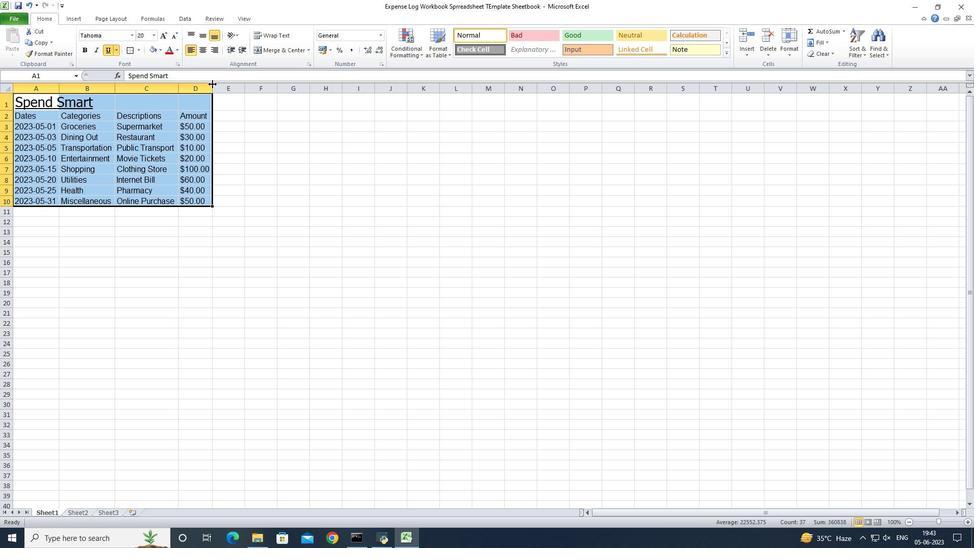 
Action: Mouse pressed left at (211, 84)
Screenshot: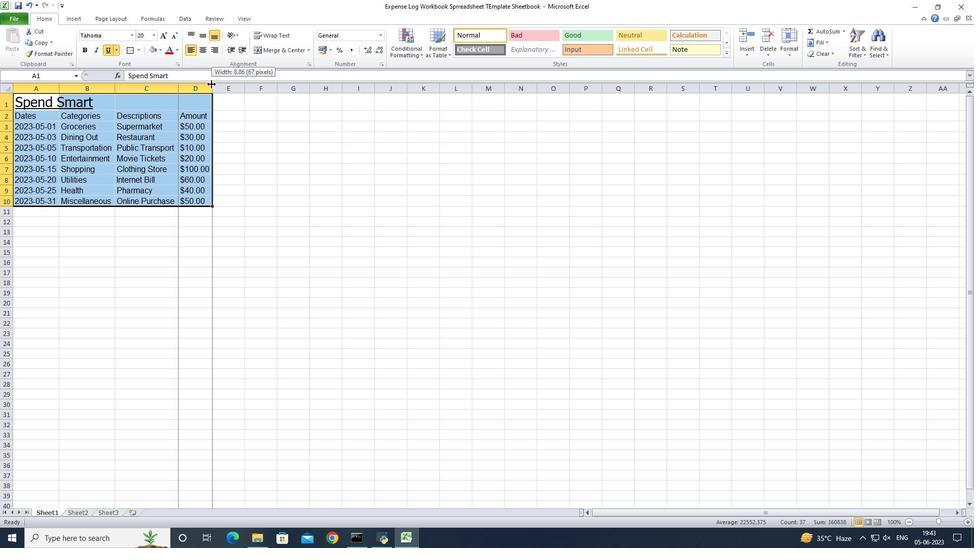 
Action: Mouse moved to (59, 86)
Screenshot: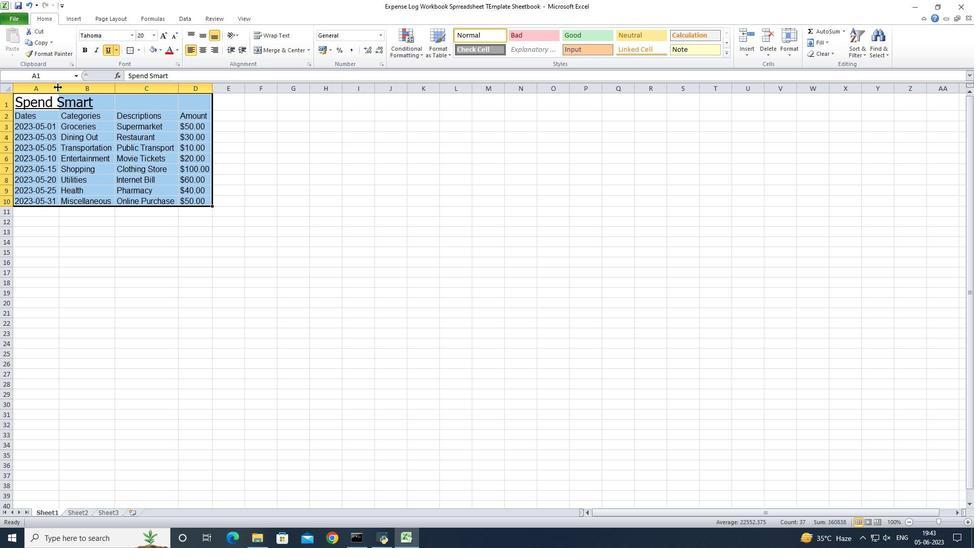 
Action: Mouse pressed left at (59, 86)
Screenshot: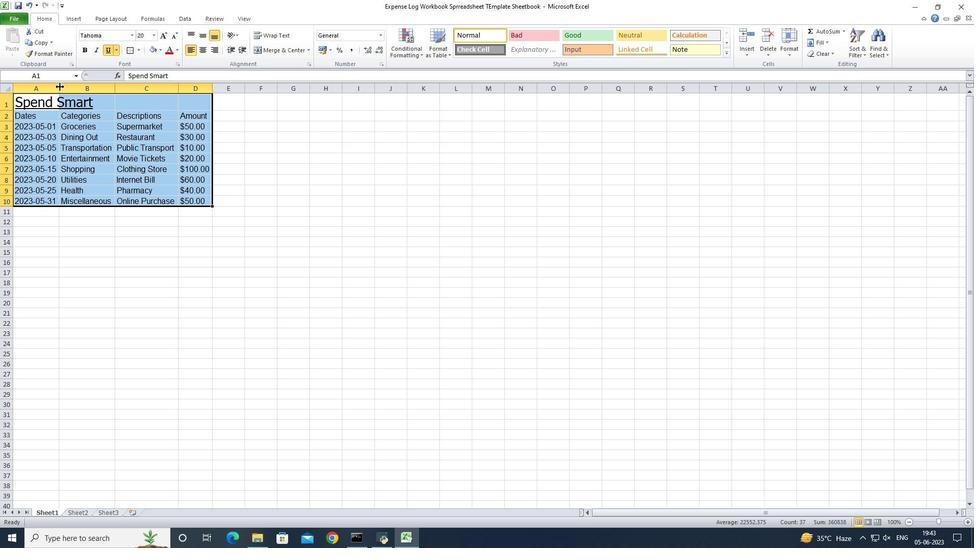 
Action: Mouse pressed left at (59, 86)
Screenshot: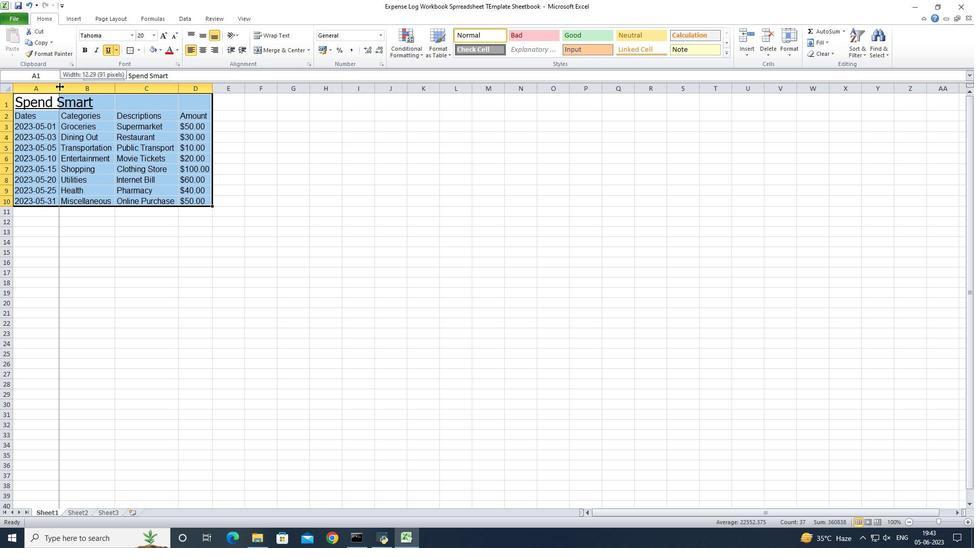 
Action: Mouse moved to (77, 253)
Screenshot: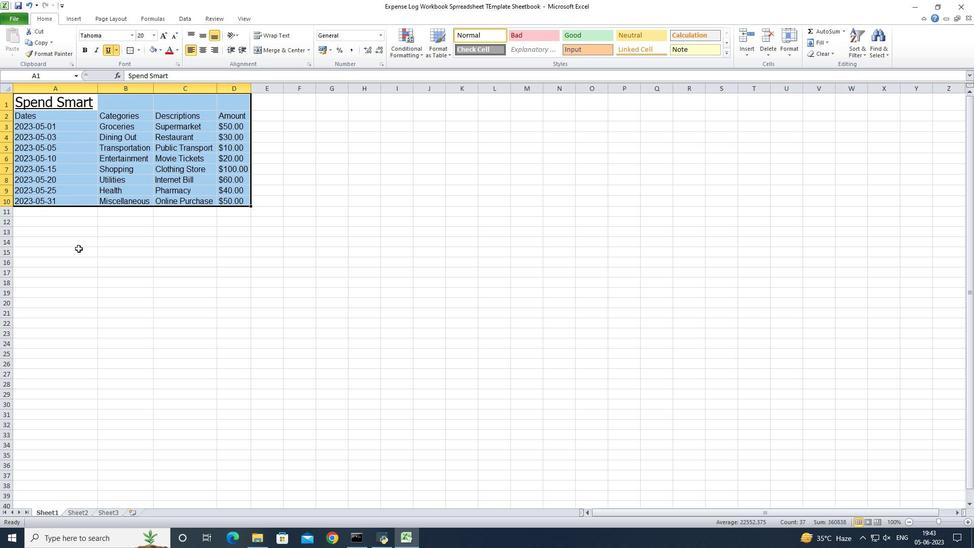 
Action: Key pressed ctrl+S
Screenshot: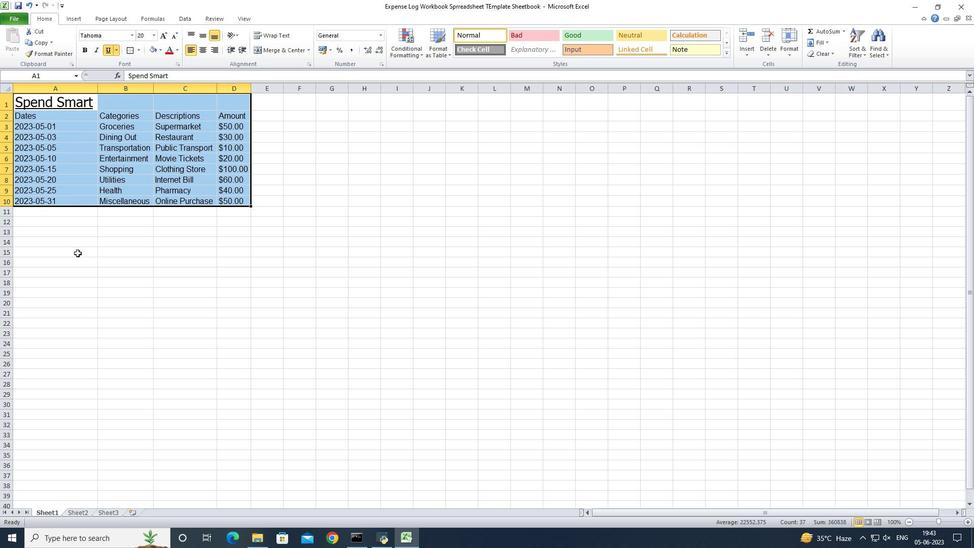 
Action: Mouse moved to (43, 253)
Screenshot: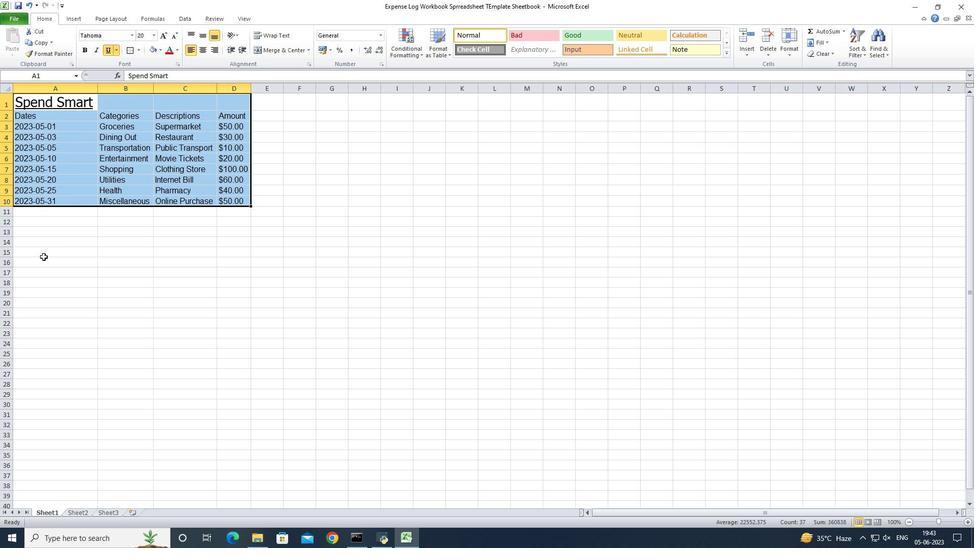 
